 Task: Open Card Sales Closing Review in Board Newsletter Design Ideas to Workspace Customer Service Software and add a team member Softage.1@softage.net, a label Blue, a checklist Real Estate Investing, an attachment from your computer, a color Blue and finally, add a card description 'Develop and launch new sales promotion for existing customers' and a comment 'We should approach this task with a sense of accountability and responsibility, owning our mistakes and taking steps to correct them.'. Add a start date 'Jan 01, 1900' with a due date 'Jan 08, 1900'
Action: Mouse moved to (97, 398)
Screenshot: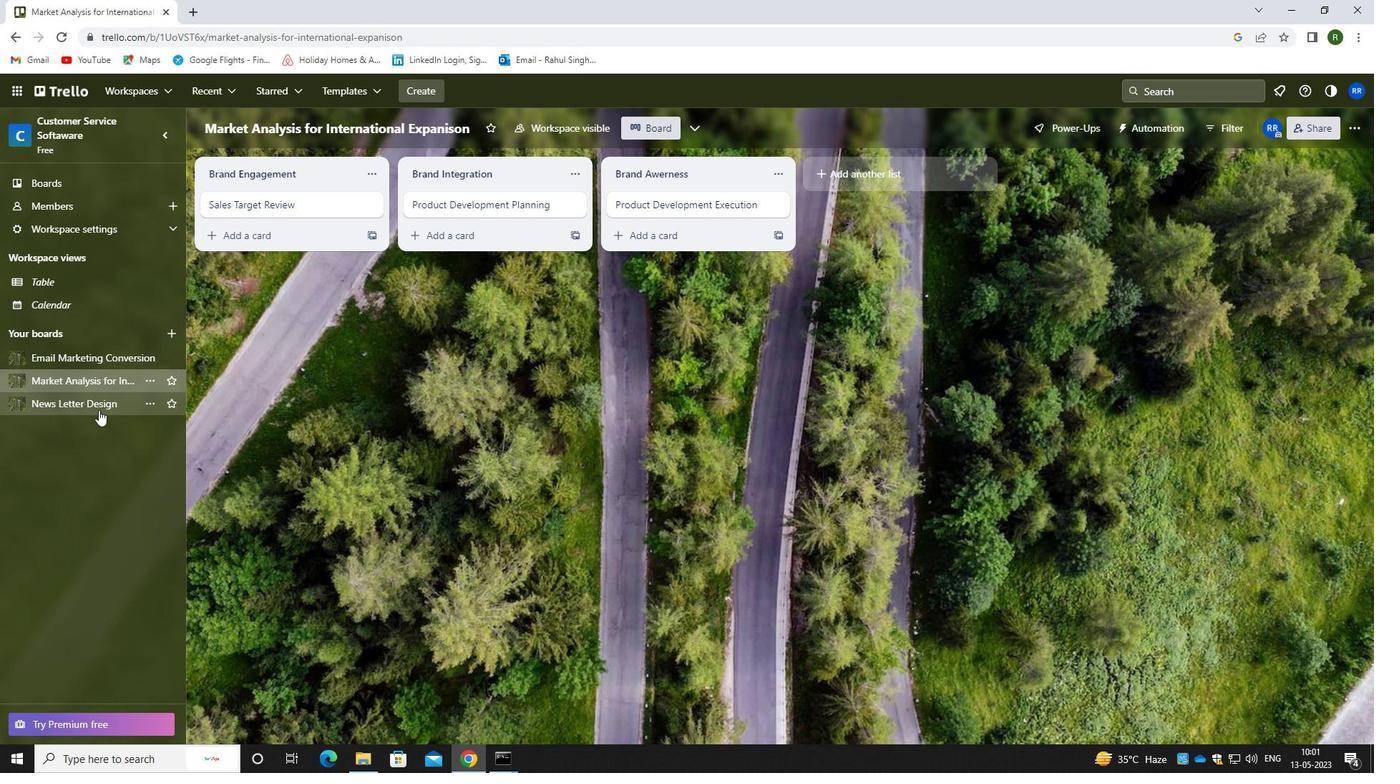 
Action: Mouse pressed left at (97, 398)
Screenshot: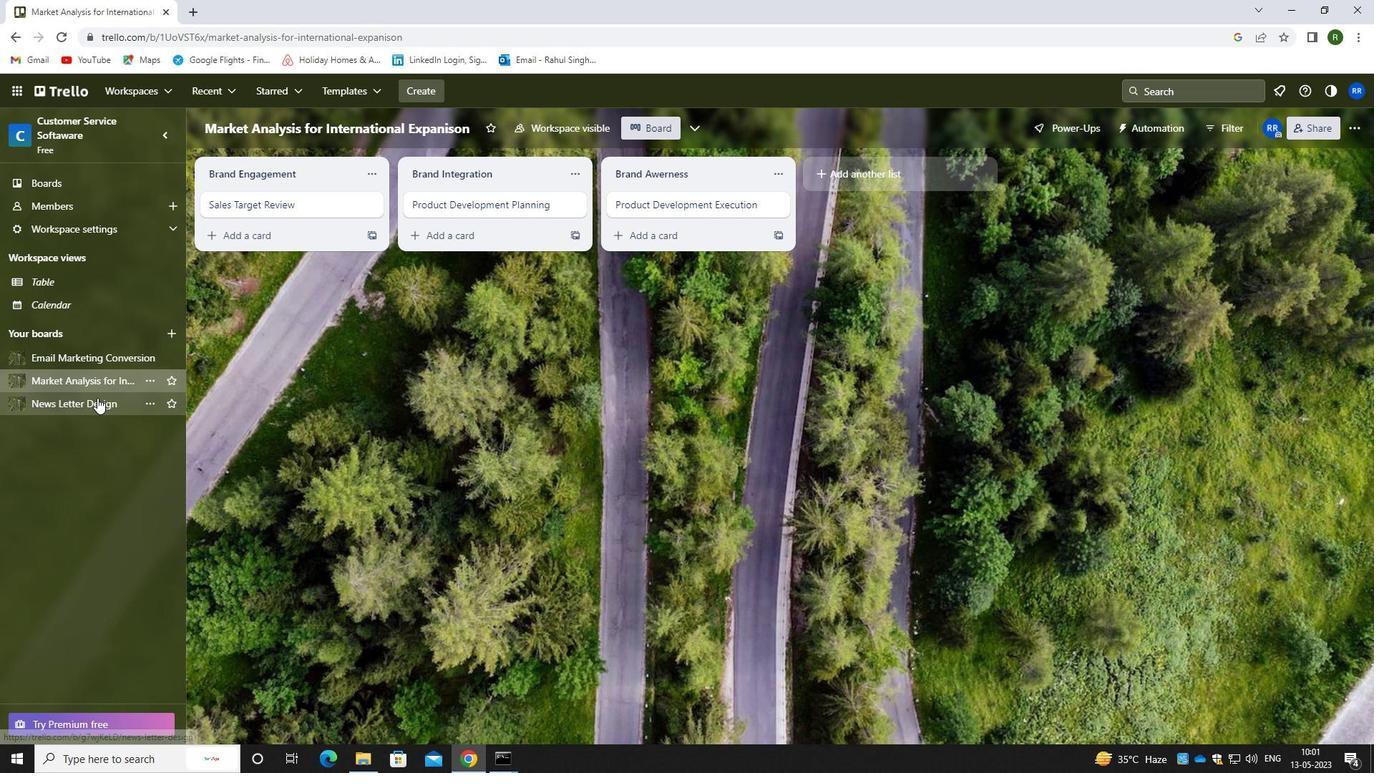 
Action: Mouse moved to (374, 204)
Screenshot: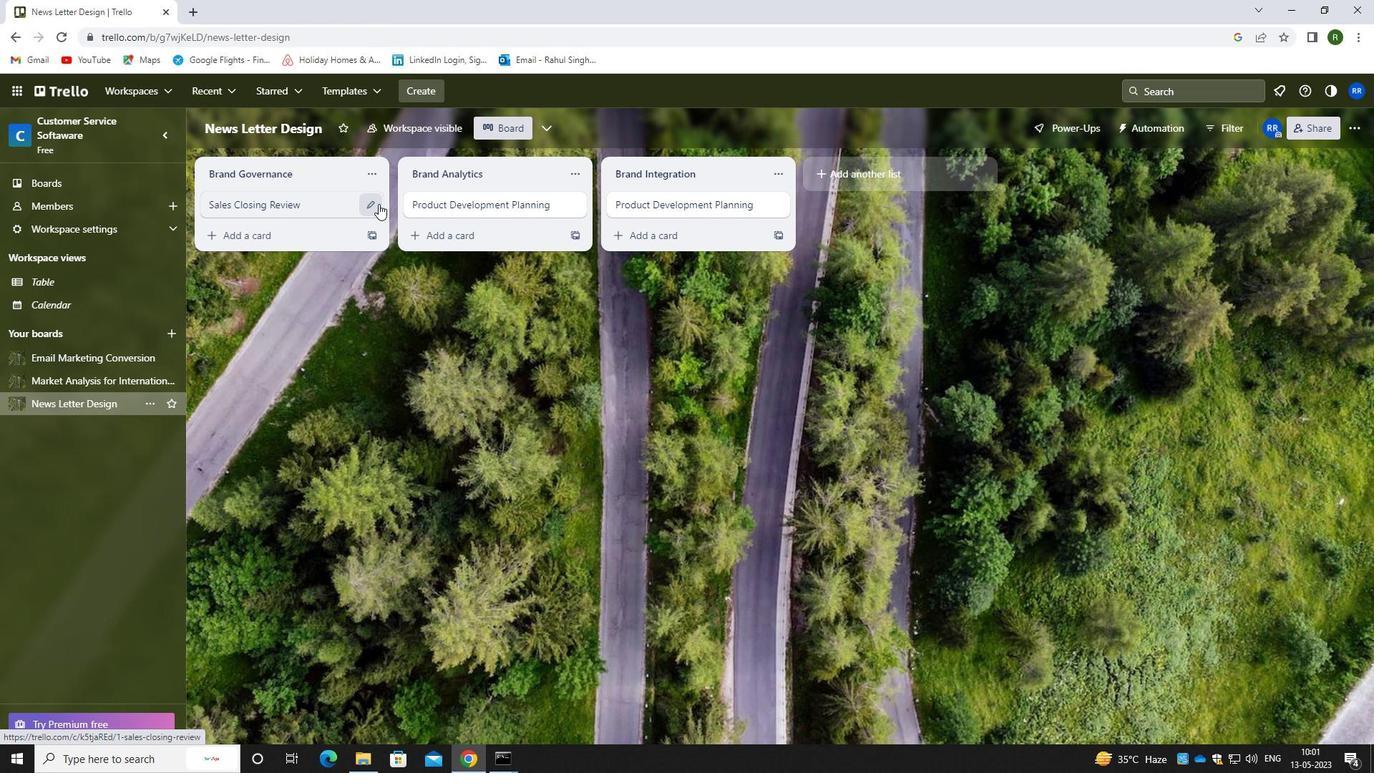 
Action: Mouse pressed left at (374, 204)
Screenshot: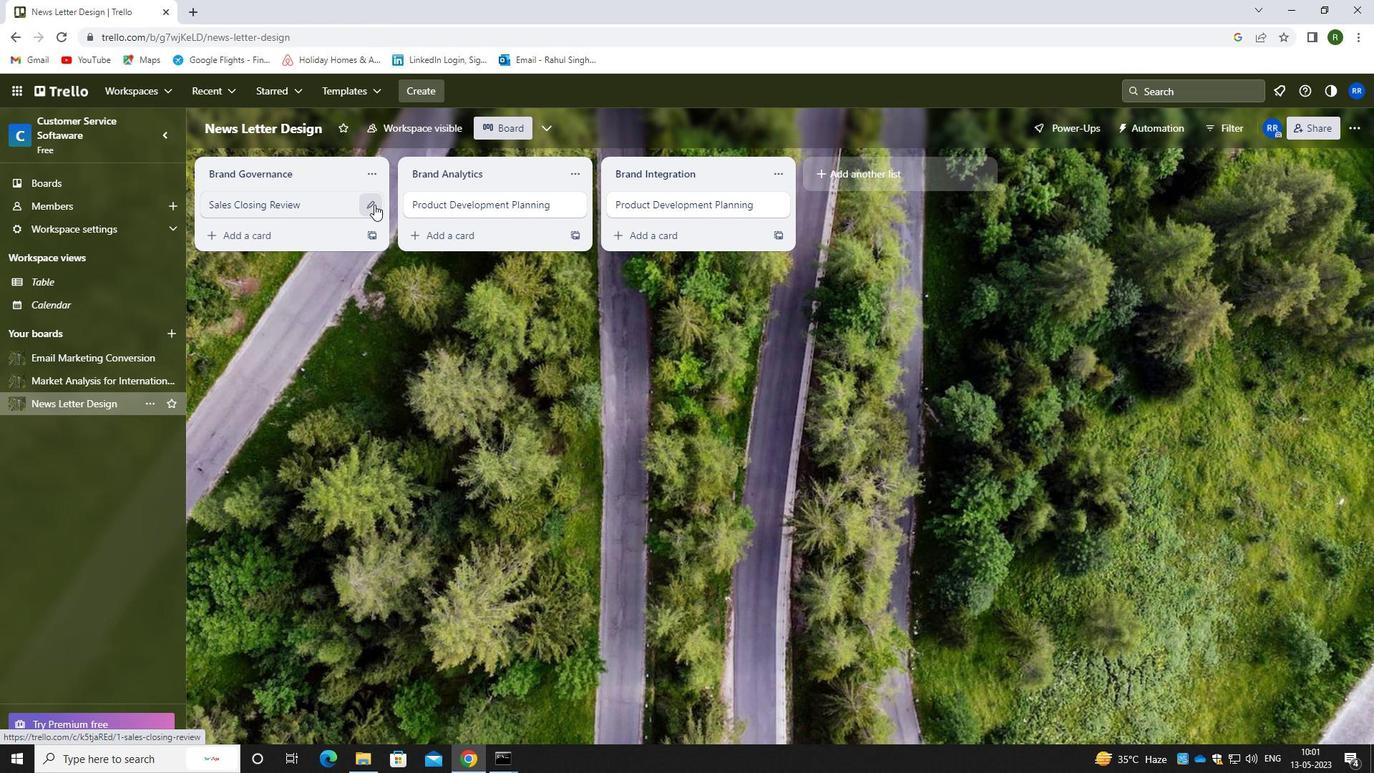 
Action: Mouse moved to (441, 201)
Screenshot: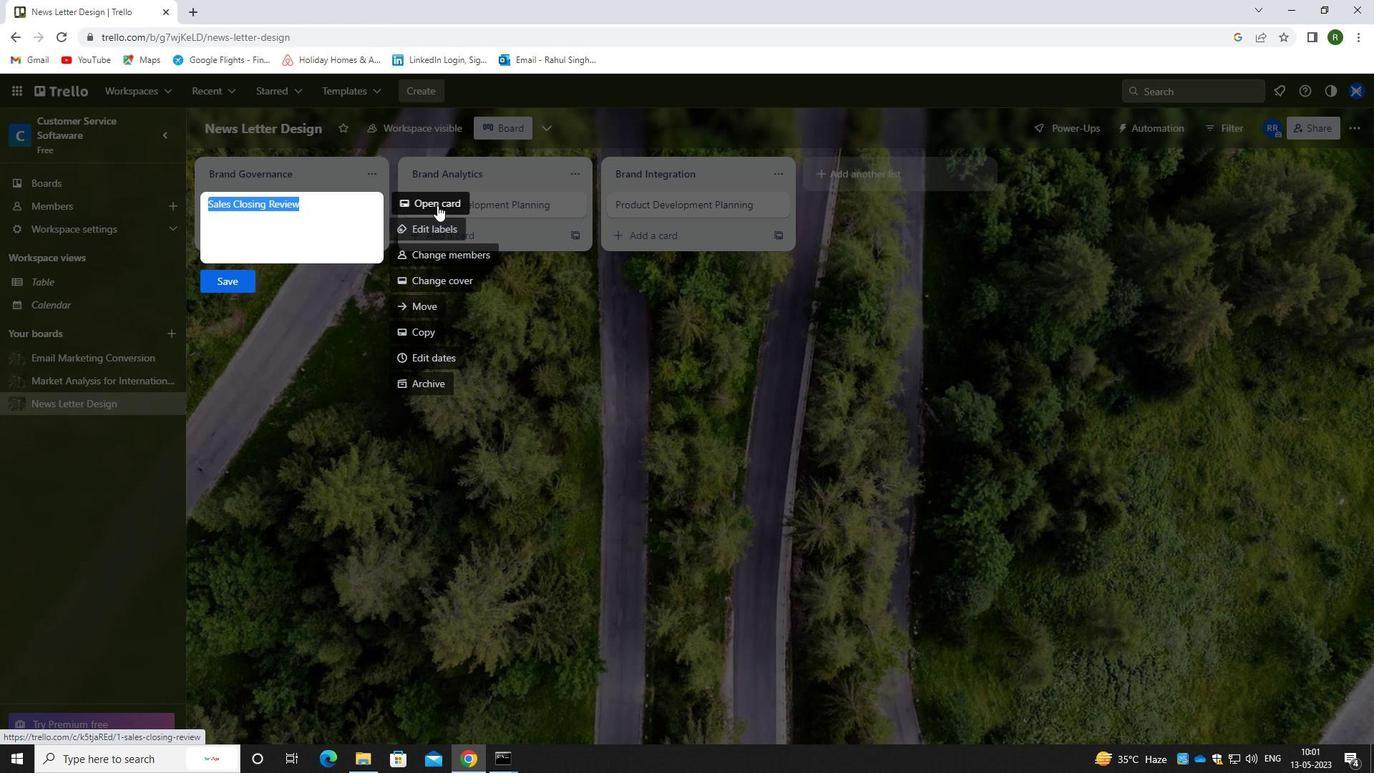
Action: Mouse pressed left at (441, 201)
Screenshot: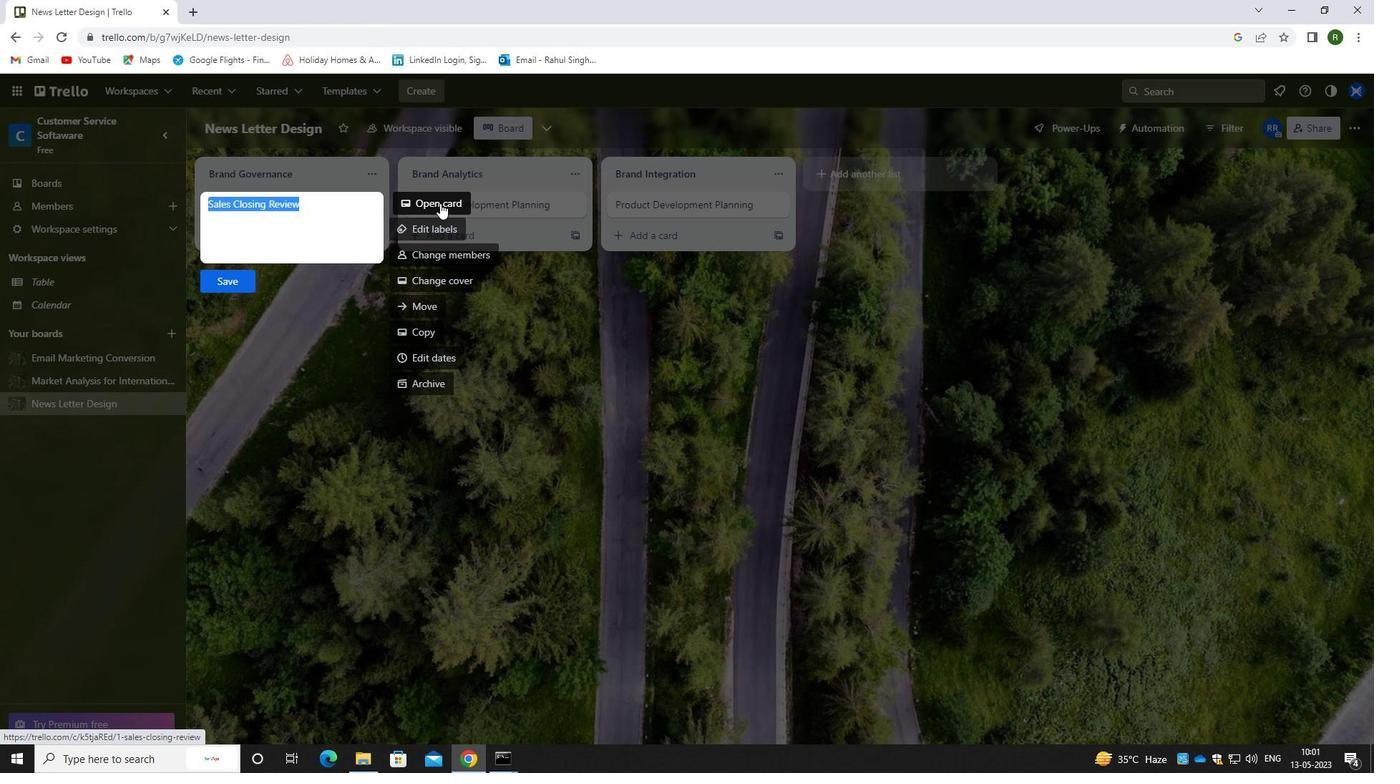 
Action: Mouse moved to (856, 204)
Screenshot: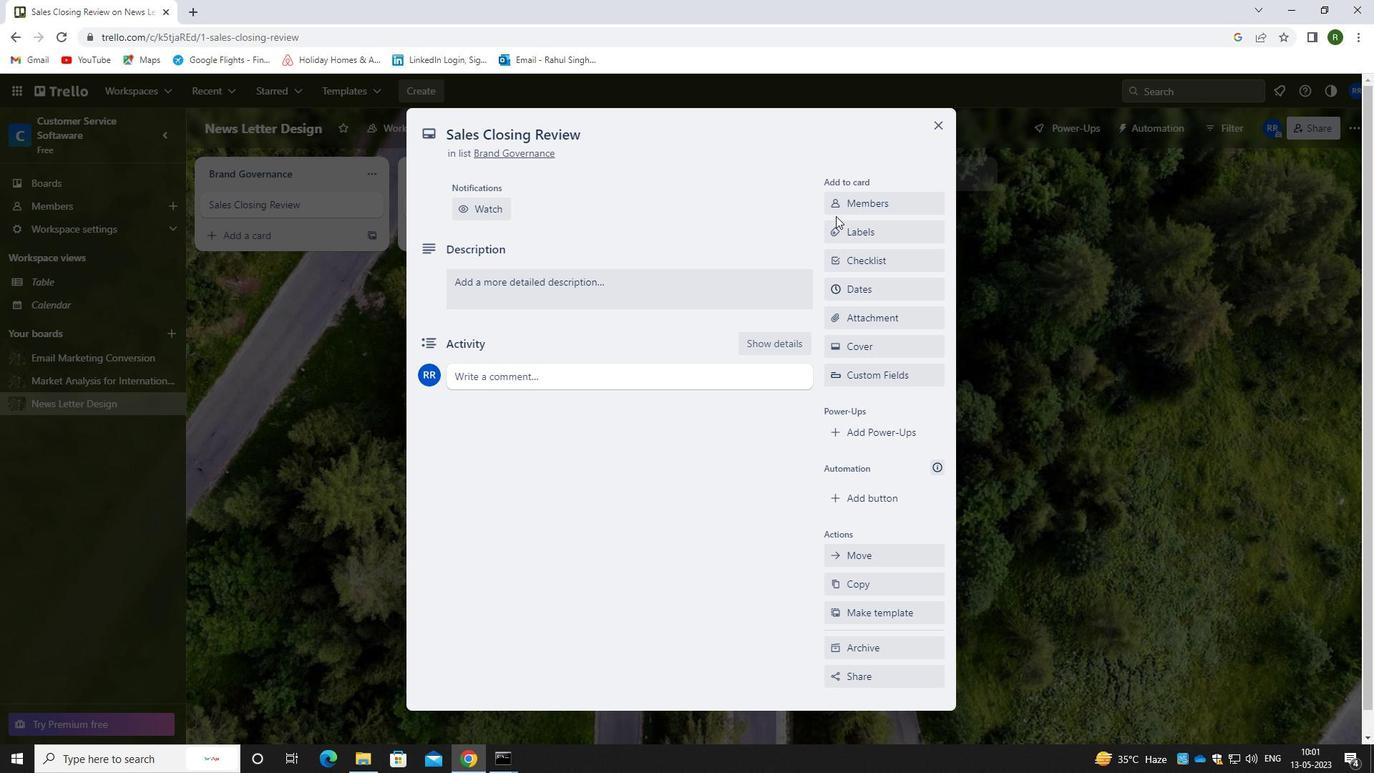 
Action: Mouse pressed left at (856, 204)
Screenshot: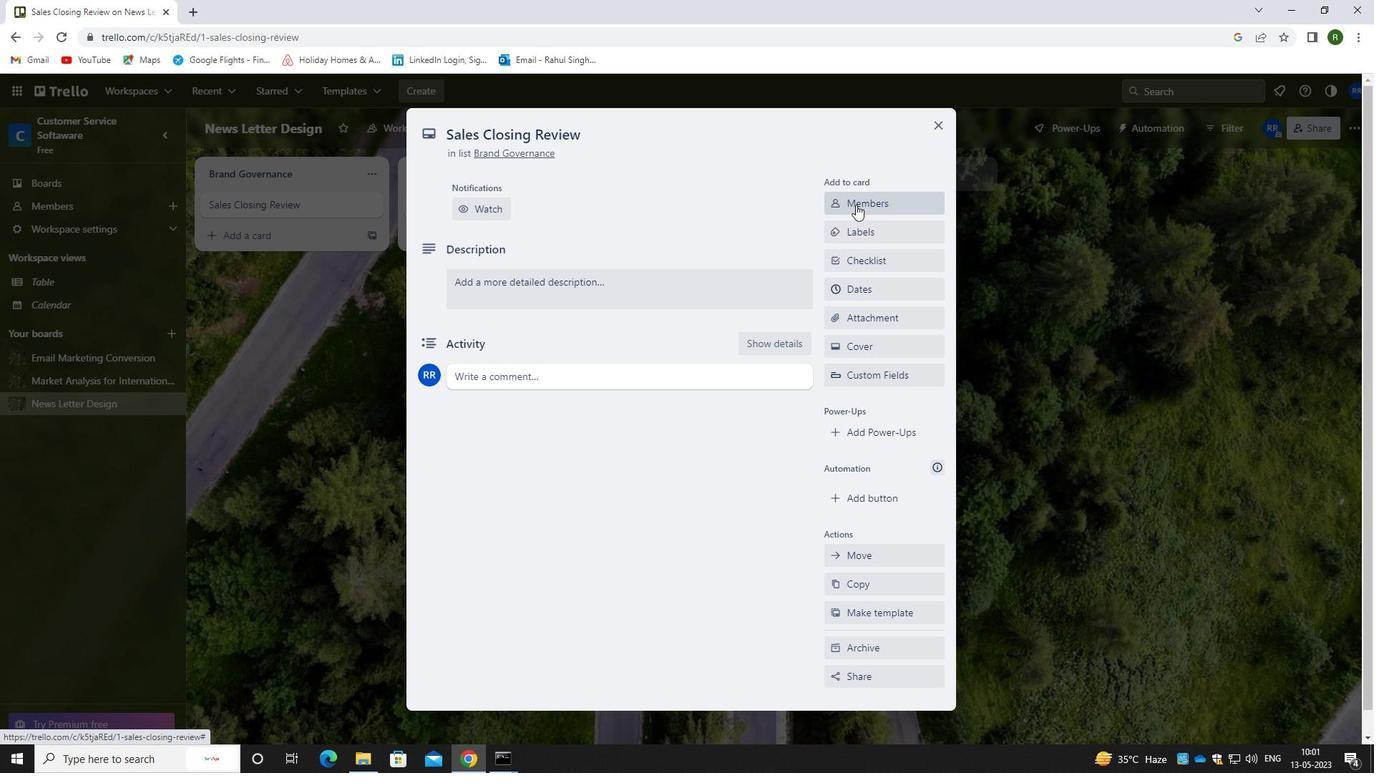 
Action: Mouse moved to (871, 238)
Screenshot: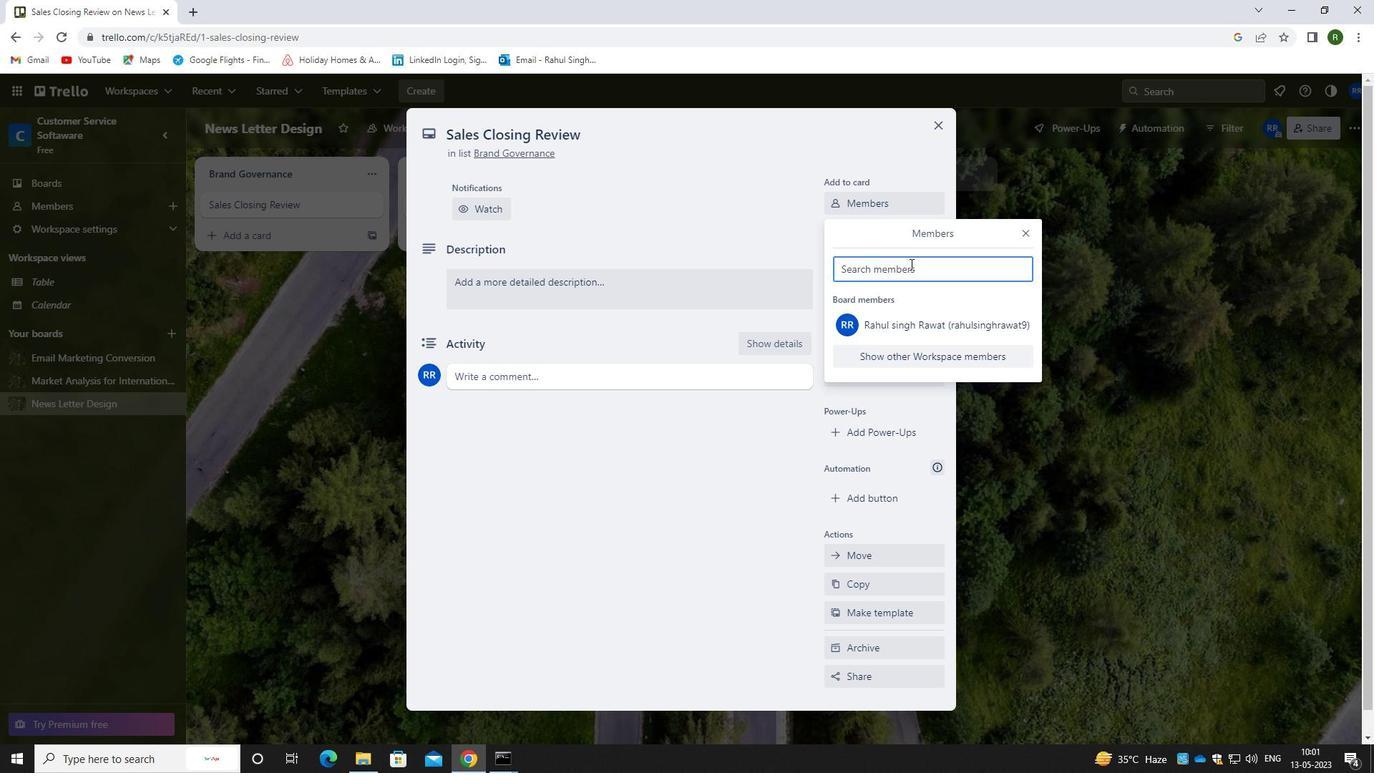 
Action: Key pressed <Key.caps_lock>s<Key.caps_lock>Oftage.1<Key.shift>@SOFTAGE.NET
Screenshot: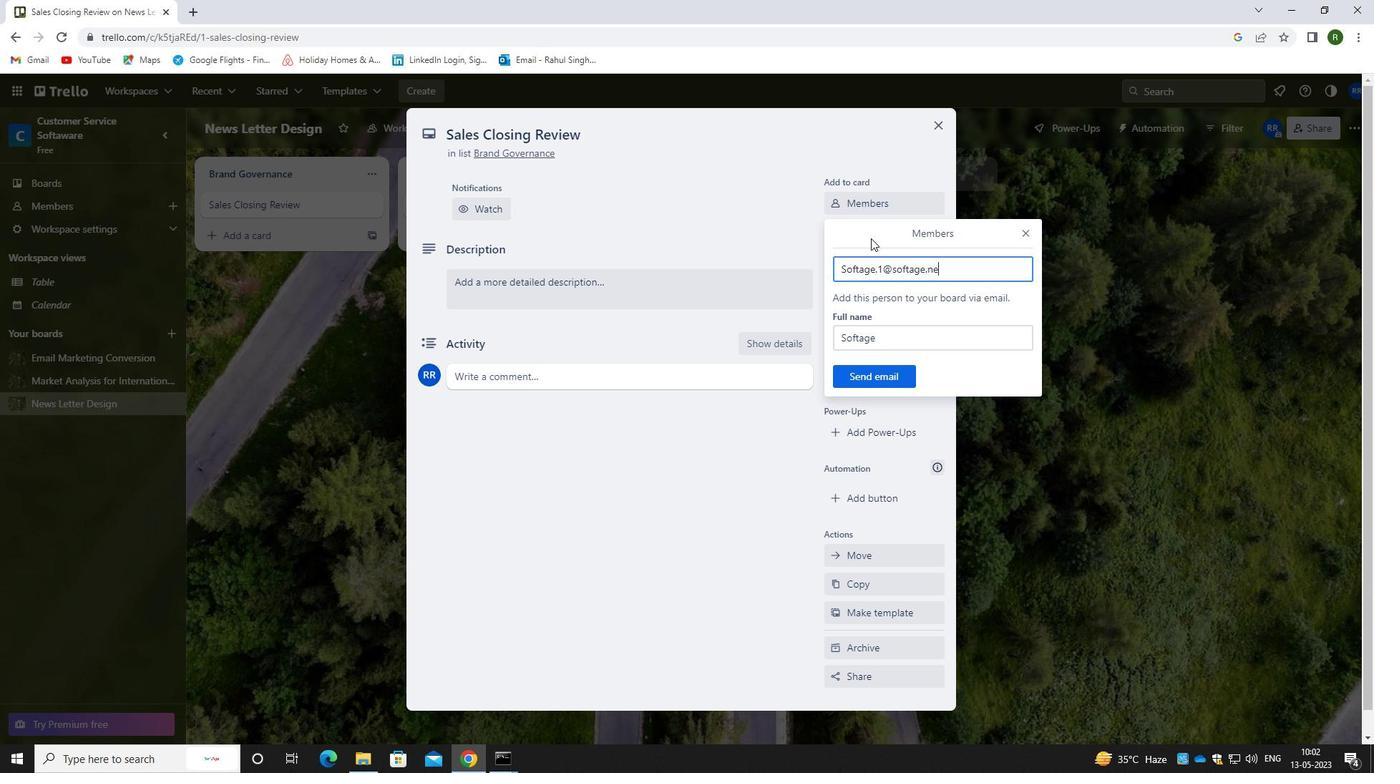 
Action: Mouse moved to (896, 375)
Screenshot: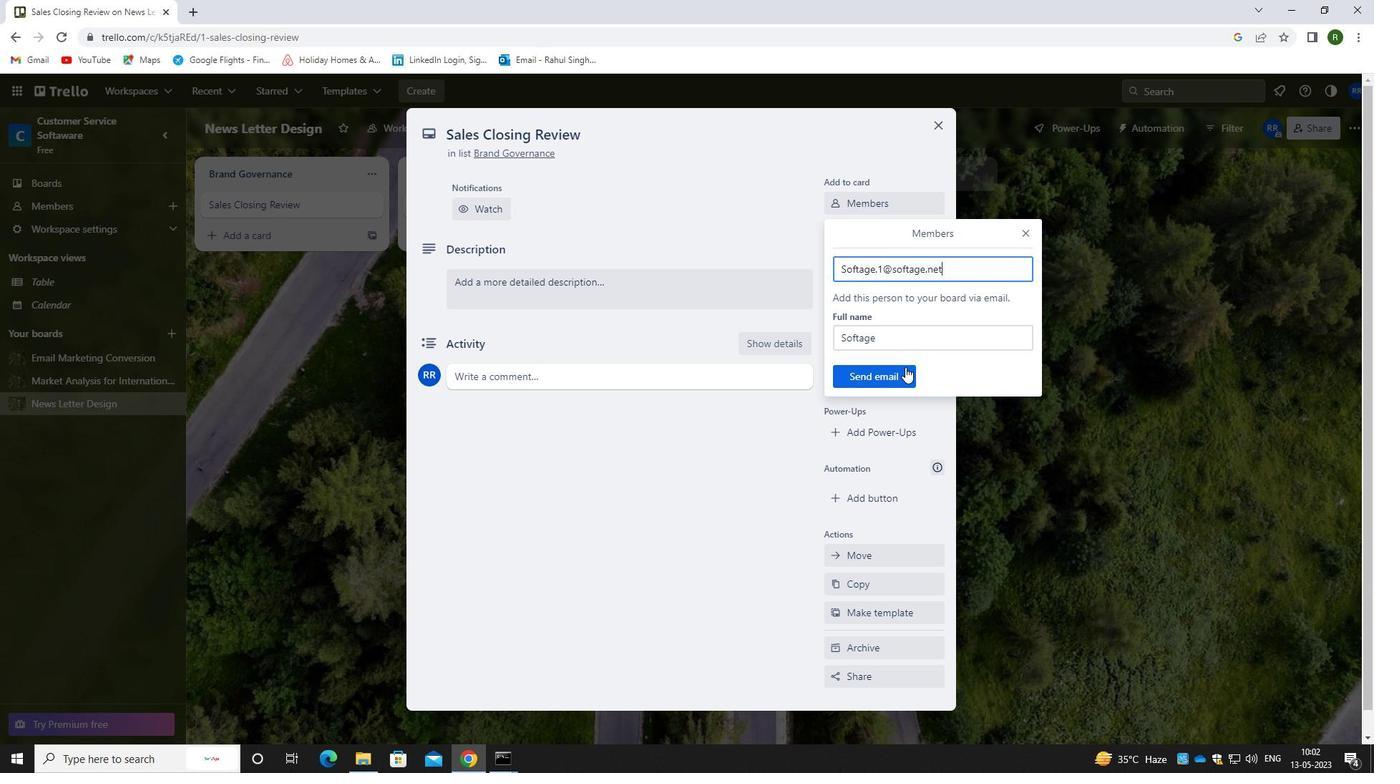 
Action: Mouse pressed left at (896, 375)
Screenshot: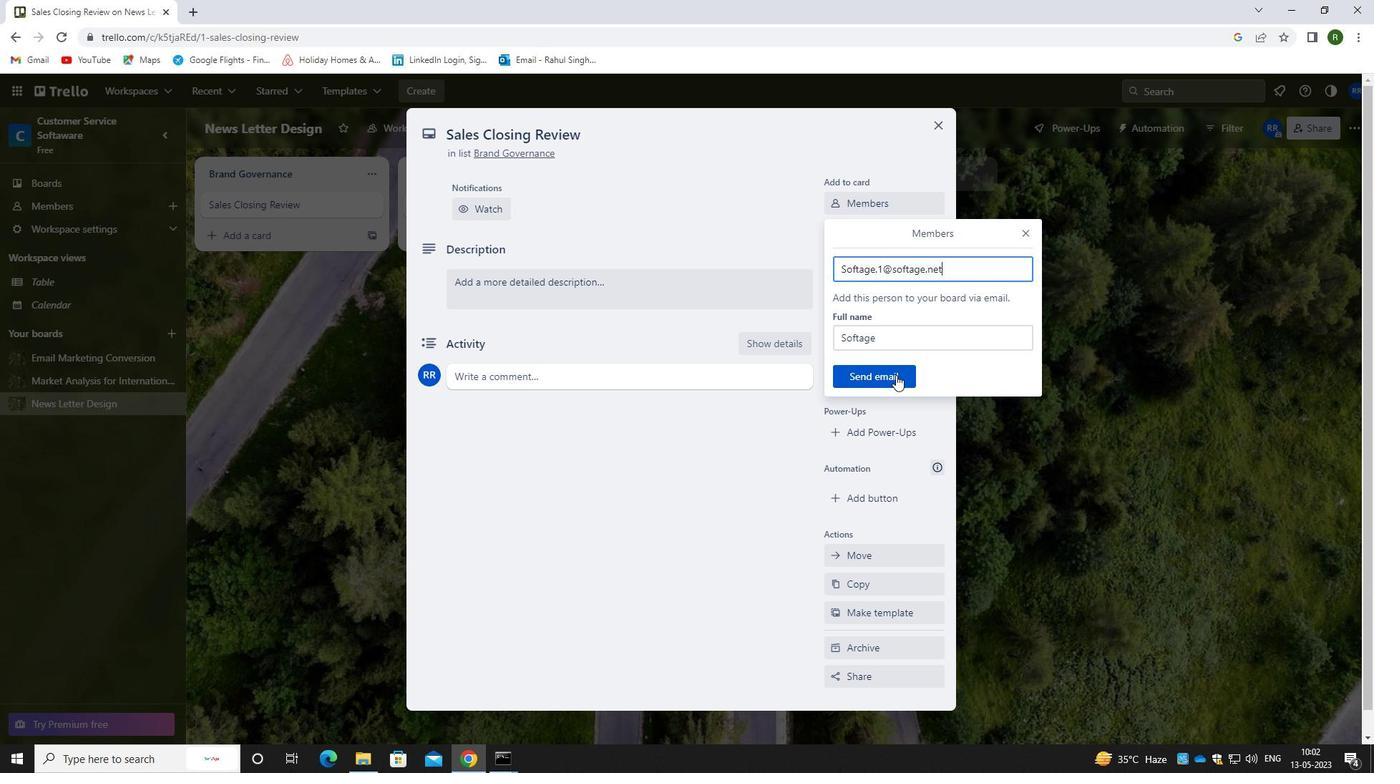 
Action: Mouse moved to (864, 284)
Screenshot: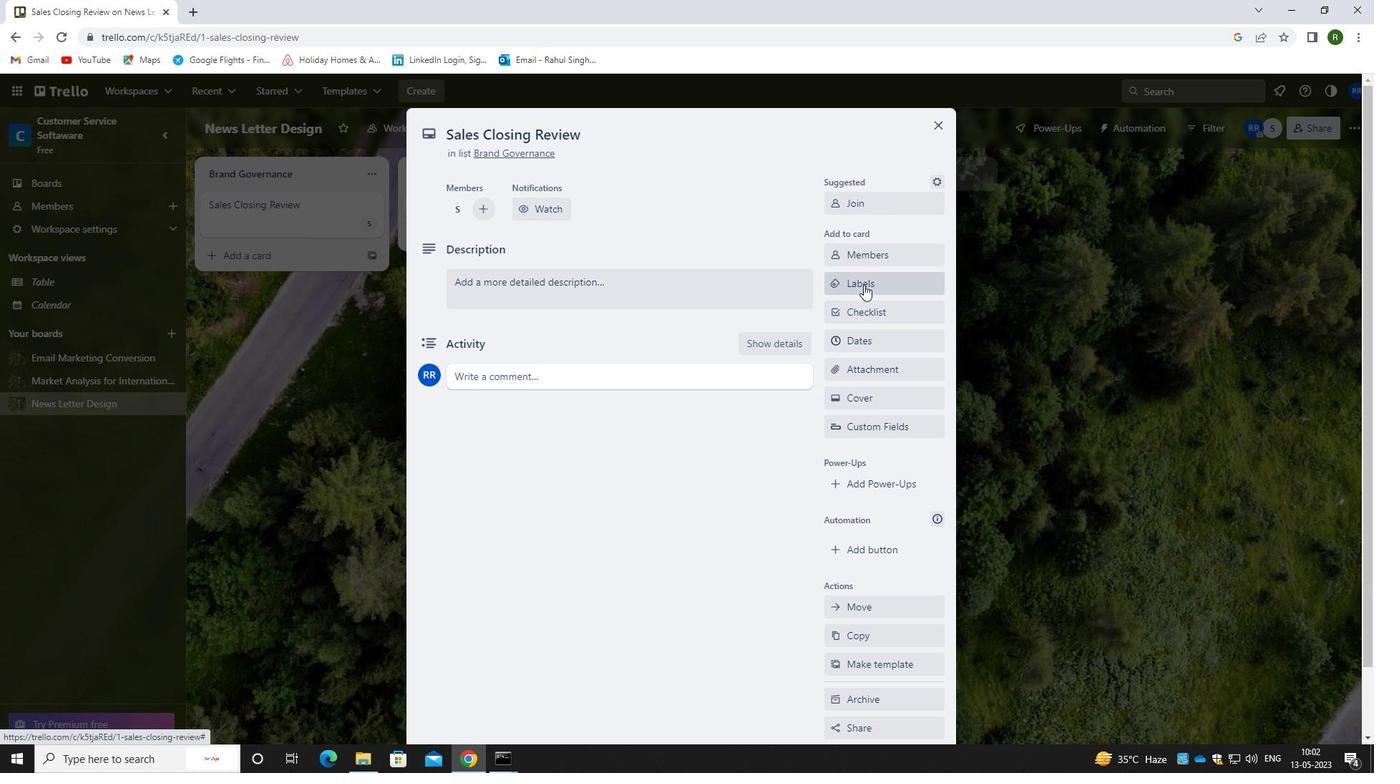 
Action: Mouse pressed left at (864, 284)
Screenshot: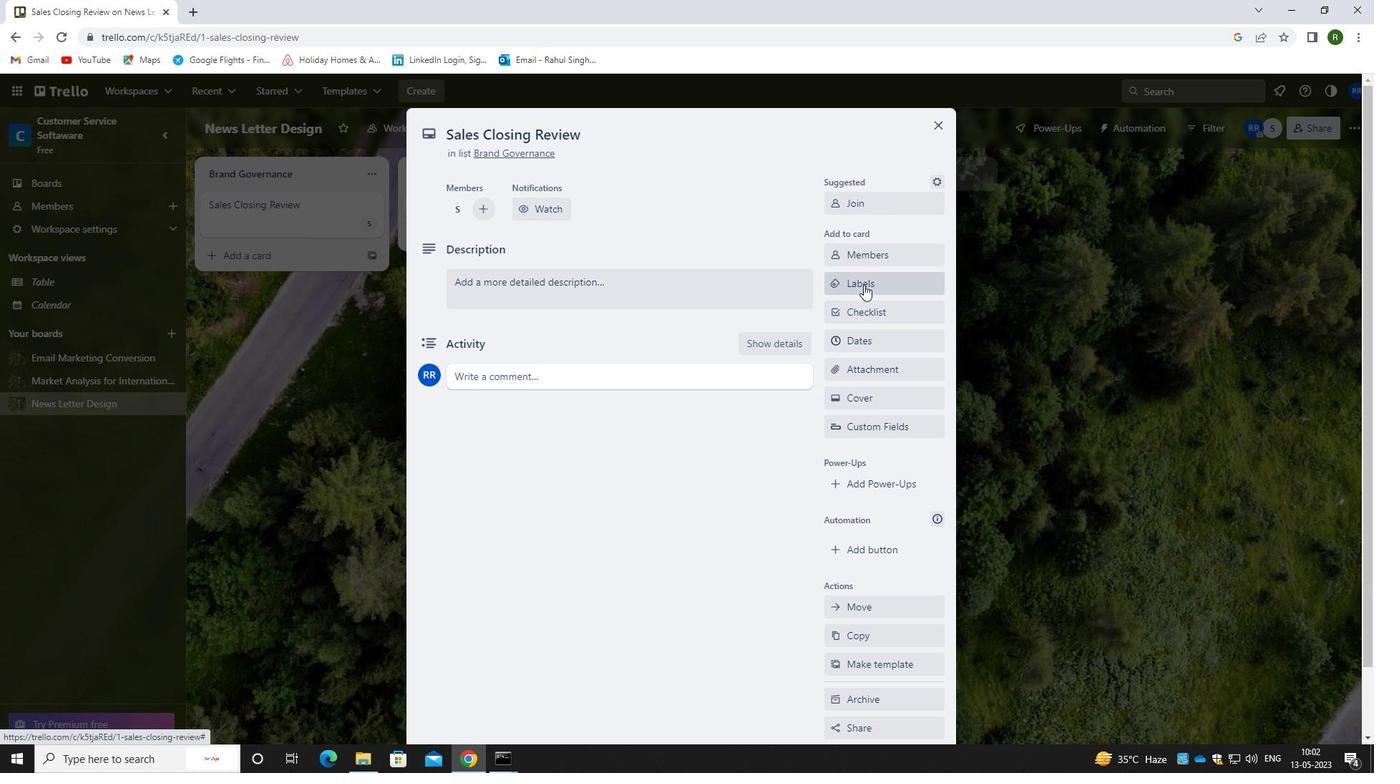 
Action: Mouse moved to (886, 339)
Screenshot: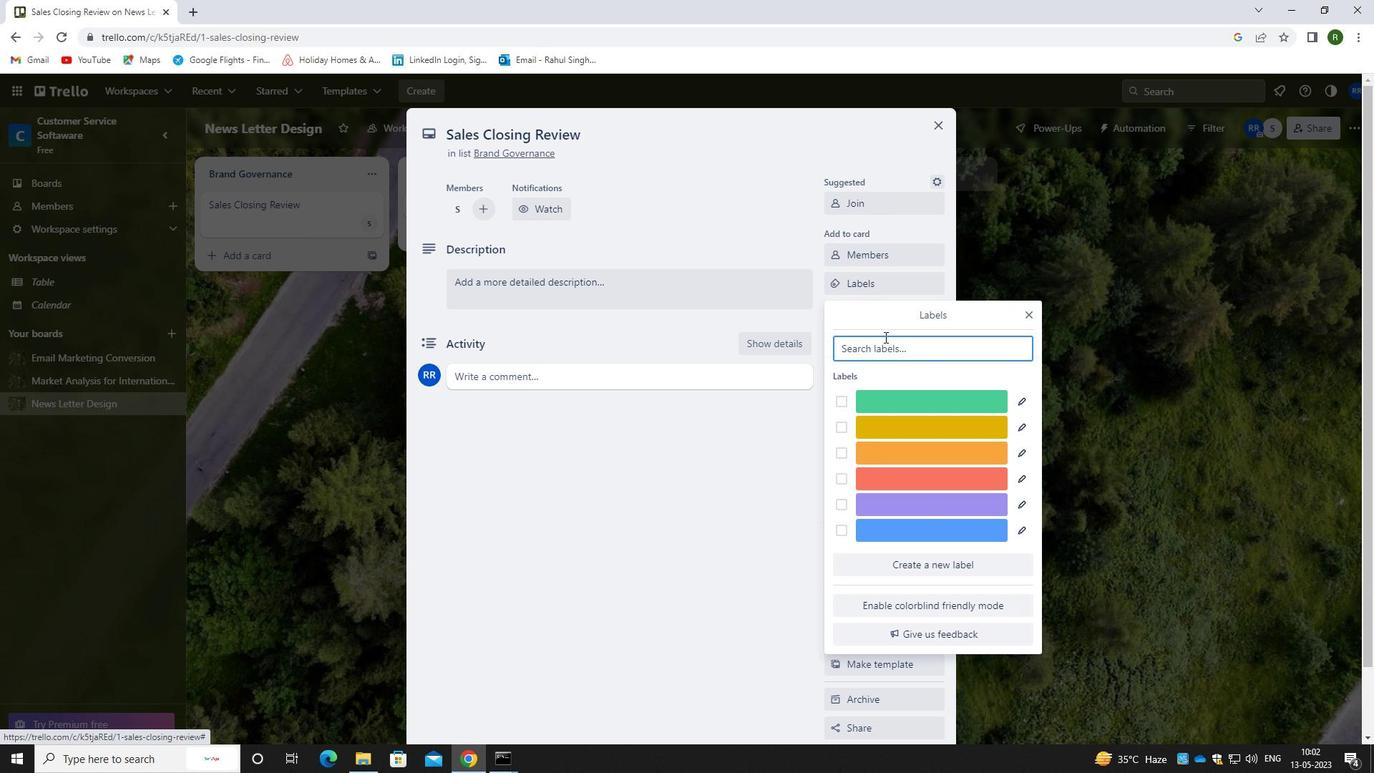 
Action: Key pressed <Key.caps_lock>B<Key.caps_lock>LUE
Screenshot: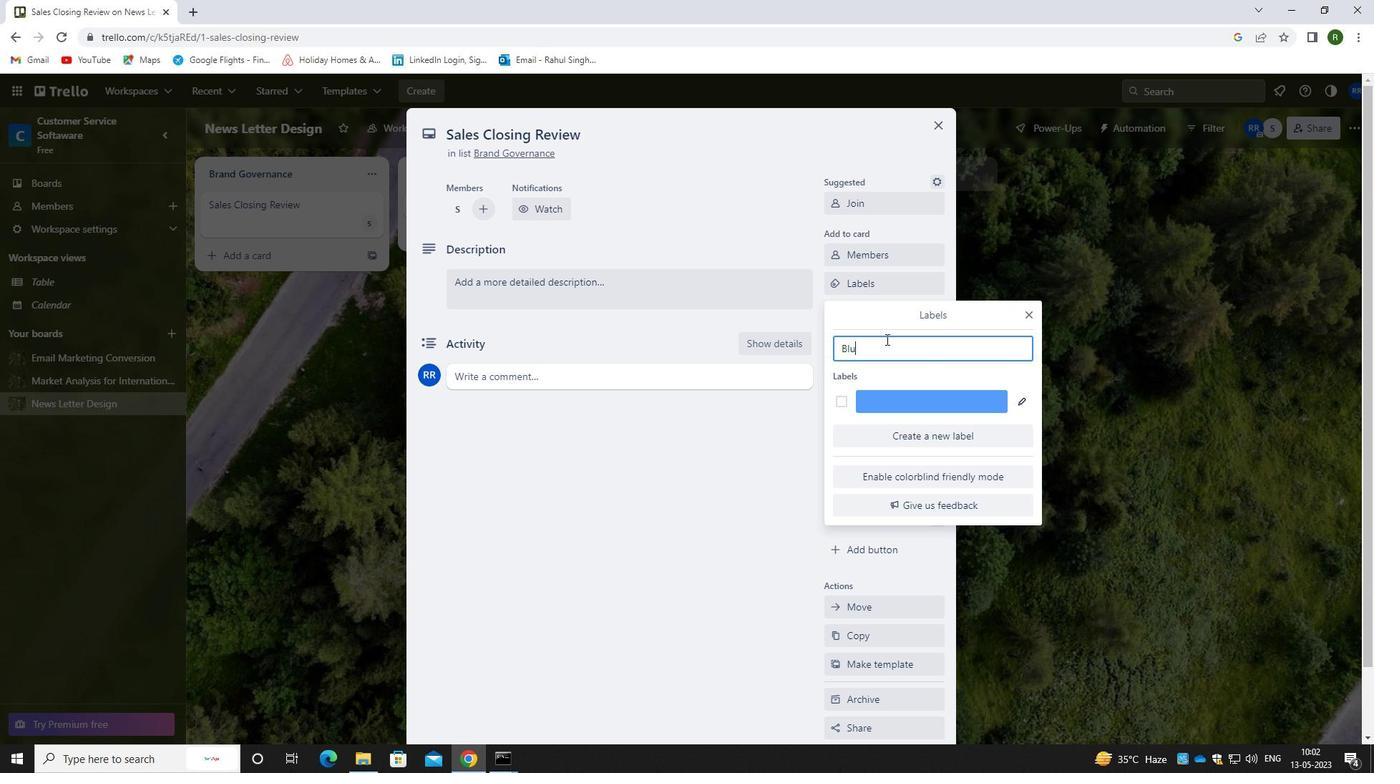 
Action: Mouse moved to (844, 402)
Screenshot: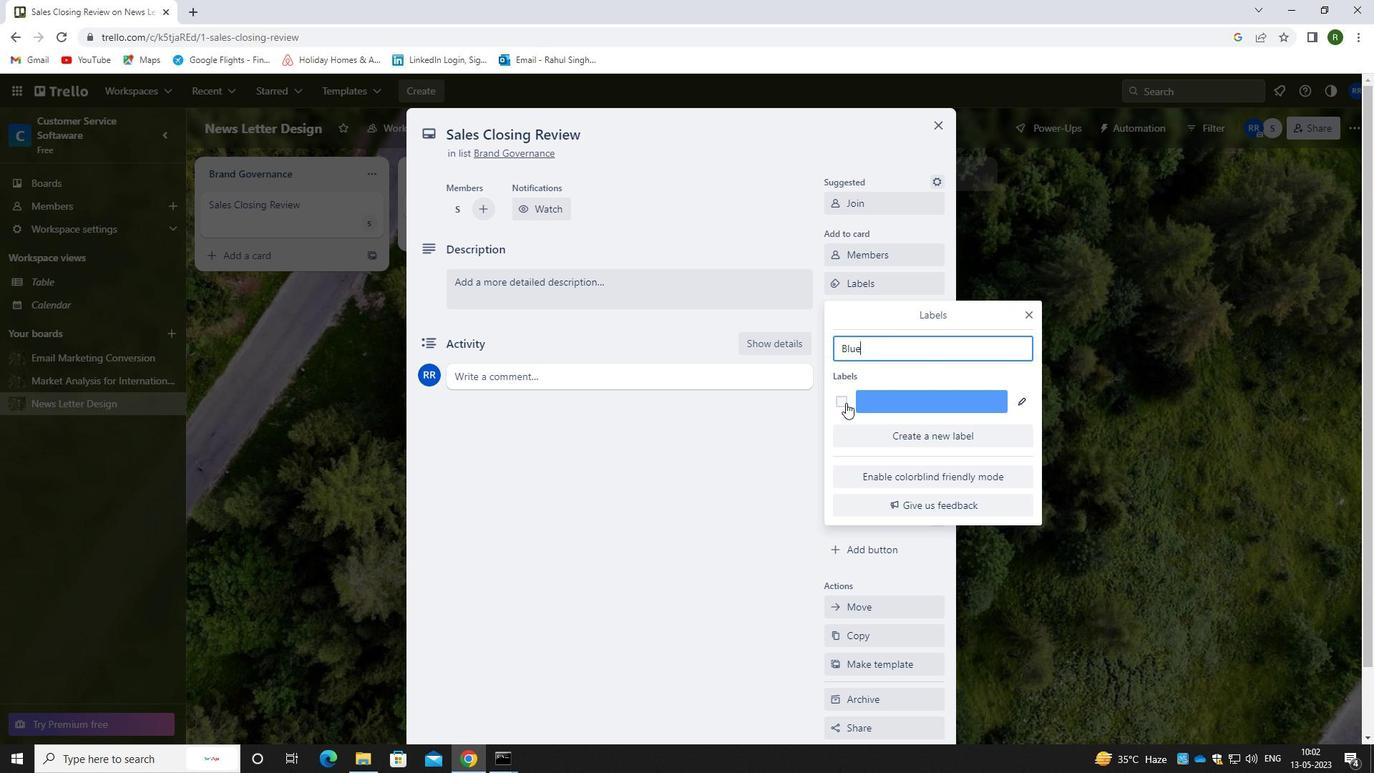 
Action: Mouse pressed left at (844, 402)
Screenshot: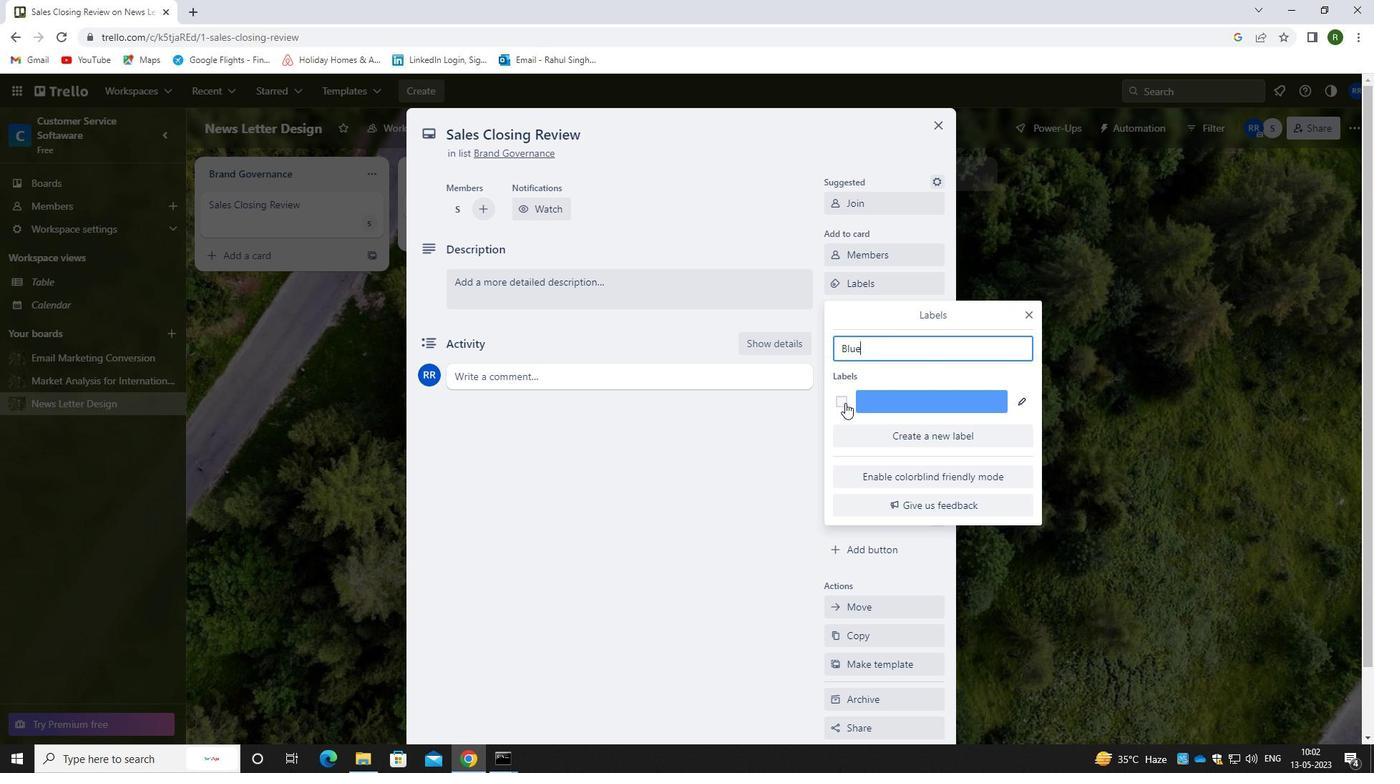 
Action: Mouse moved to (693, 442)
Screenshot: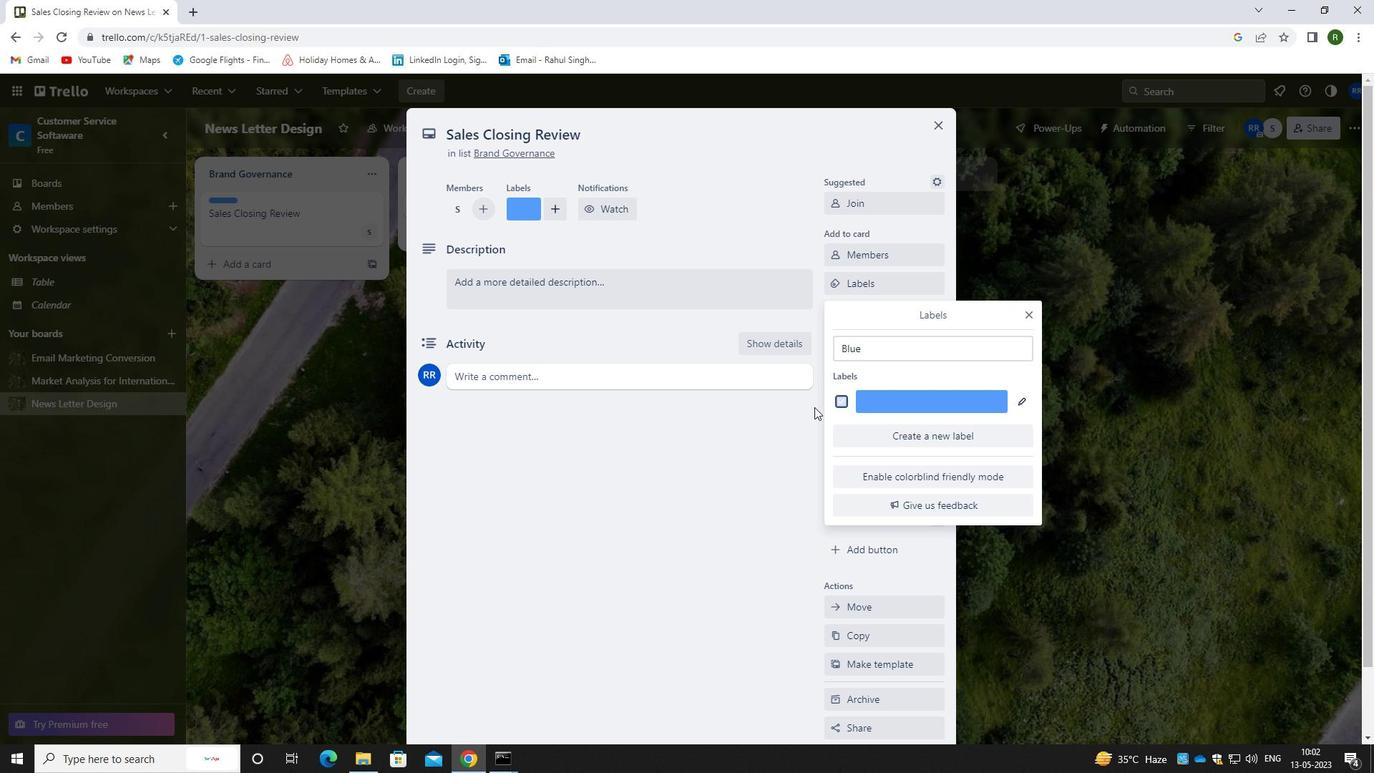 
Action: Mouse pressed left at (693, 442)
Screenshot: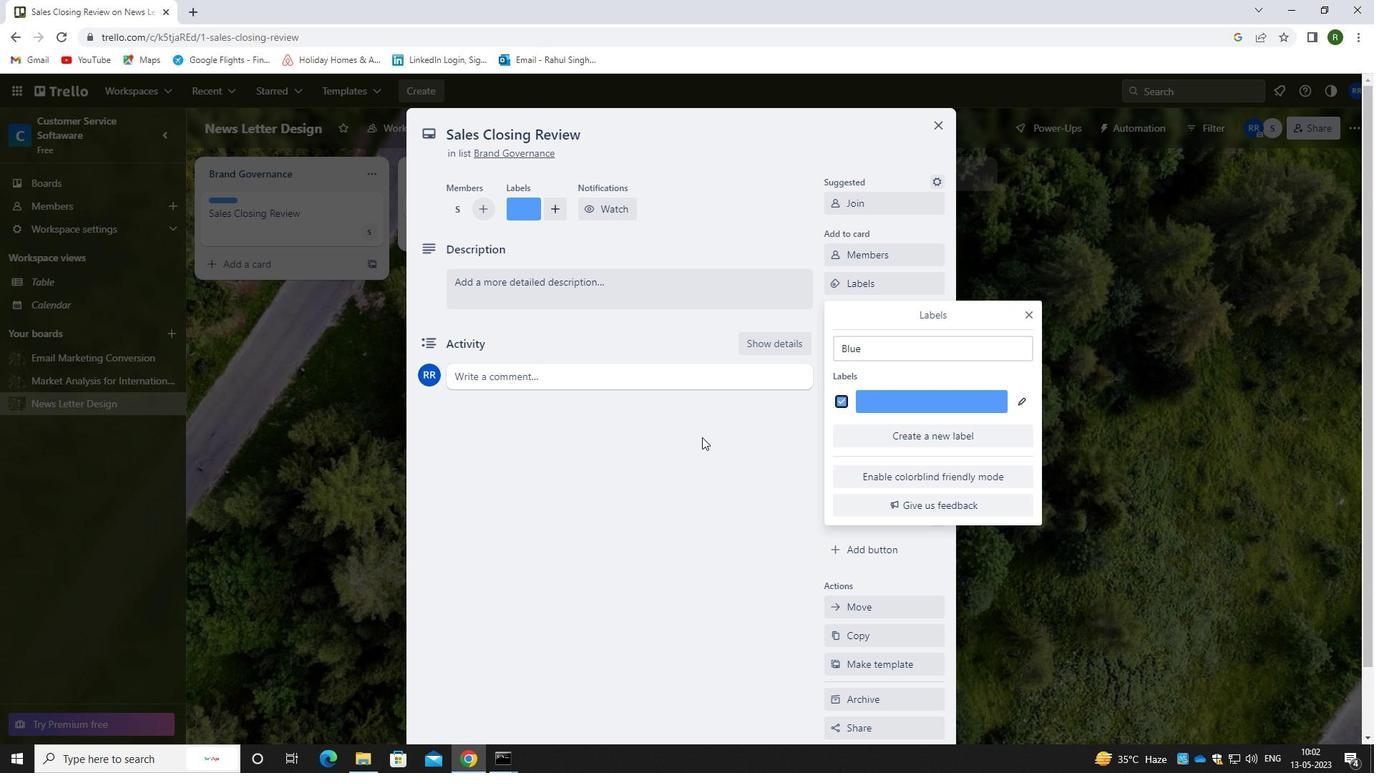 
Action: Mouse moved to (873, 311)
Screenshot: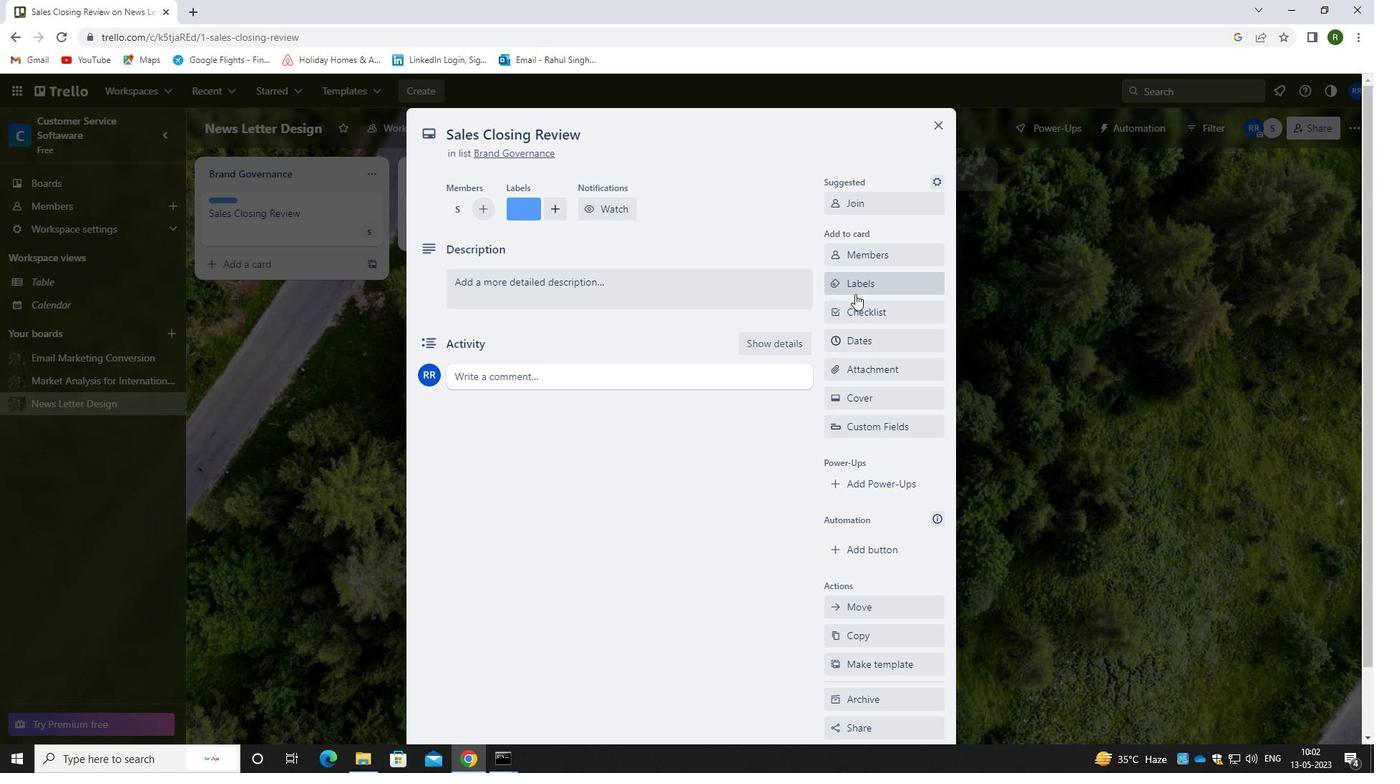 
Action: Mouse pressed left at (873, 311)
Screenshot: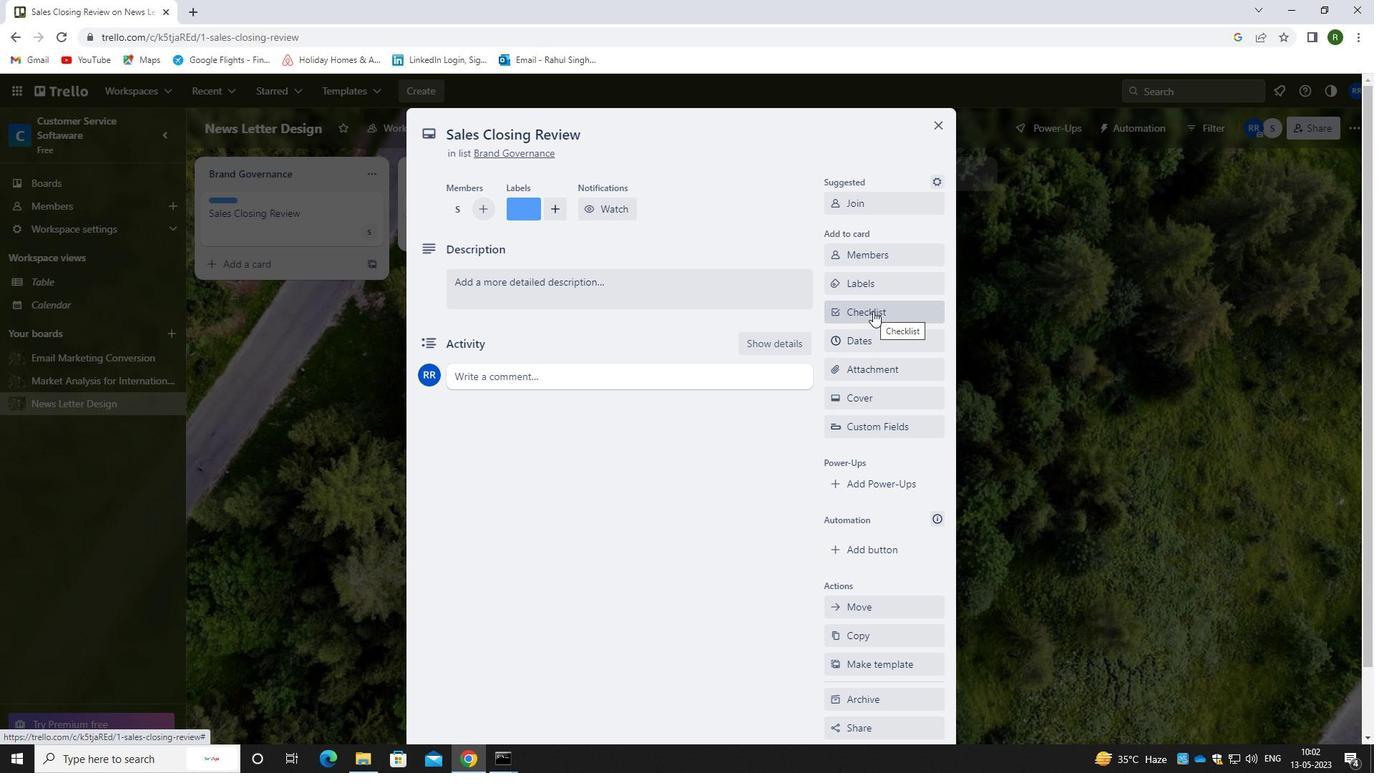 
Action: Mouse moved to (667, 476)
Screenshot: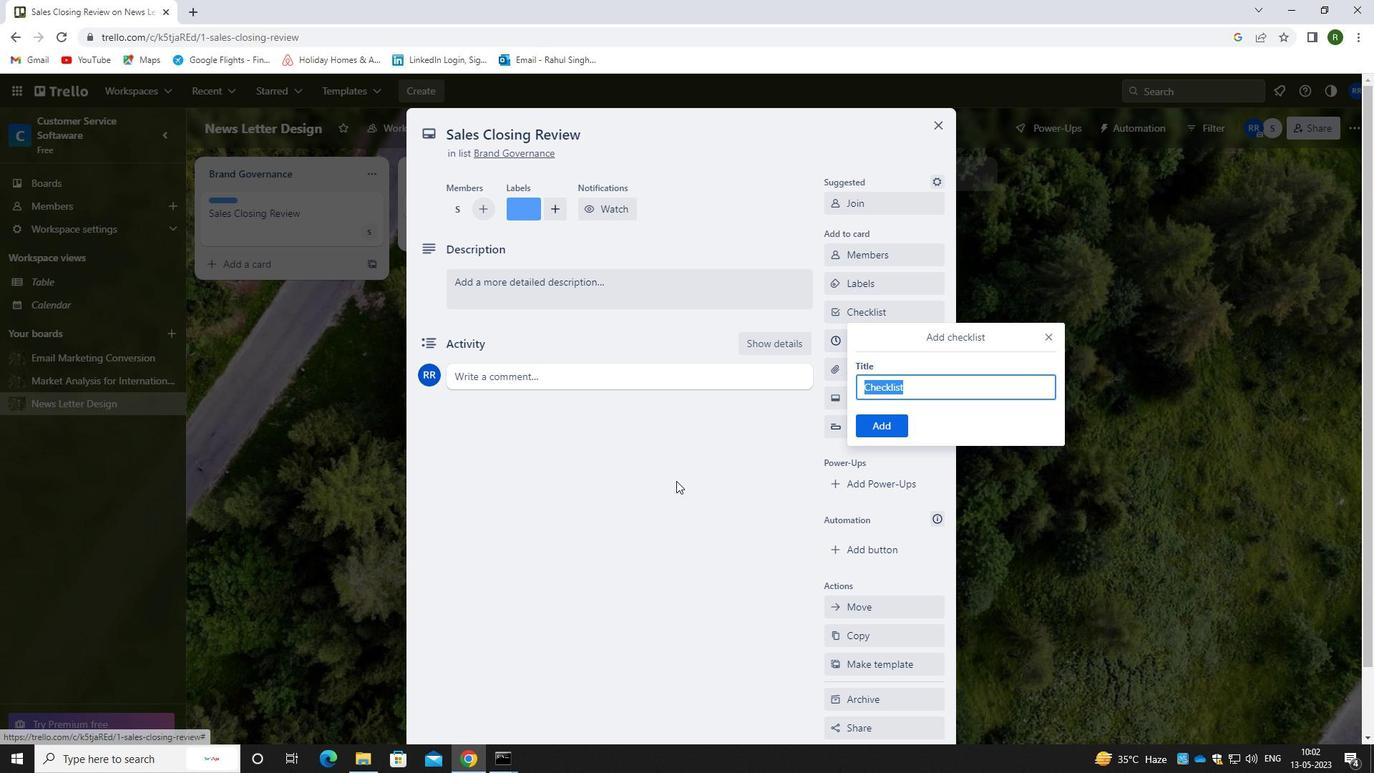 
Action: Key pressed <Key.caps_lock>R<Key.caps_lock>EAL<Key.space>ESTATE<Key.space><Key.backspace><Key.backspace><Key.backspace><Key.backspace><Key.backspace><Key.backspace><Key.backspace><Key.caps_lock>E<Key.caps_lock>STAR<Key.backspace>TE<Key.space><Key.caps_lock>E<Key.backspace>I<Key.caps_lock>NVESTING
Screenshot: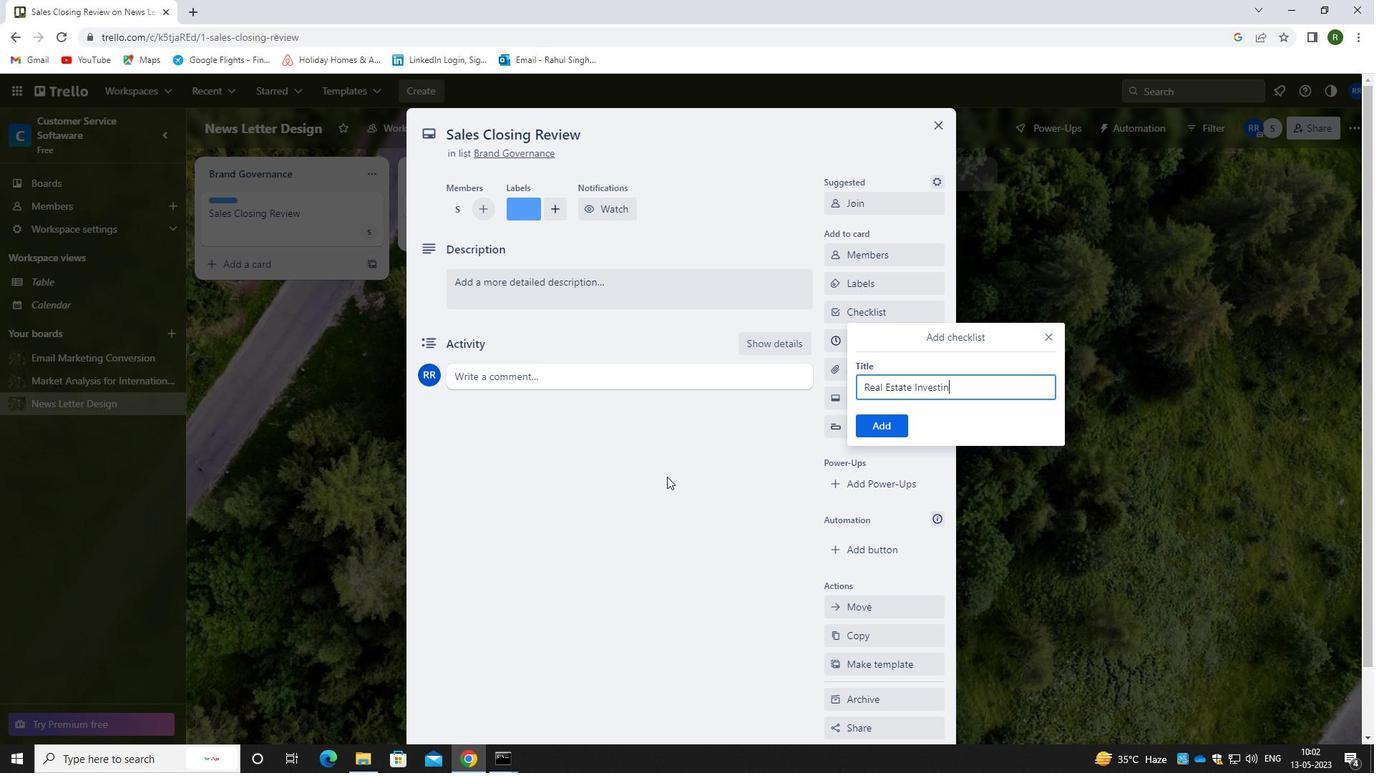 
Action: Mouse moved to (711, 461)
Screenshot: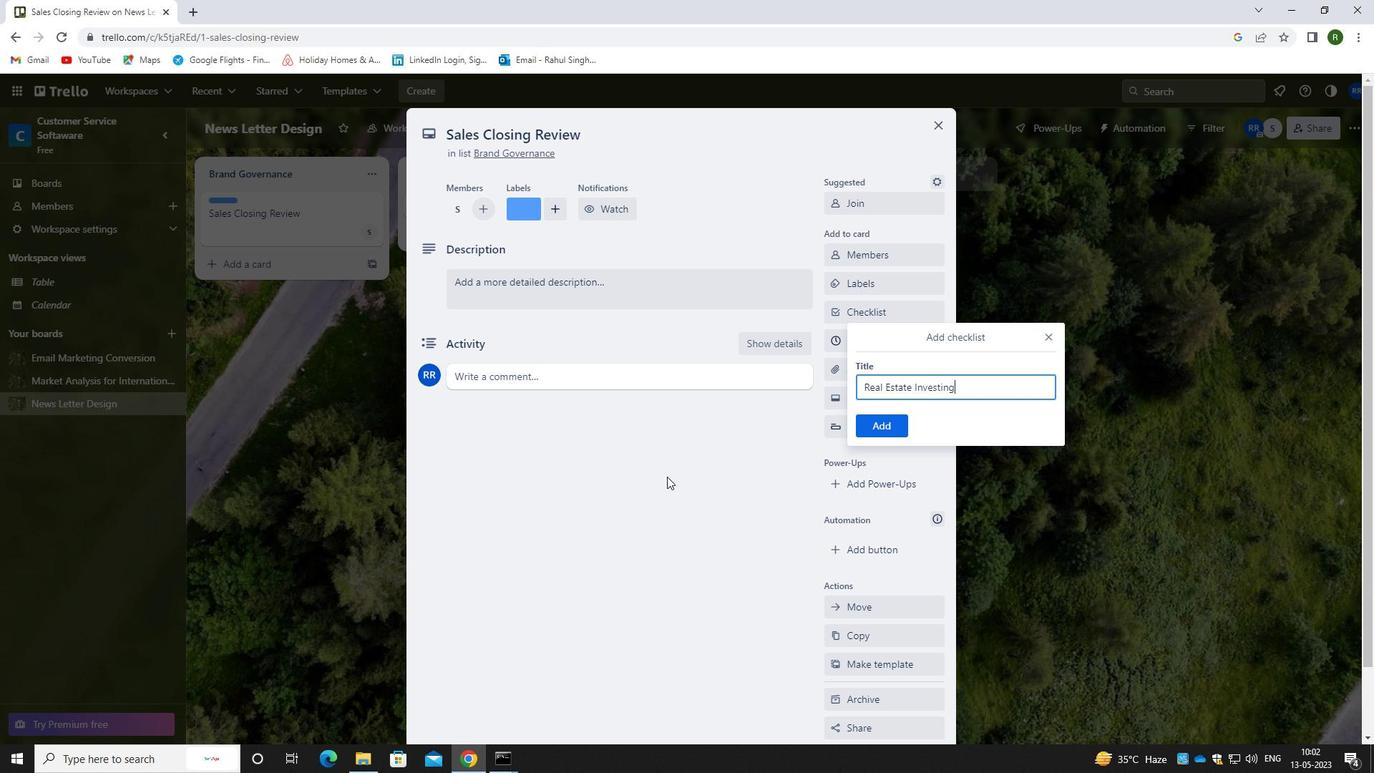 
Action: Mouse scrolled (711, 462) with delta (0, 0)
Screenshot: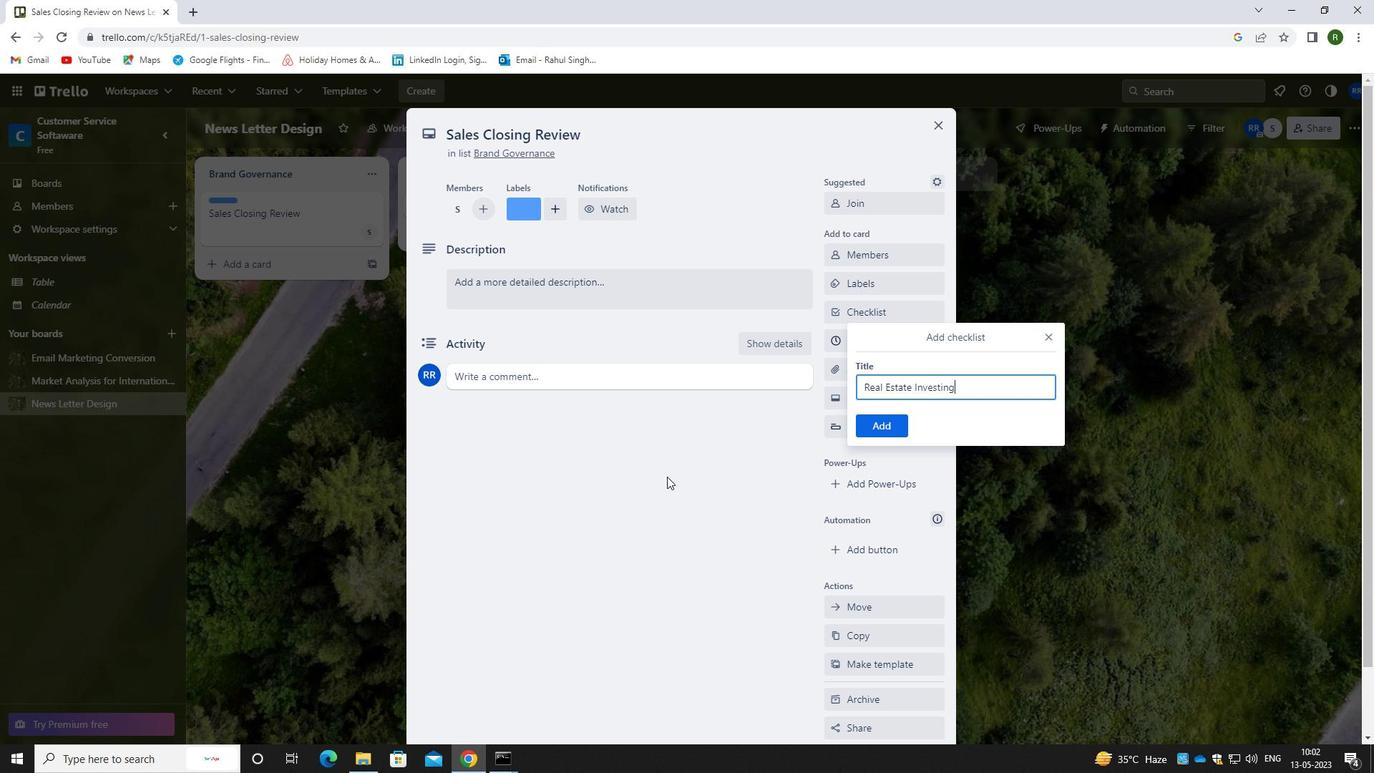 
Action: Mouse moved to (866, 428)
Screenshot: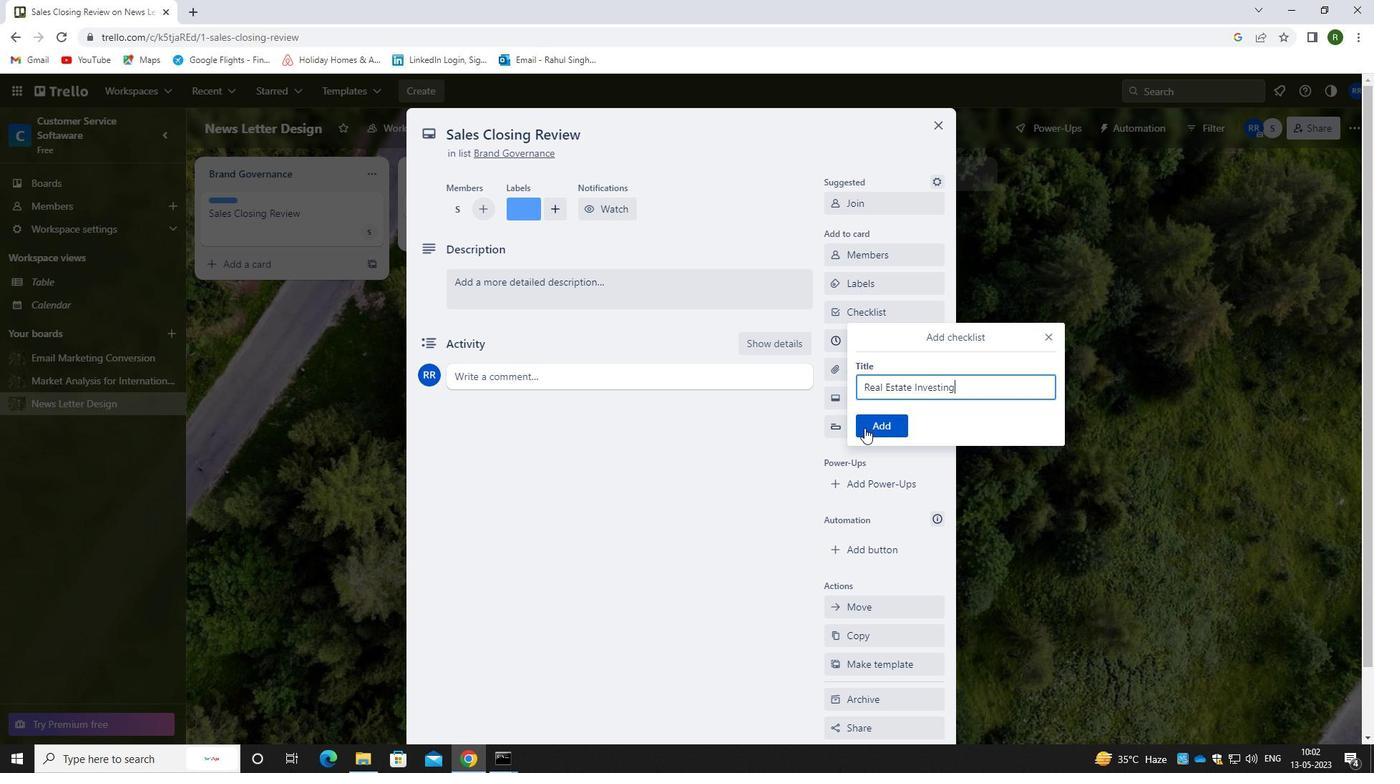 
Action: Mouse pressed left at (866, 428)
Screenshot: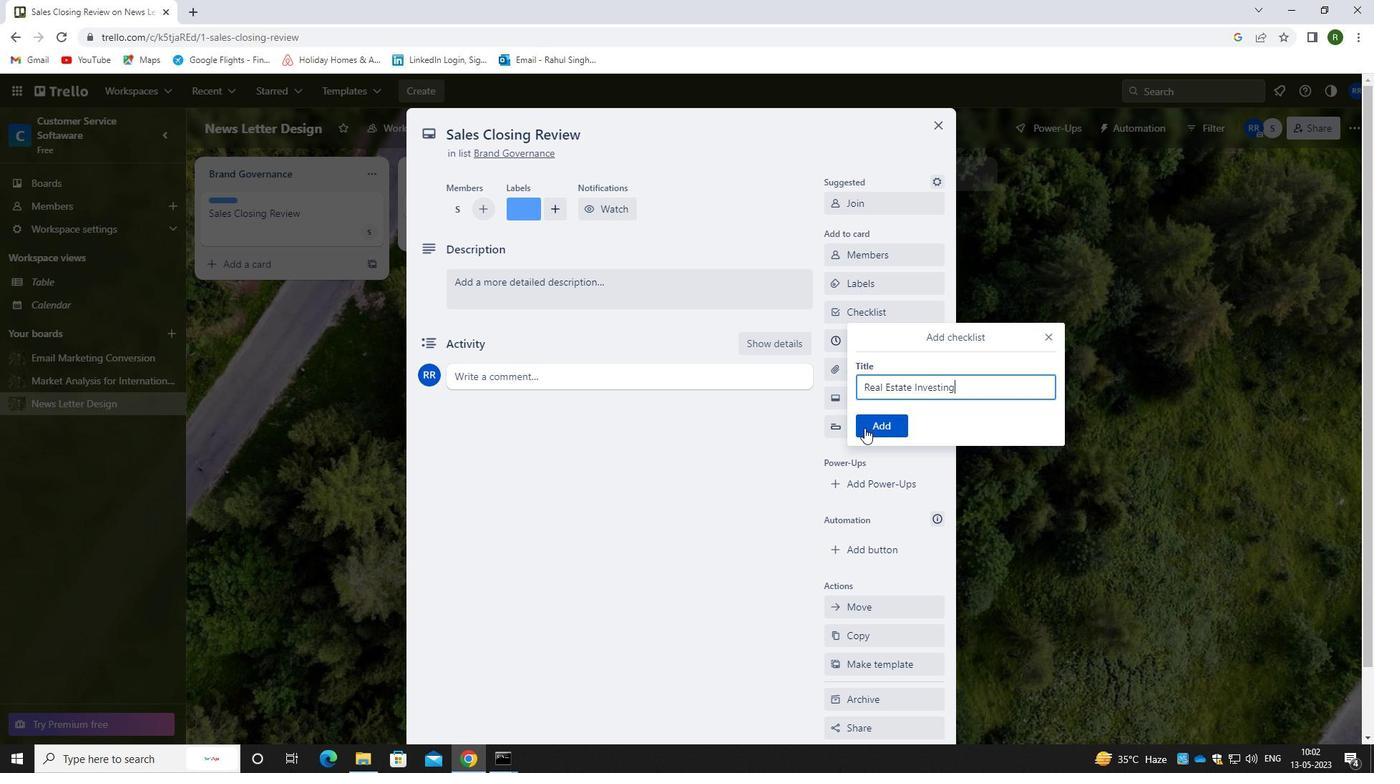 
Action: Mouse moved to (889, 367)
Screenshot: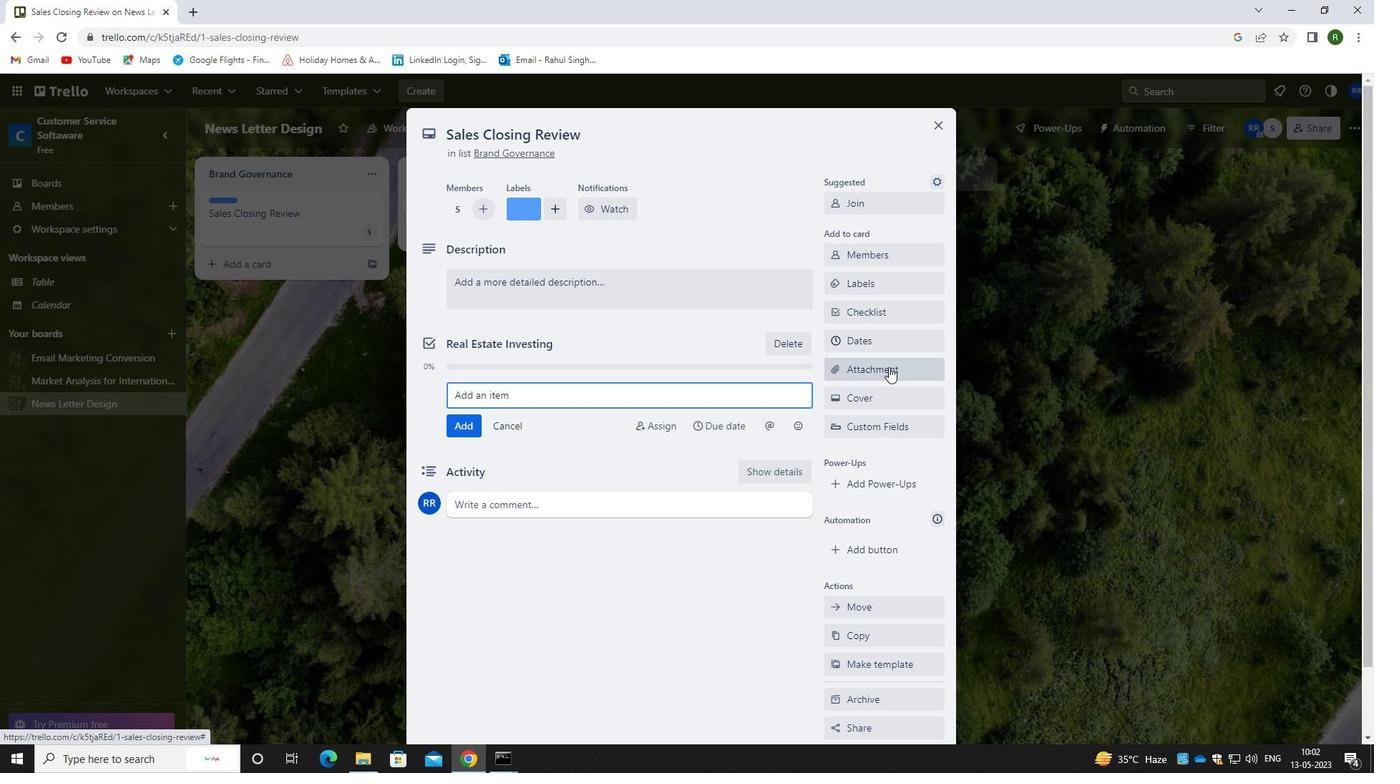 
Action: Mouse pressed left at (889, 367)
Screenshot: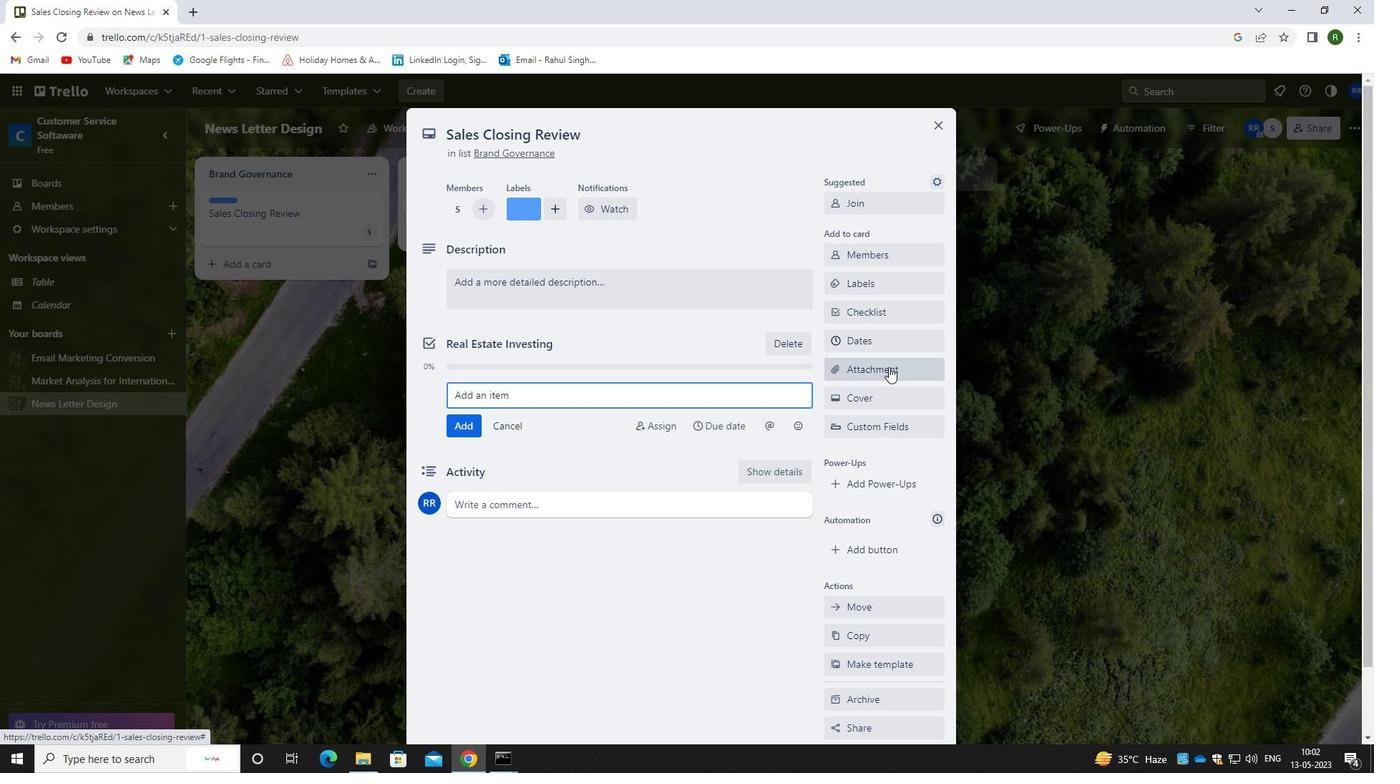 
Action: Mouse moved to (881, 428)
Screenshot: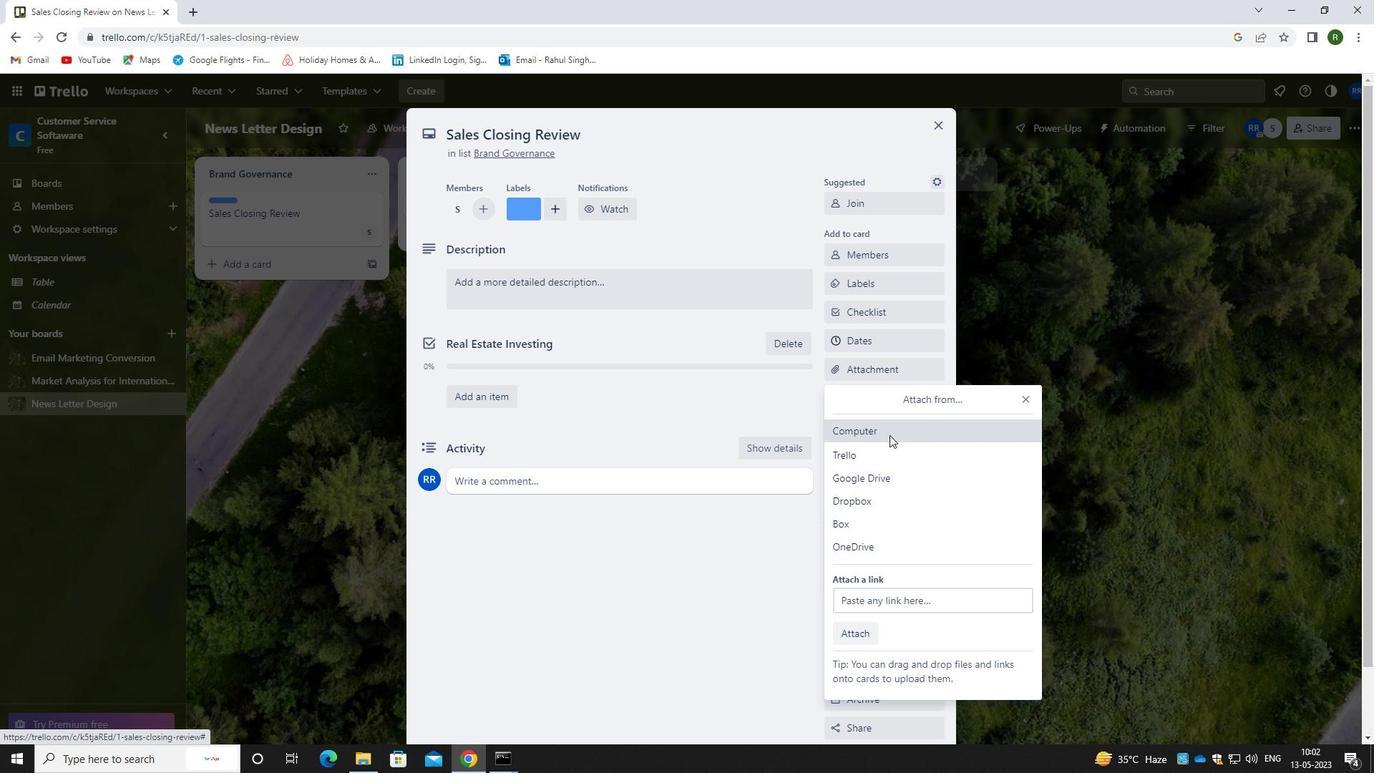 
Action: Mouse pressed left at (881, 428)
Screenshot: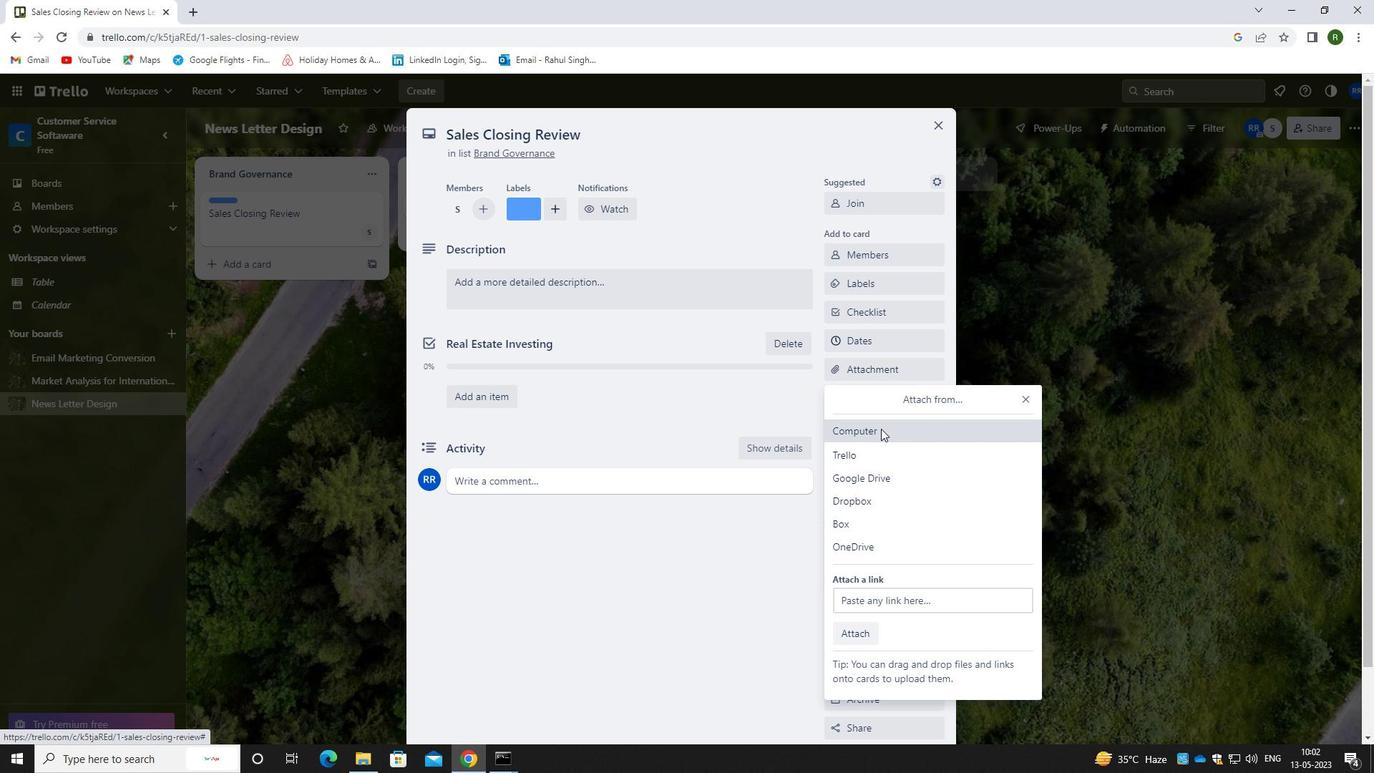 
Action: Mouse moved to (66, 196)
Screenshot: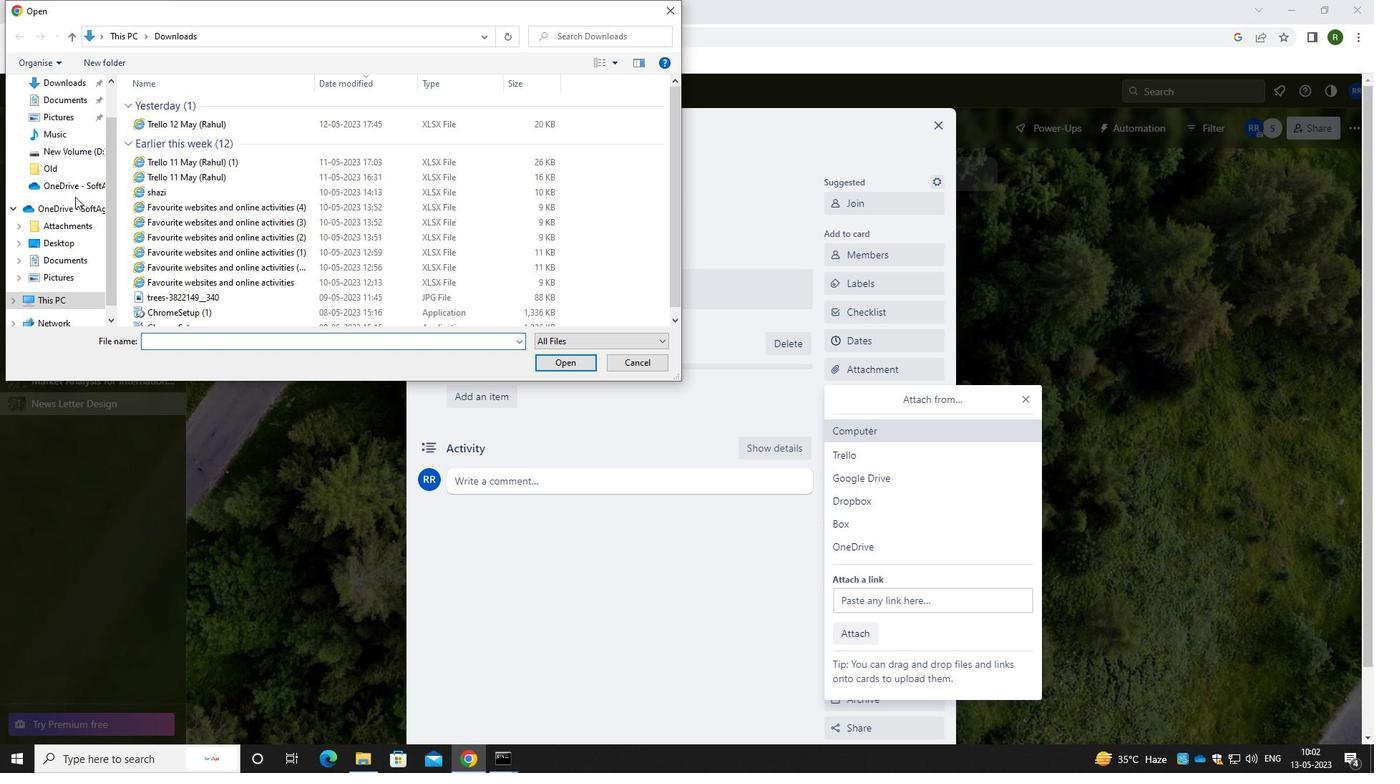 
Action: Mouse pressed left at (66, 196)
Screenshot: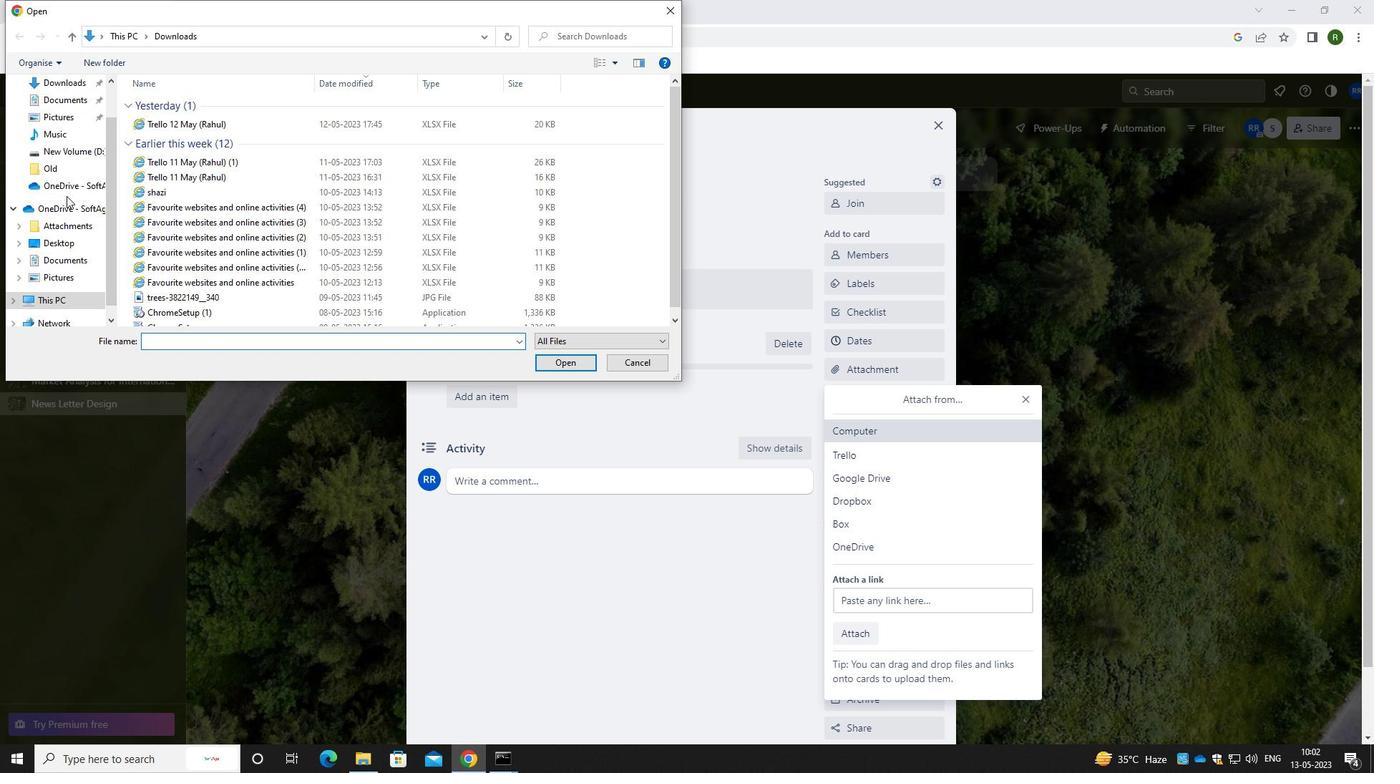 
Action: Mouse moved to (63, 218)
Screenshot: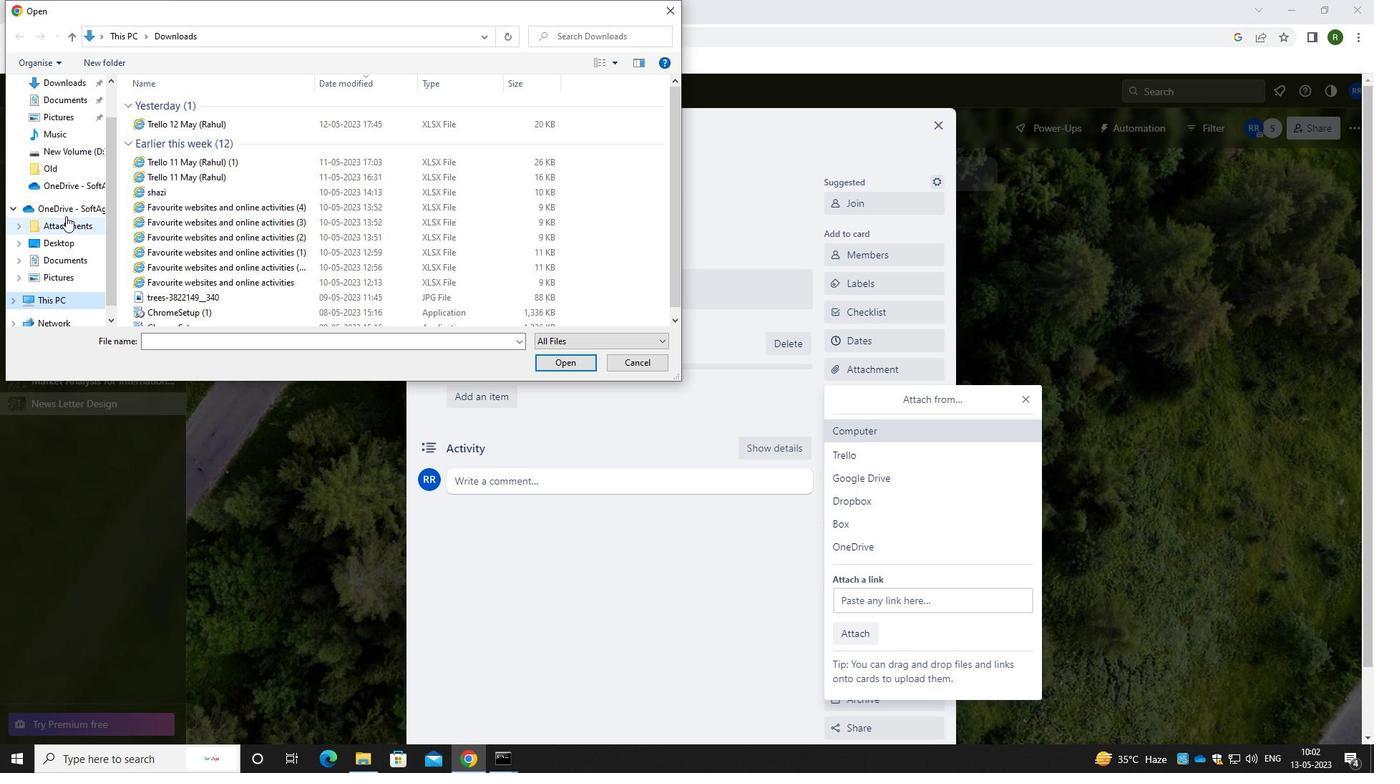
Action: Mouse pressed left at (63, 218)
Screenshot: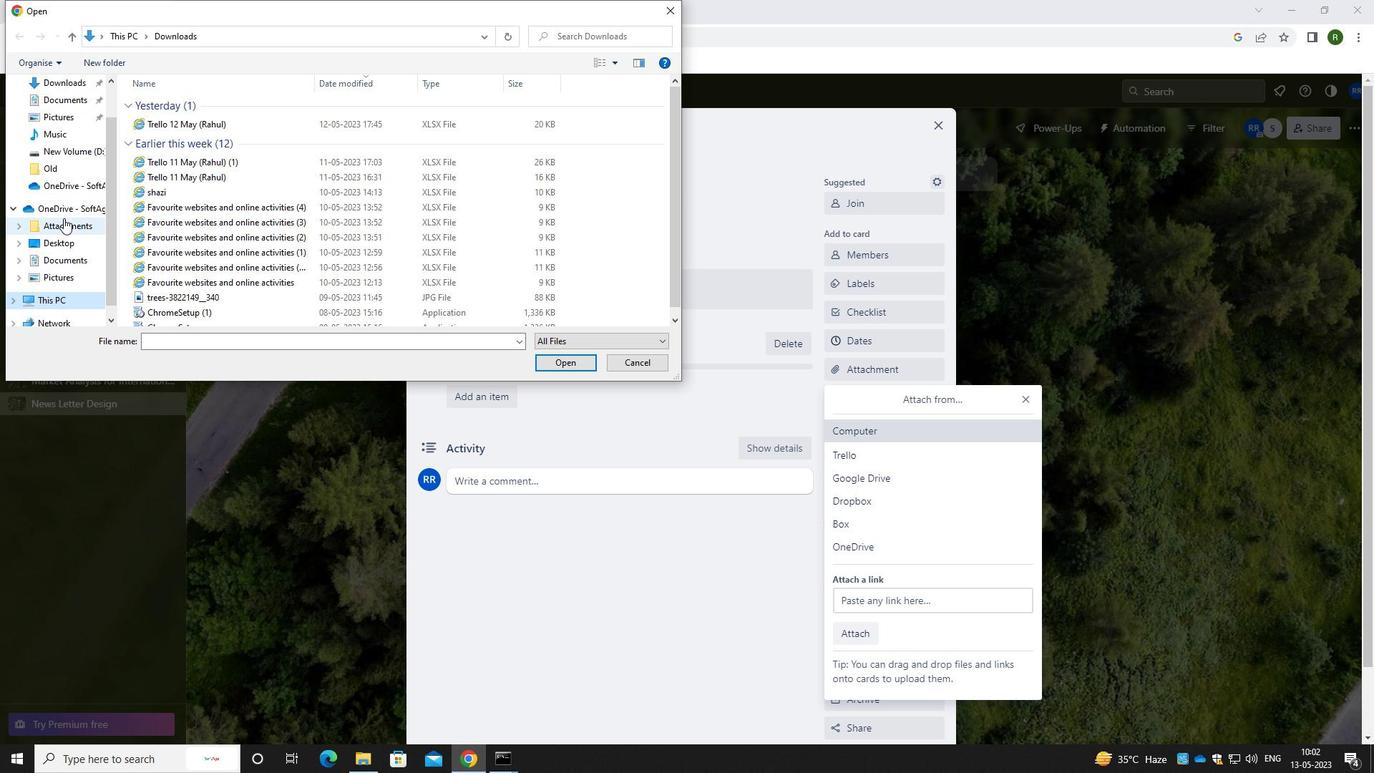 
Action: Mouse moved to (62, 300)
Screenshot: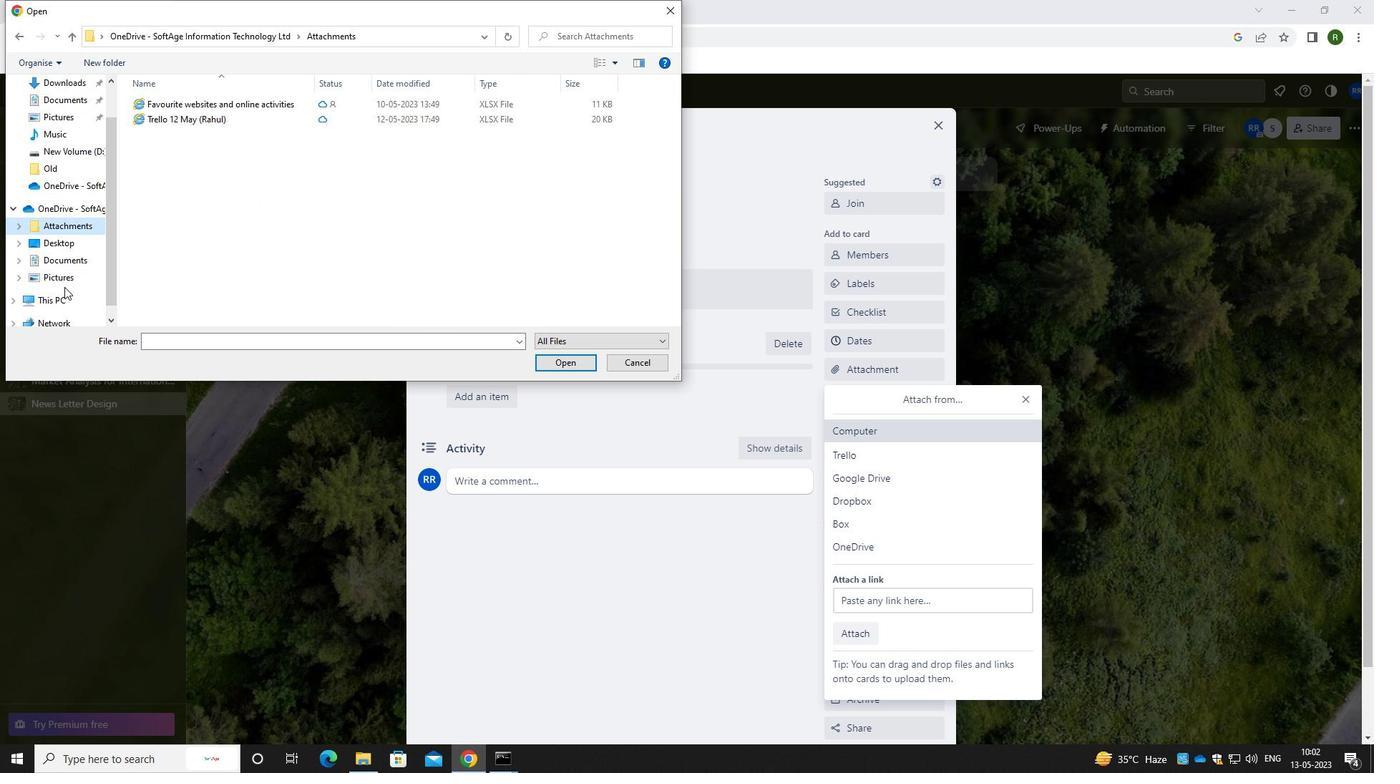 
Action: Mouse pressed left at (62, 300)
Screenshot: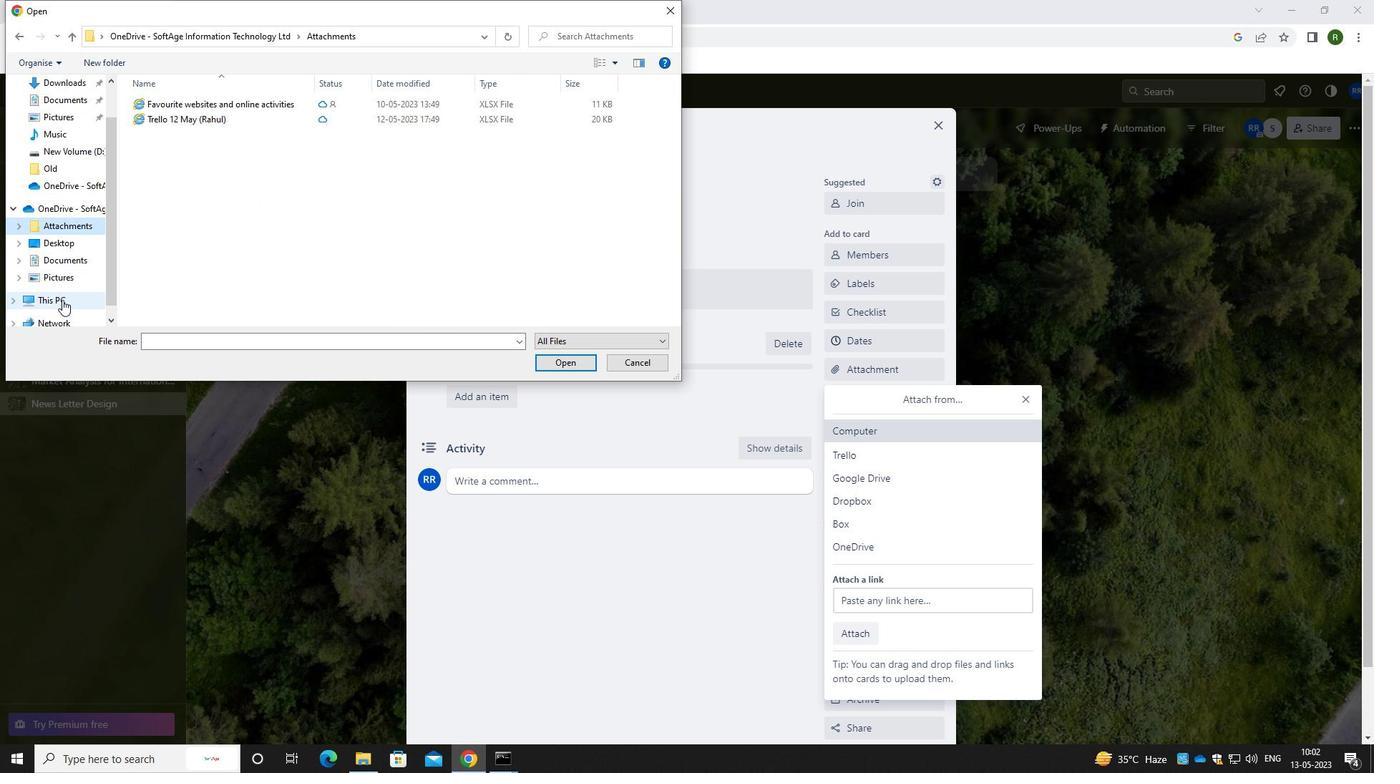 
Action: Mouse moved to (459, 303)
Screenshot: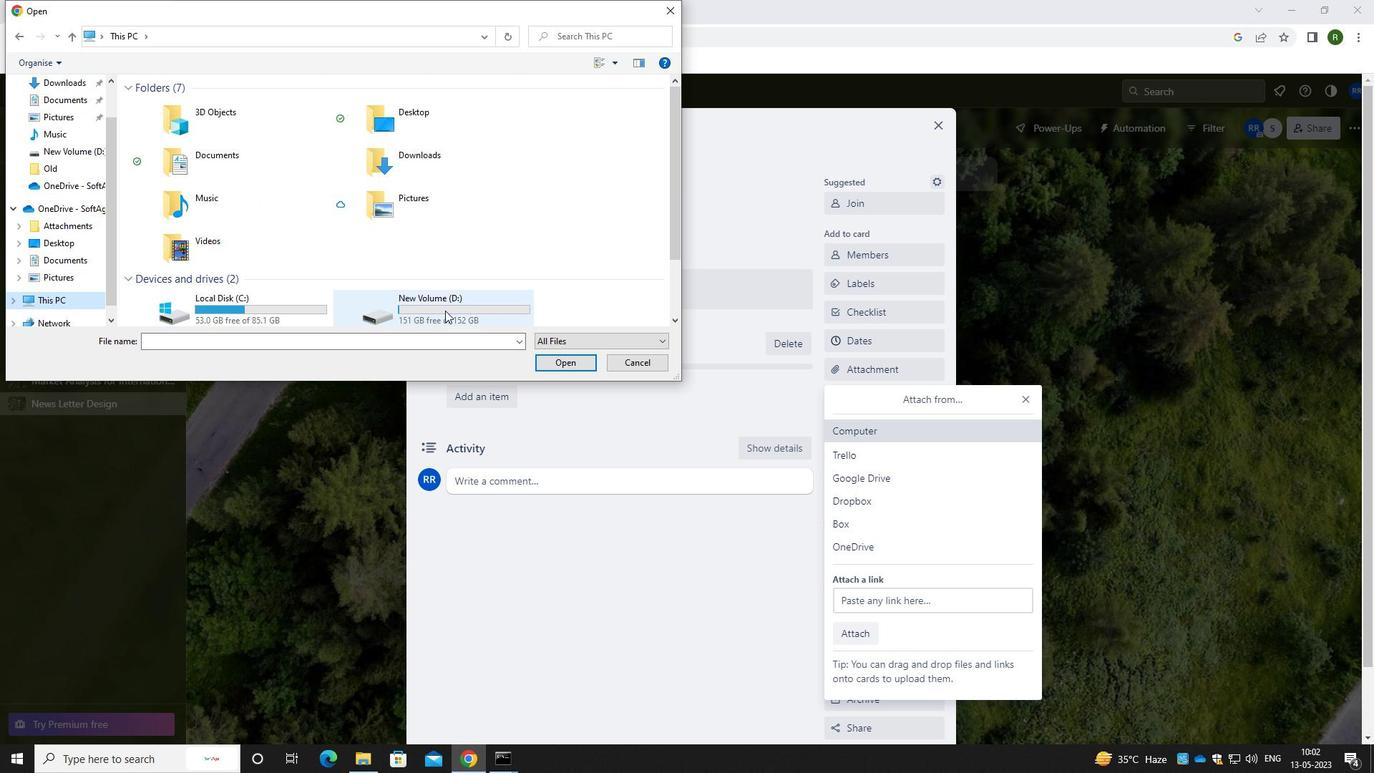 
Action: Mouse pressed left at (459, 303)
Screenshot: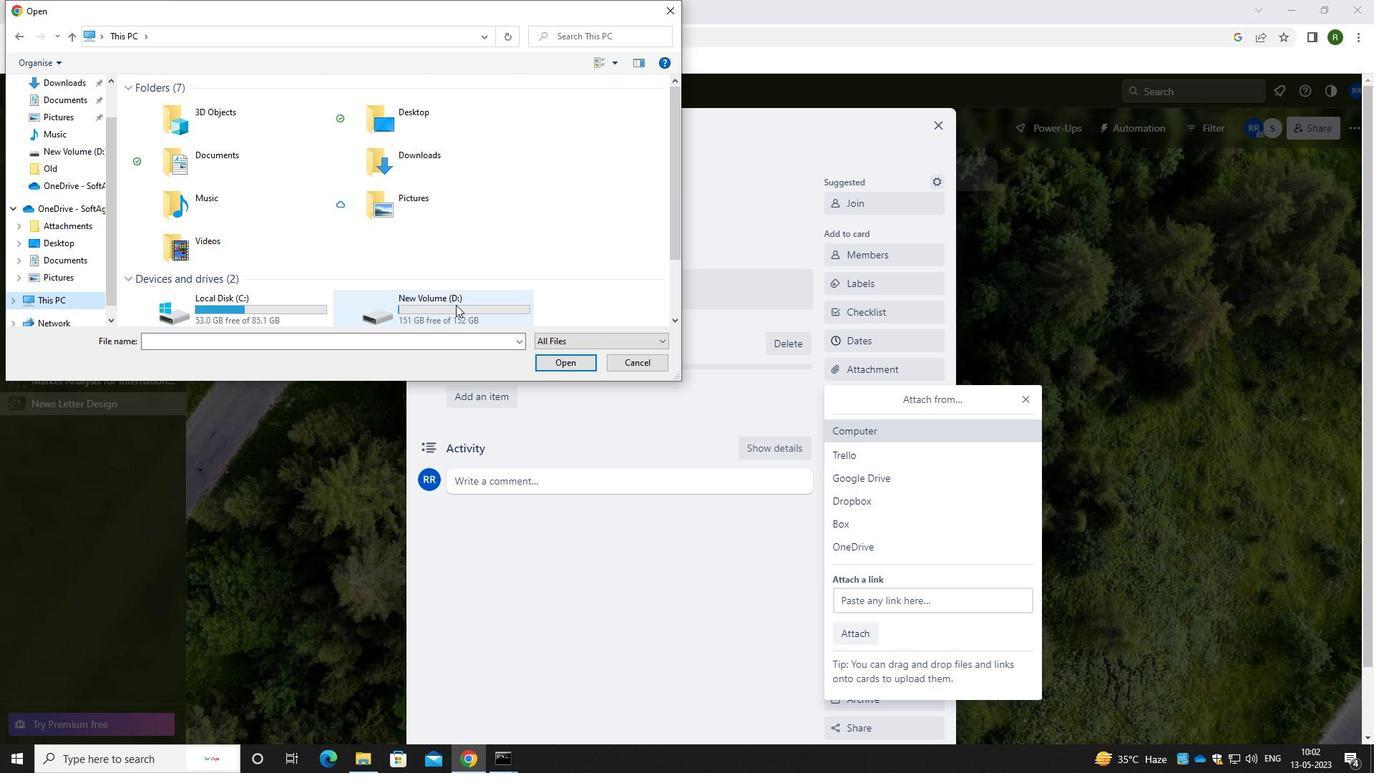 
Action: Mouse moved to (460, 303)
Screenshot: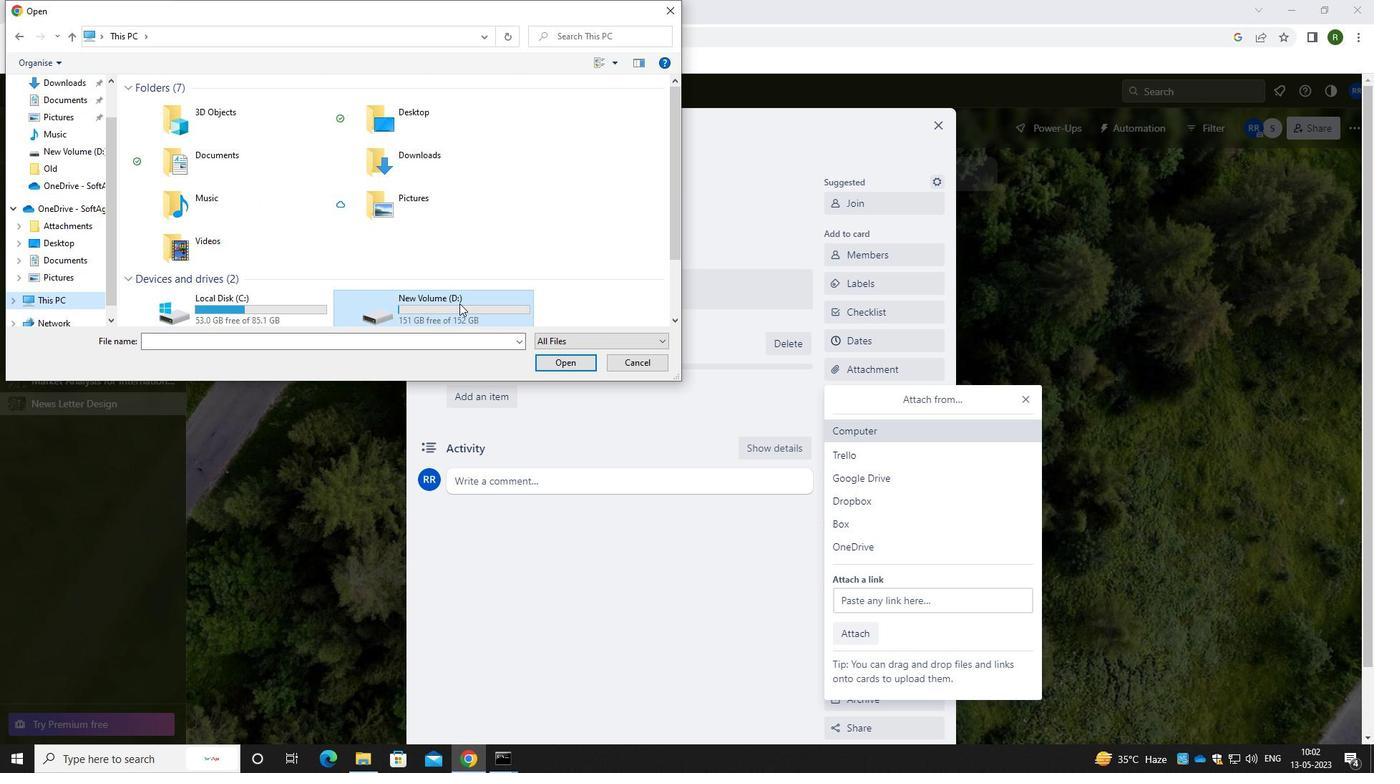 
Action: Mouse pressed left at (460, 303)
Screenshot: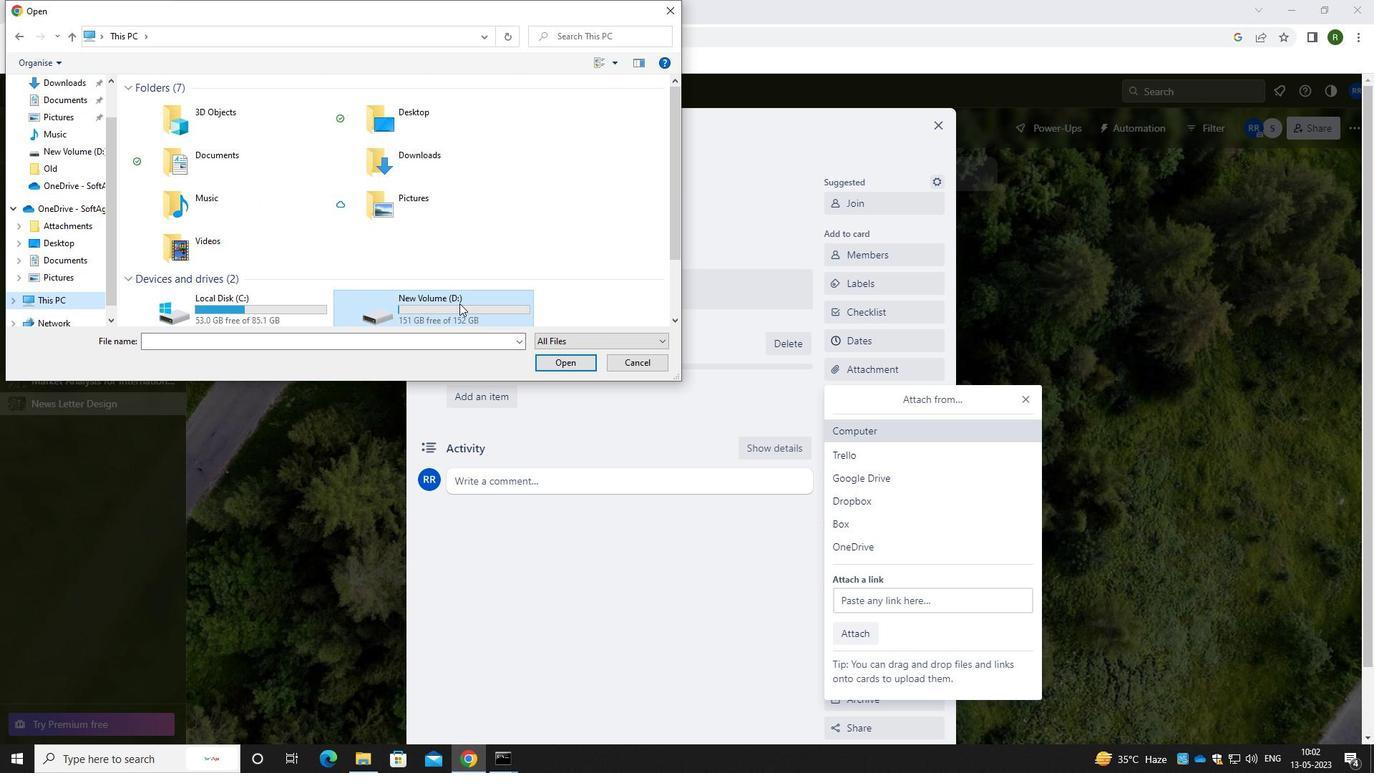 
Action: Mouse moved to (305, 138)
Screenshot: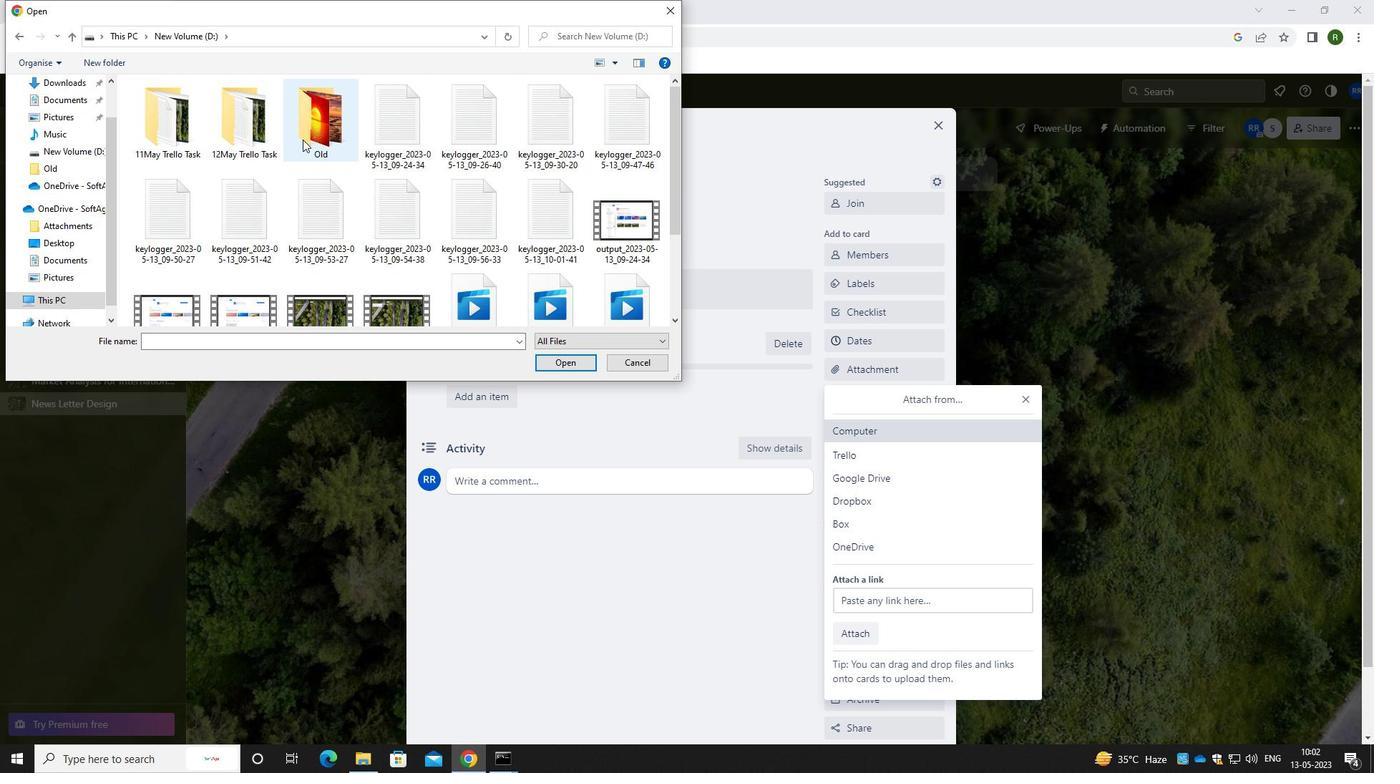 
Action: Mouse pressed left at (305, 138)
Screenshot: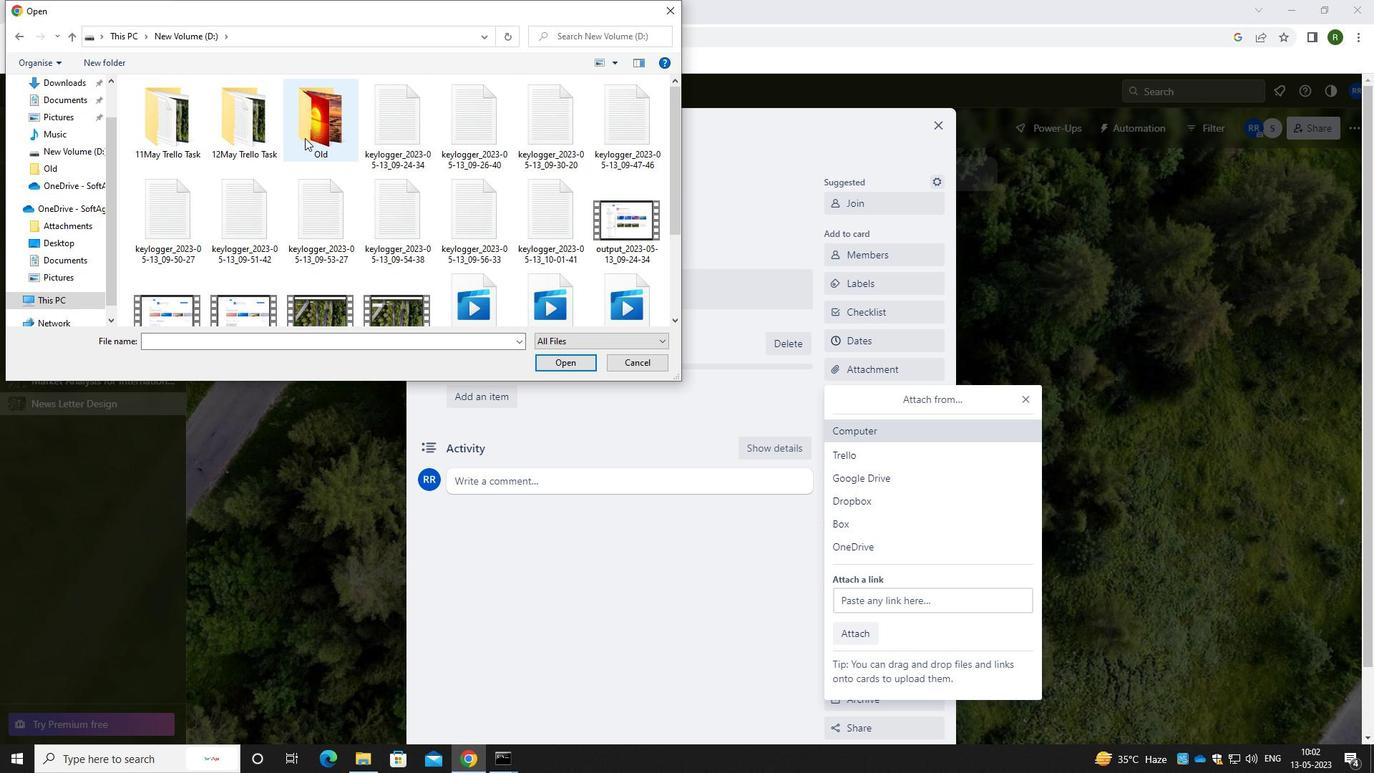 
Action: Mouse moved to (307, 138)
Screenshot: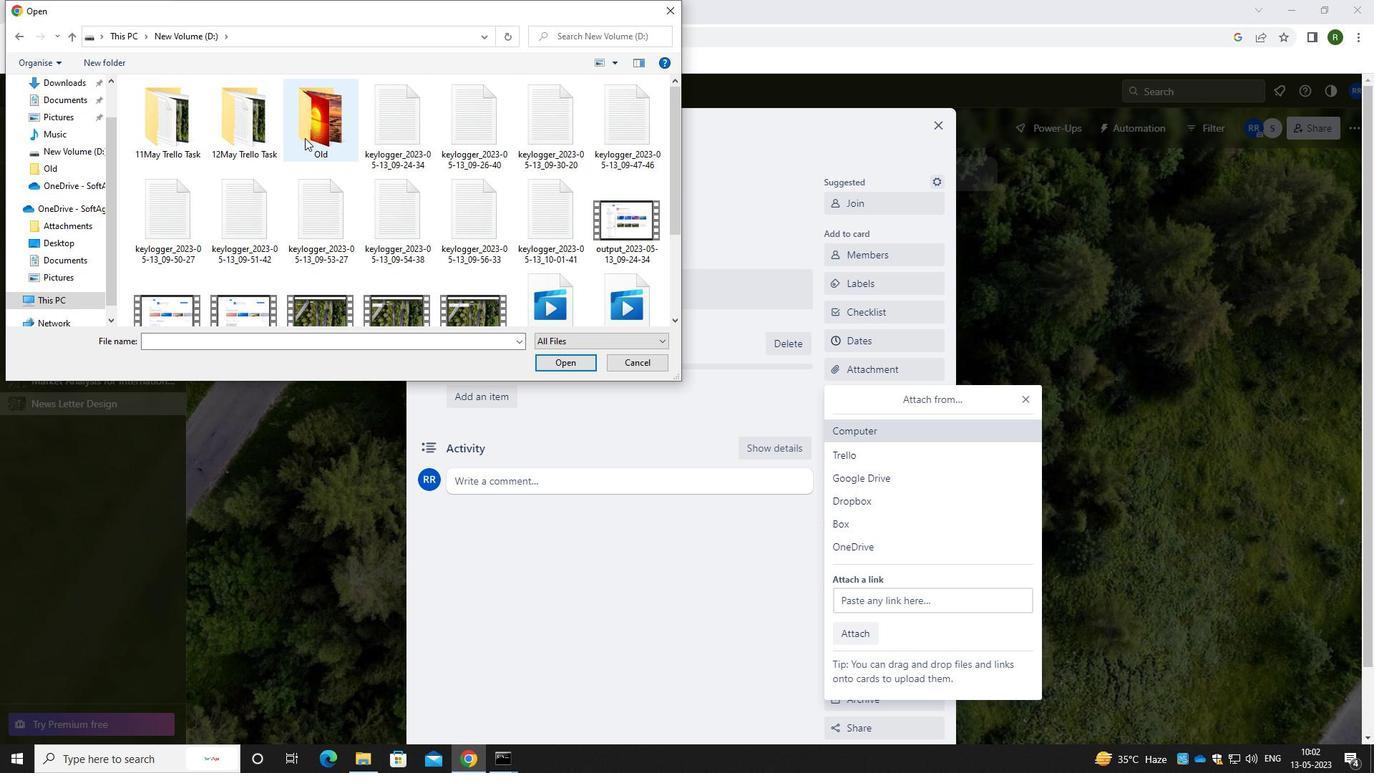 
Action: Mouse pressed left at (307, 138)
Screenshot: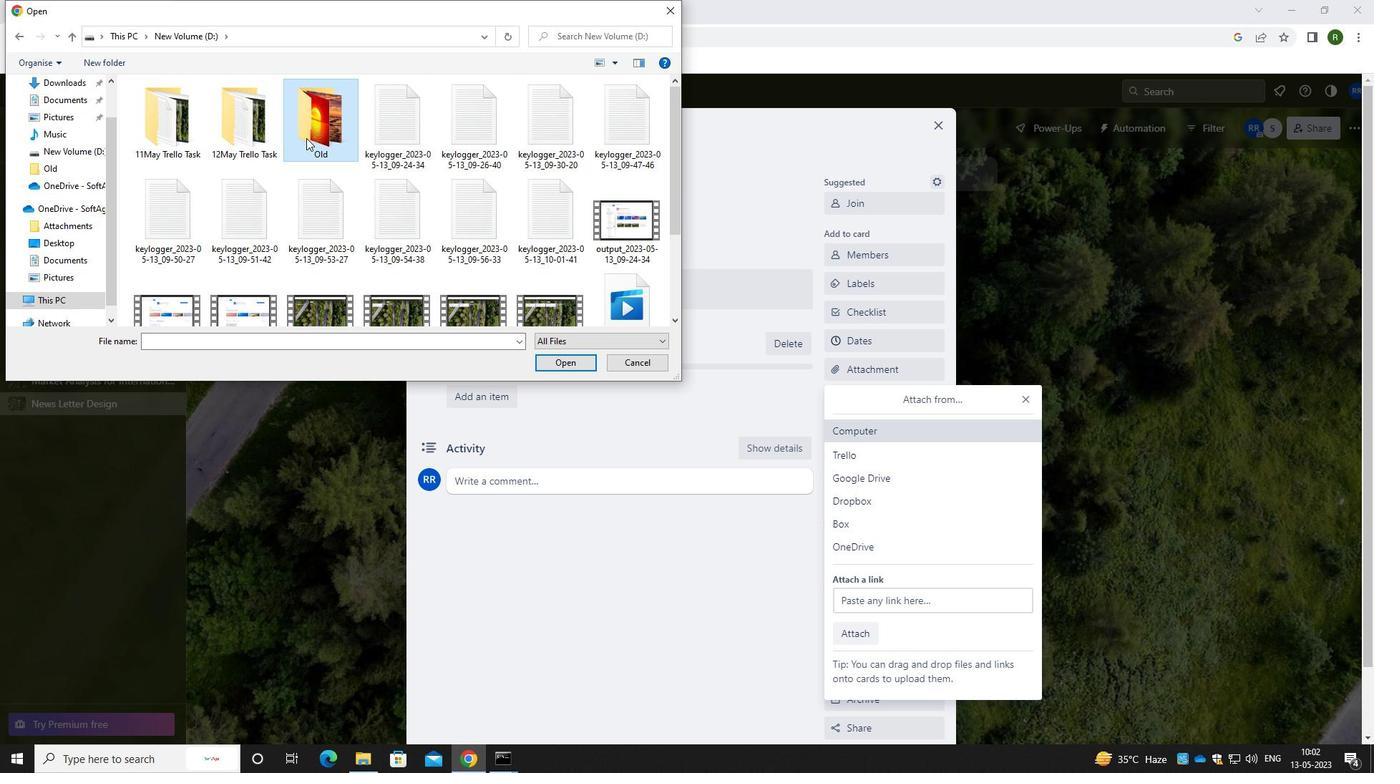 
Action: Mouse moved to (186, 168)
Screenshot: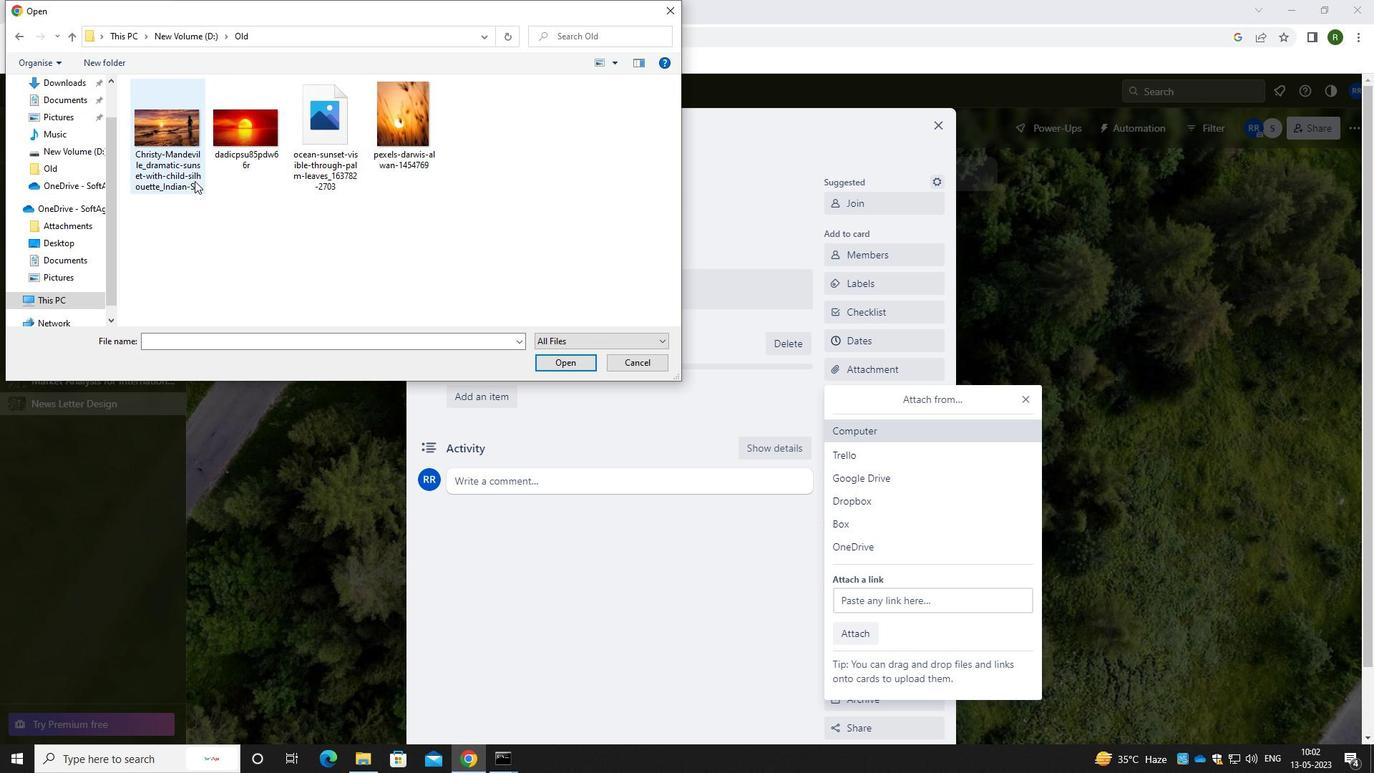 
Action: Mouse pressed left at (186, 168)
Screenshot: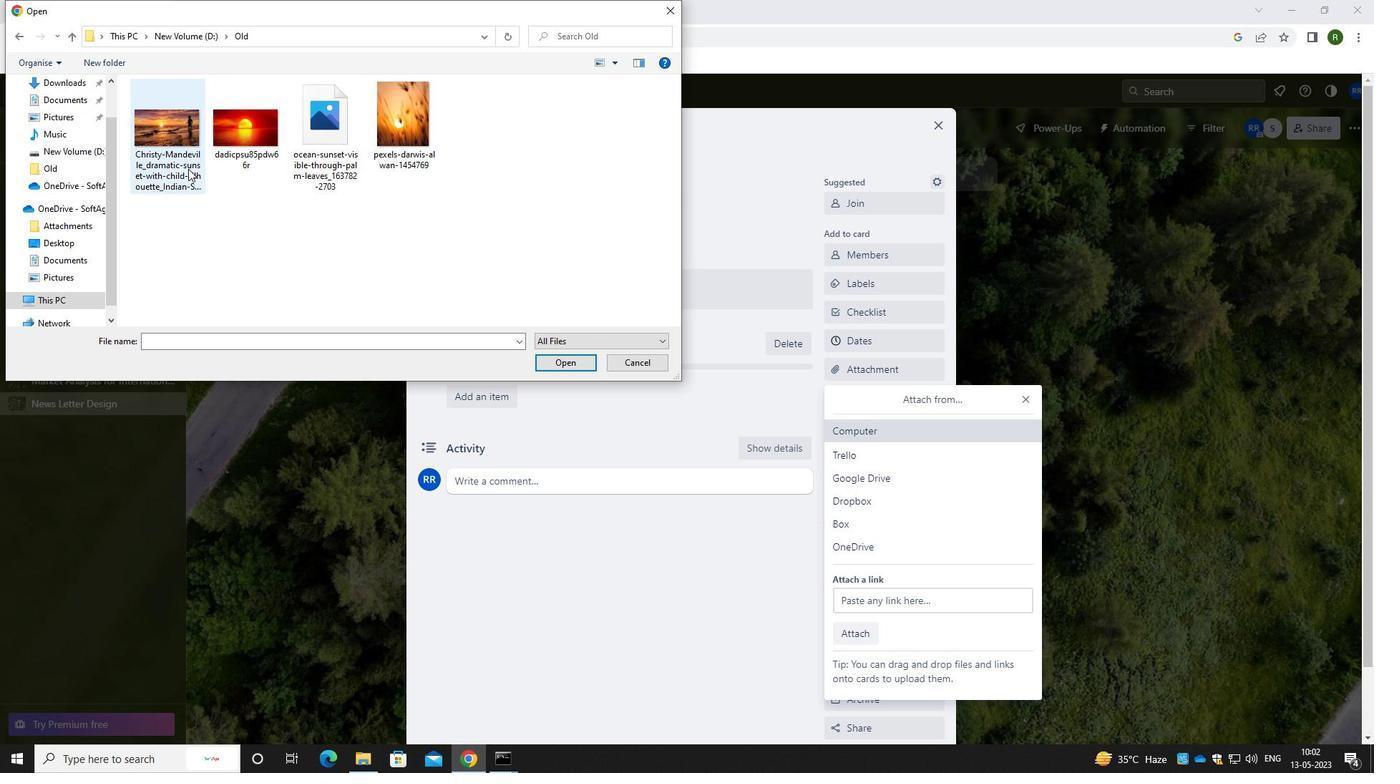 
Action: Mouse moved to (567, 361)
Screenshot: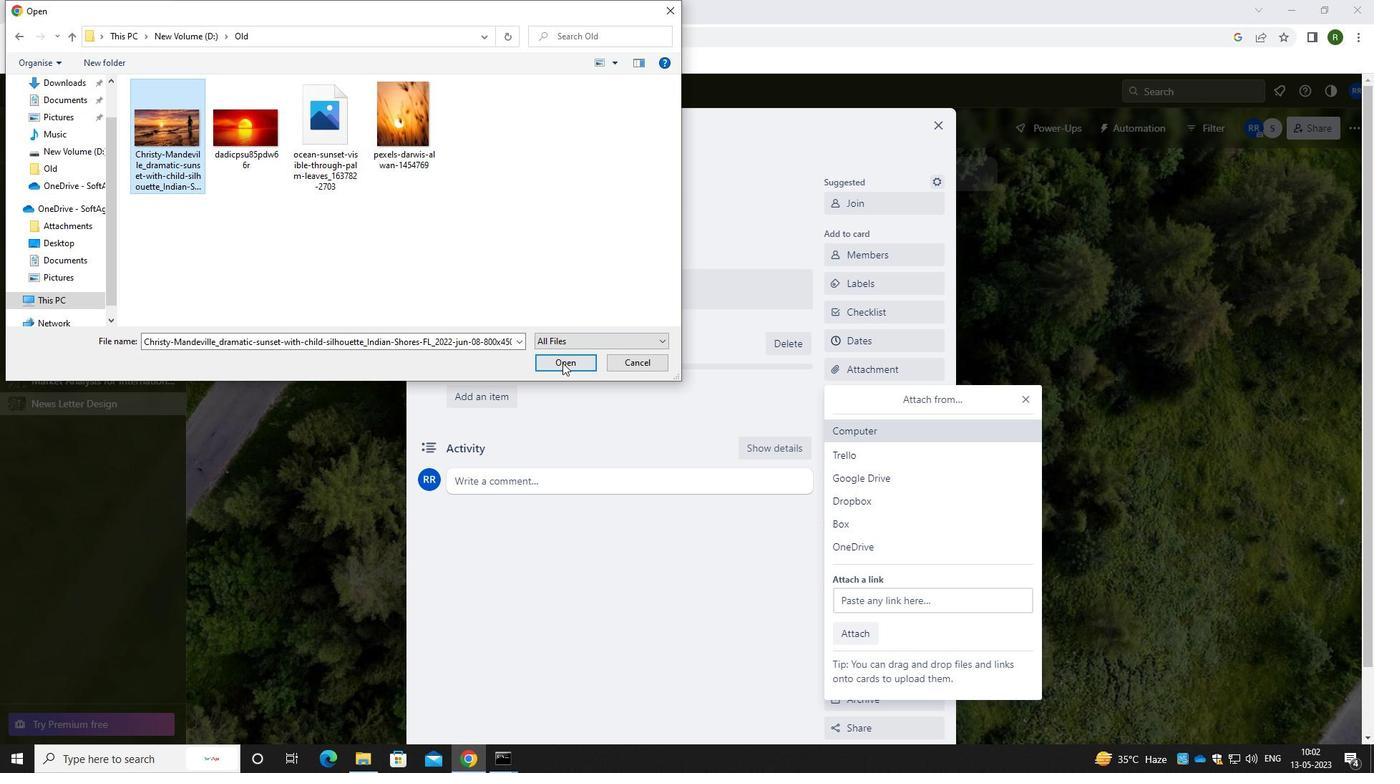 
Action: Mouse pressed left at (567, 361)
Screenshot: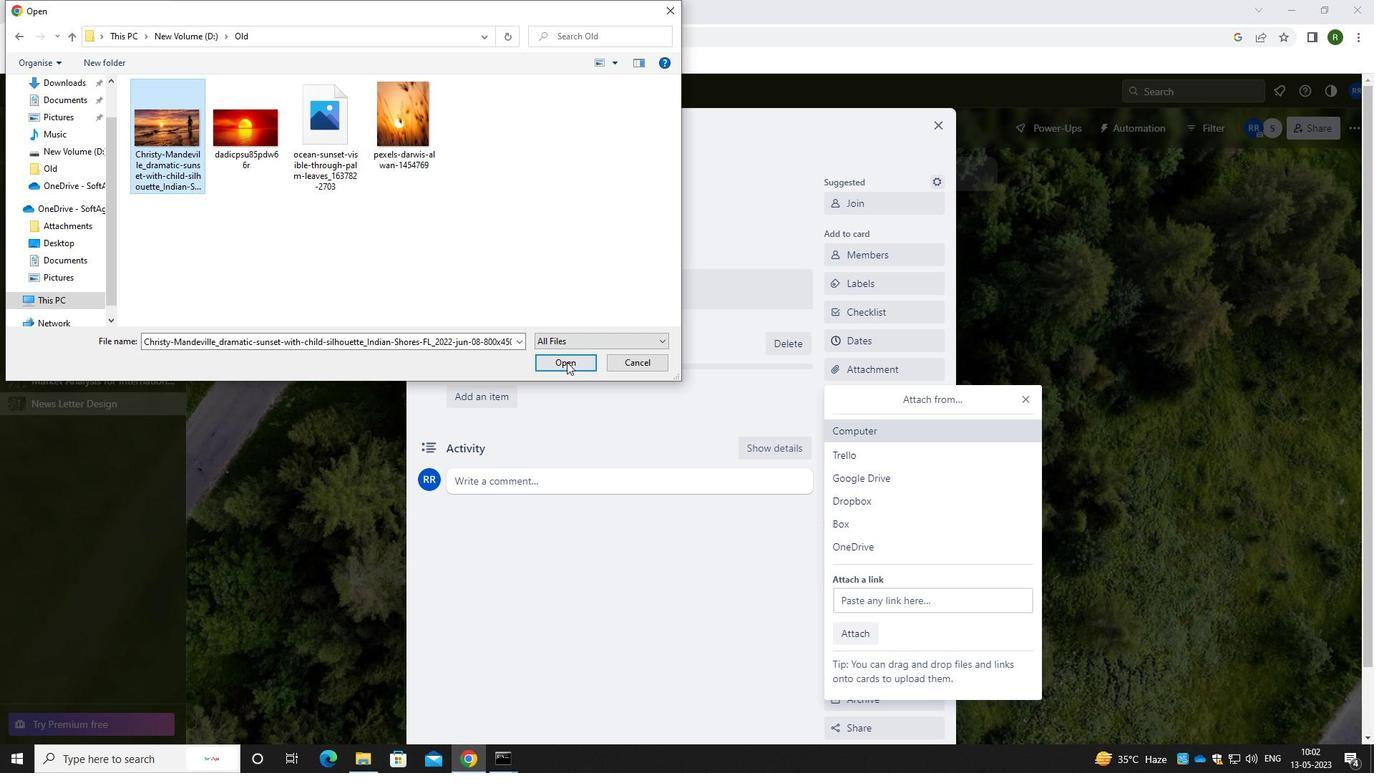 
Action: Mouse moved to (673, 564)
Screenshot: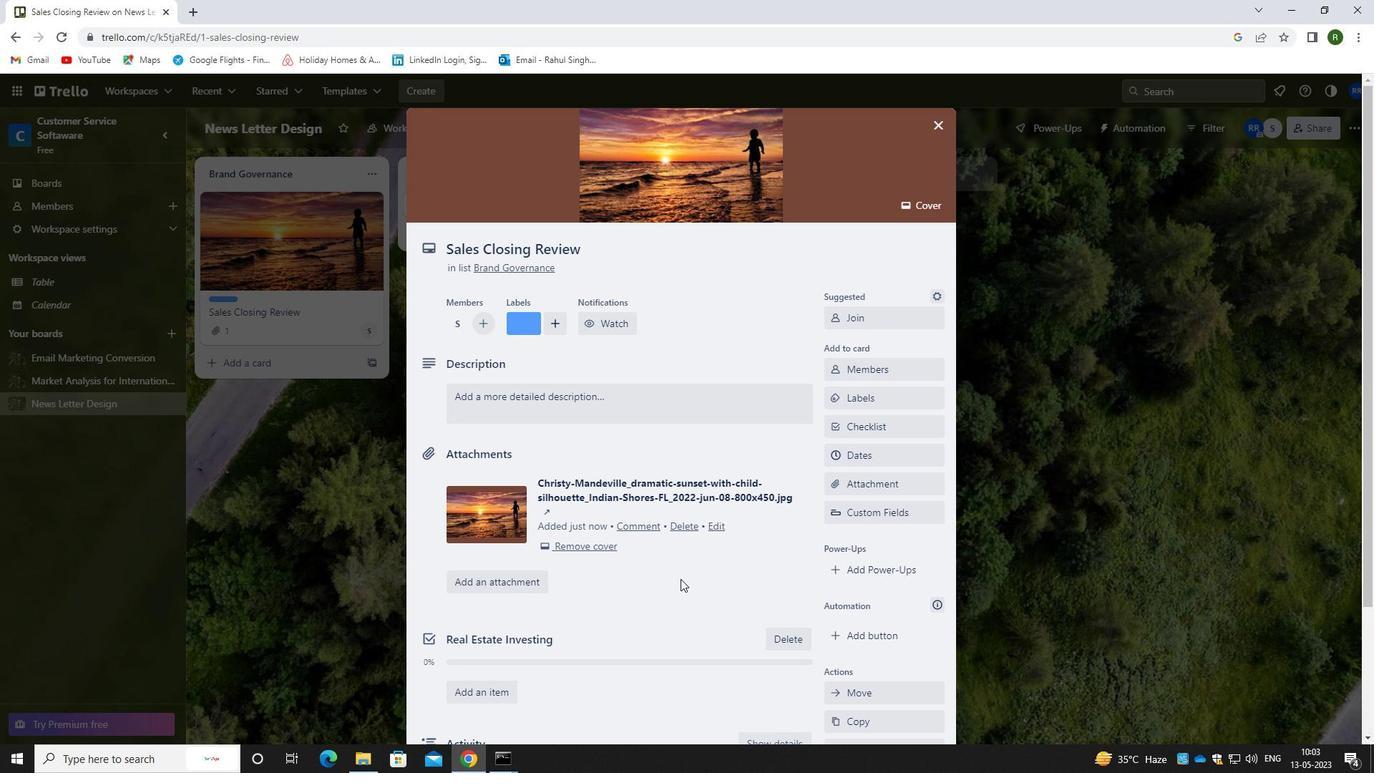 
Action: Mouse scrolled (673, 564) with delta (0, 0)
Screenshot: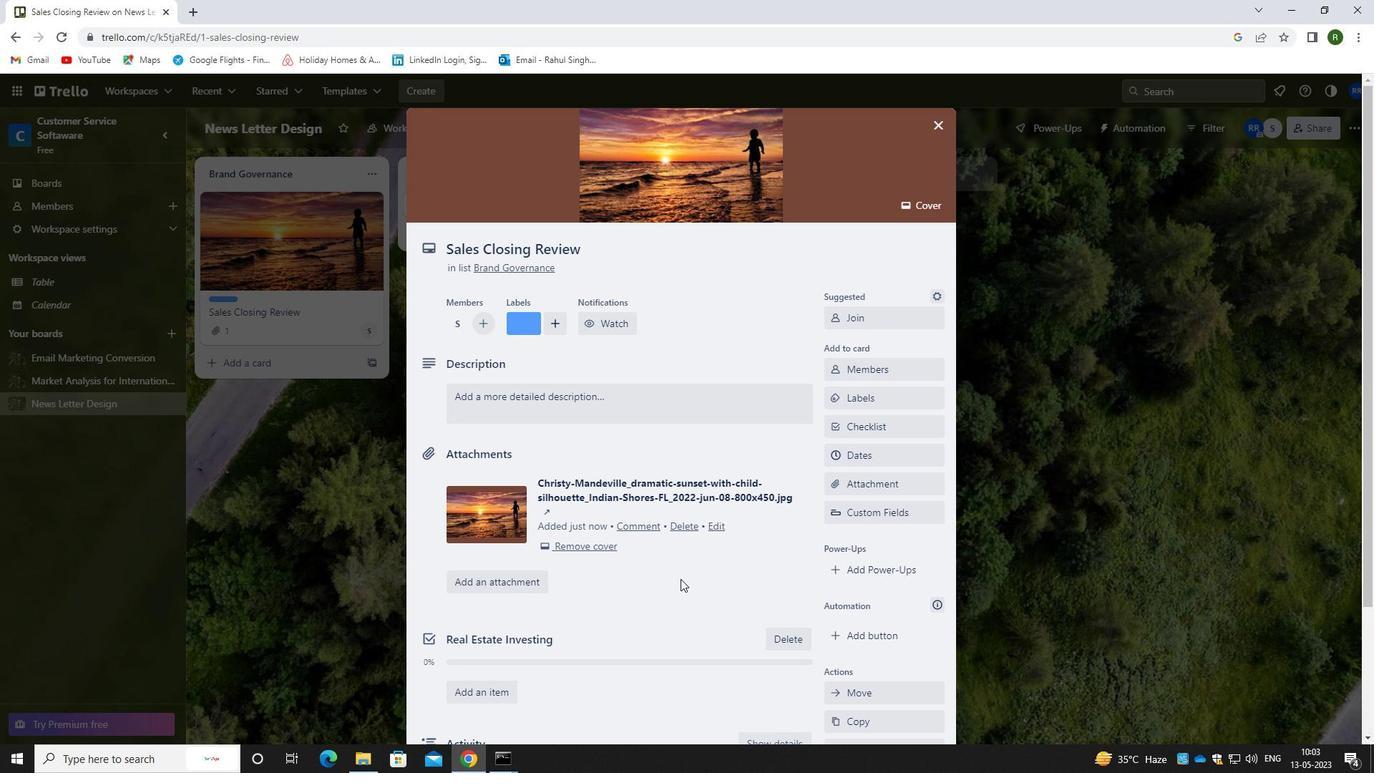 
Action: Mouse moved to (668, 561)
Screenshot: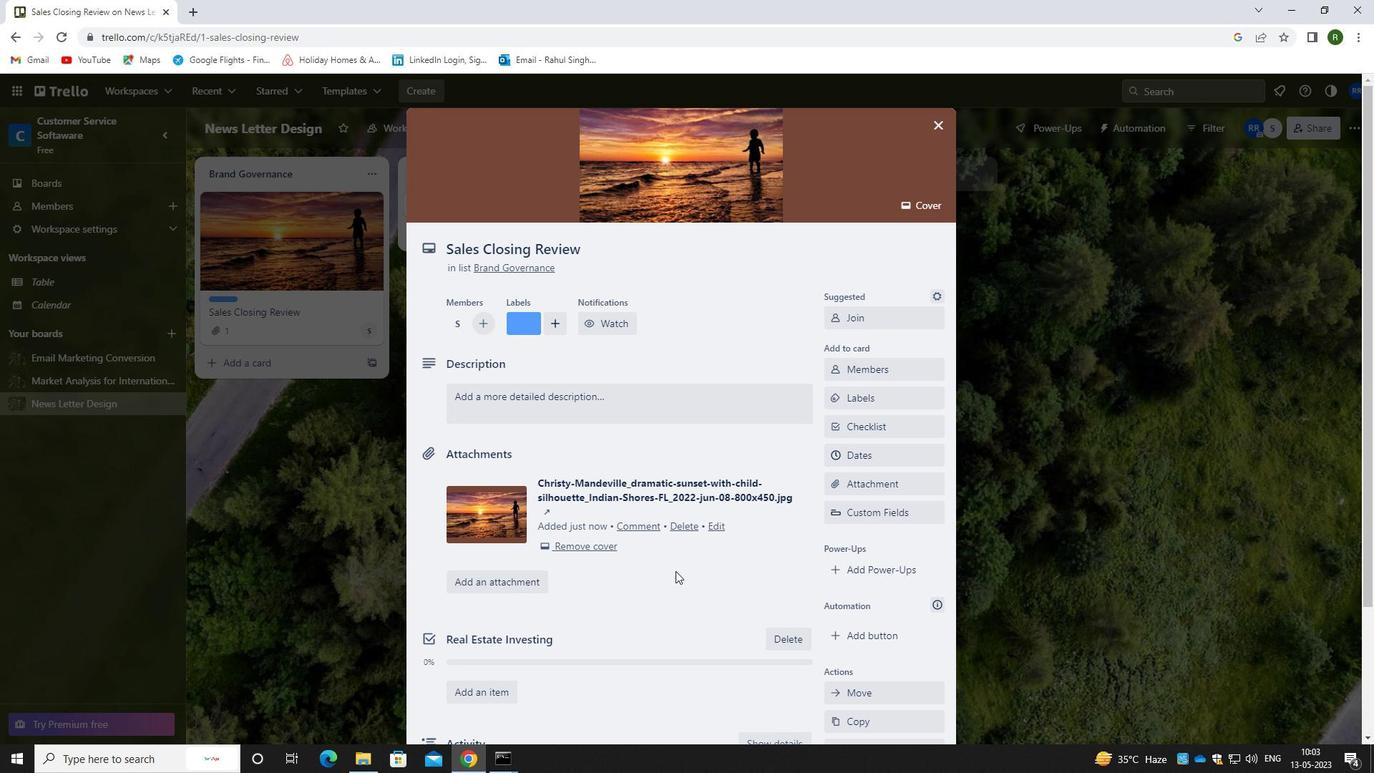 
Action: Mouse scrolled (668, 560) with delta (0, 0)
Screenshot: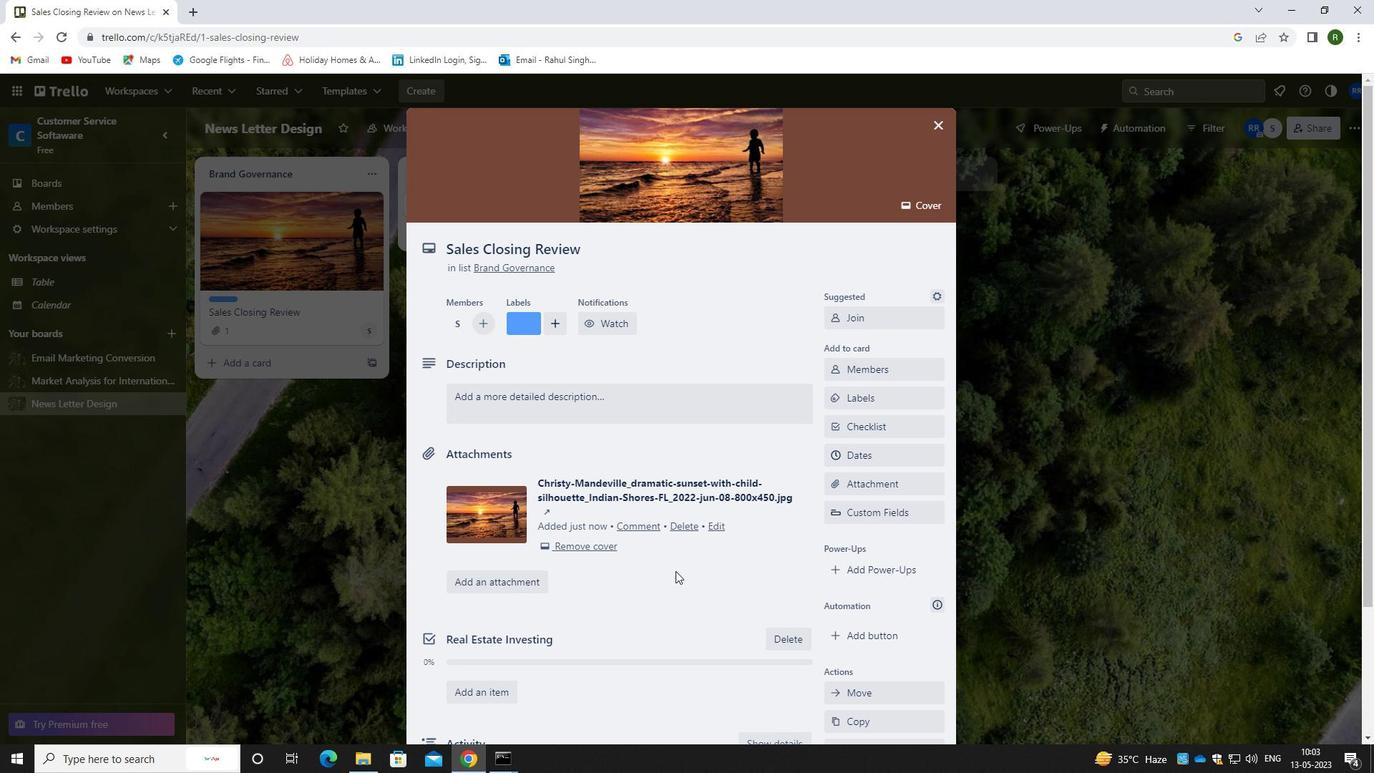 
Action: Mouse moved to (574, 257)
Screenshot: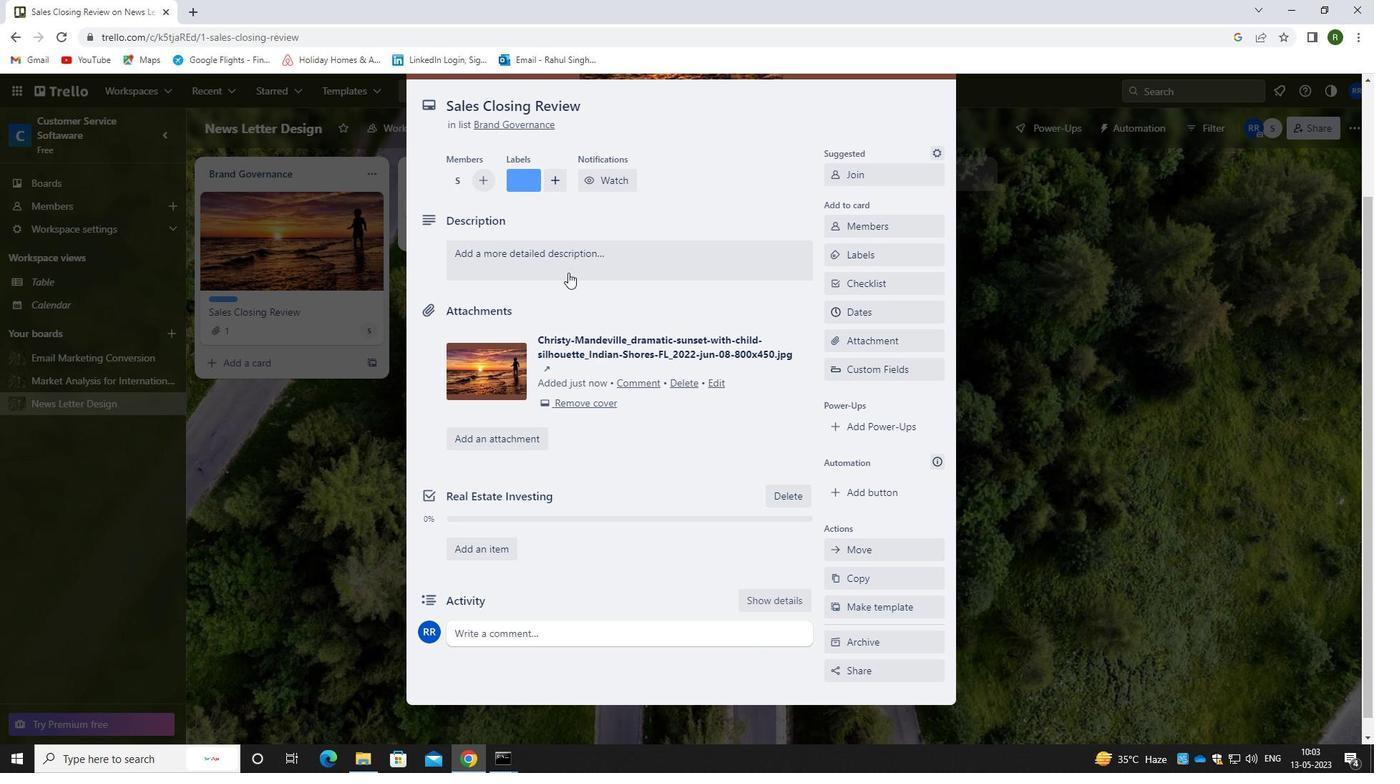 
Action: Mouse pressed left at (574, 257)
Screenshot: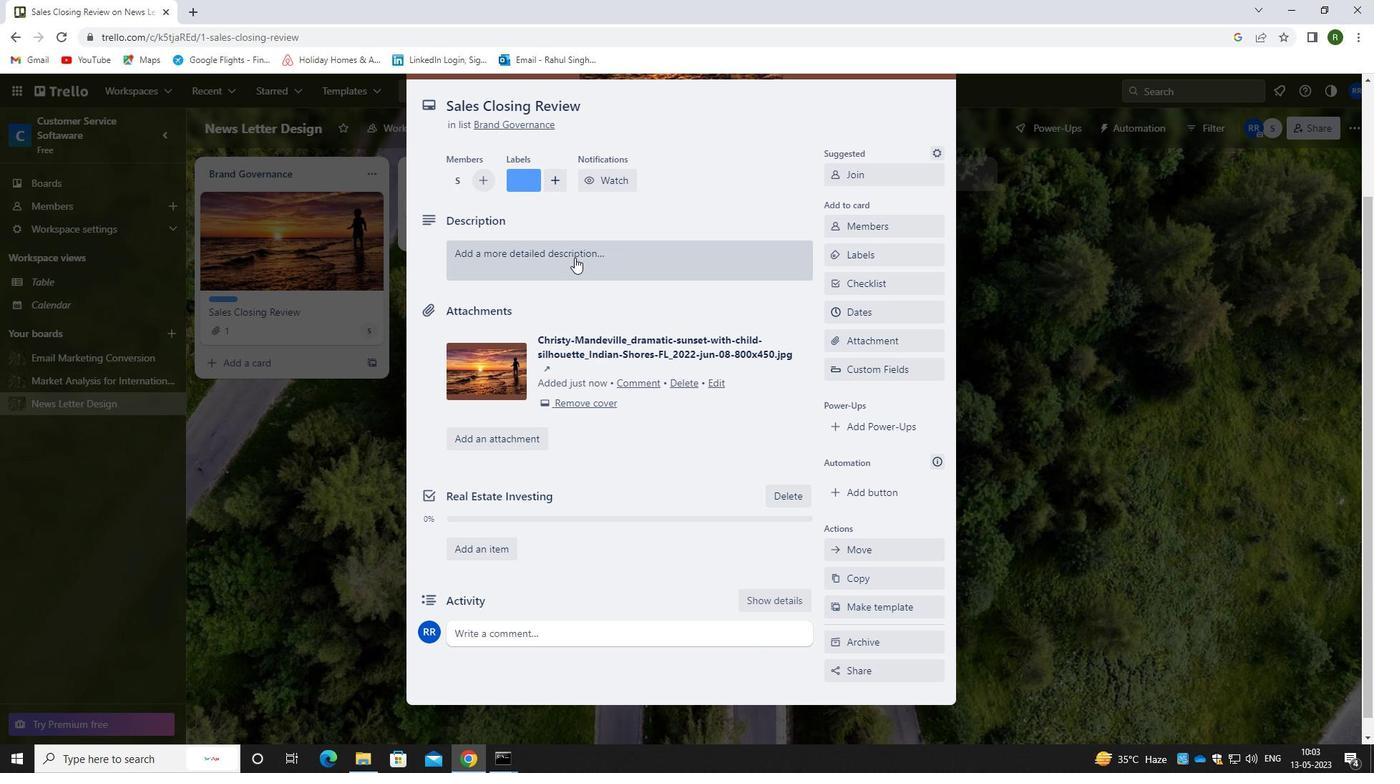 
Action: Mouse moved to (498, 407)
Screenshot: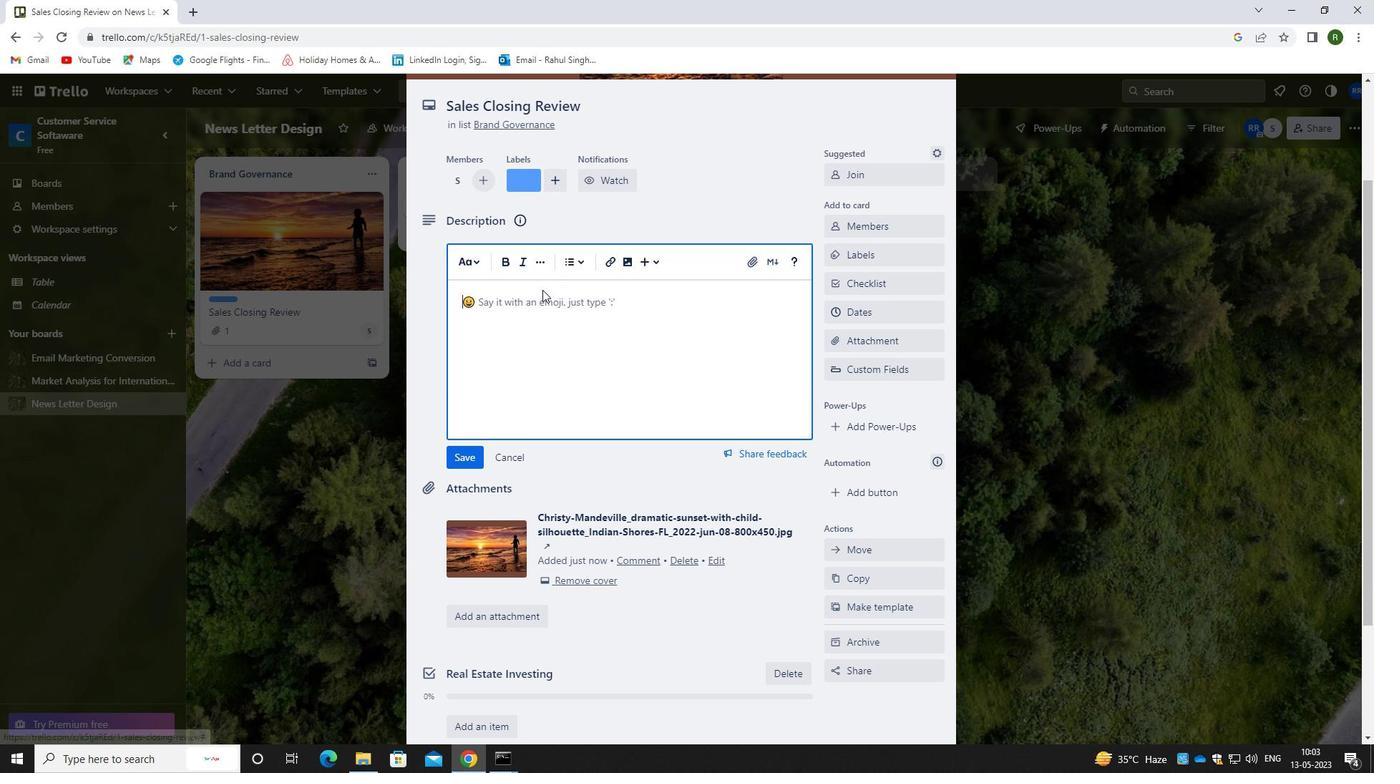 
Action: Key pressed <Key.caps_lock>D<Key.caps_lock>FE<Key.backspace><Key.backspace>EVELOP<Key.space>AND<Key.space>LAUCH<Key.space><Key.backspace><Key.backspace><Key.backspace>NCH<Key.space>NEW<Key.space>SALES<Key.space>PORKIO<Key.backspace><Key.backspace><Key.backspace>MT<Key.backspace>OTION<Key.space><Key.backspace><Key.backspace><Key.backspace><Key.backspace><Key.backspace><Key.backspace><Key.backspace><Key.backspace><Key.backspace>EOMOTION<Key.space><Key.backspace><Key.backspace><Key.backspace><Key.backspace><Key.backspace><Key.backspace><Key.backspace><Key.backspace><Key.backspace><Key.backspace><Key.backspace><Key.space>PROMOTION<Key.space>FOR<Key.space>EXISTING<Key.space>CUSTOMERS.
Screenshot: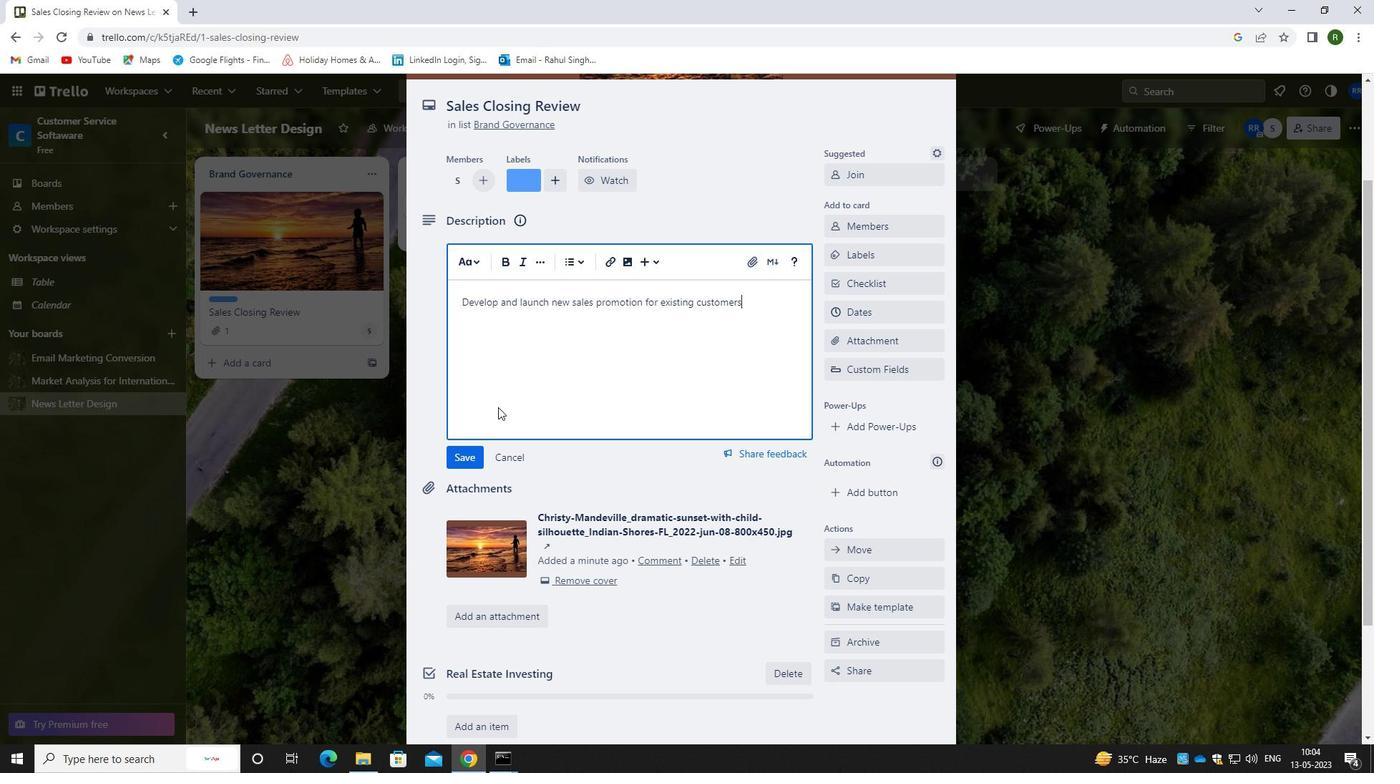 
Action: Mouse moved to (464, 463)
Screenshot: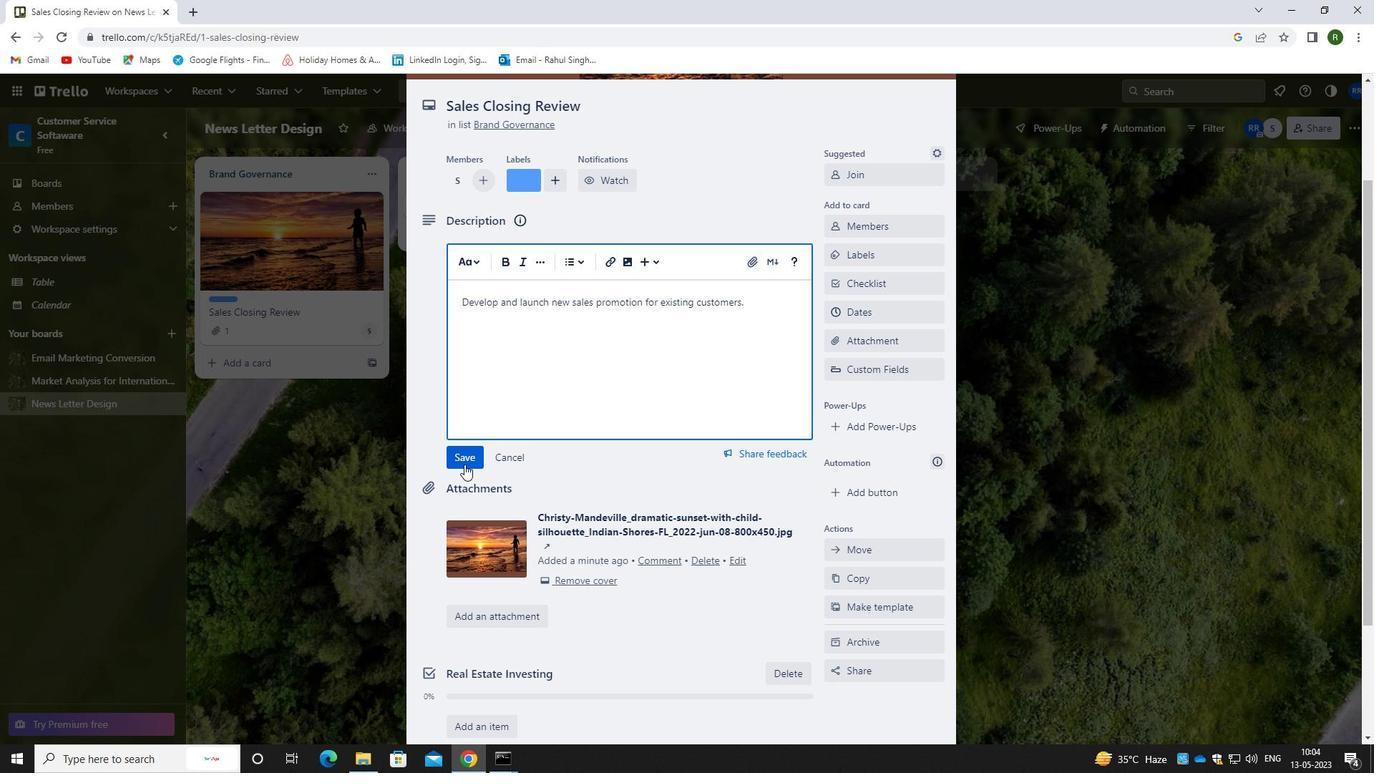 
Action: Mouse pressed left at (464, 463)
Screenshot: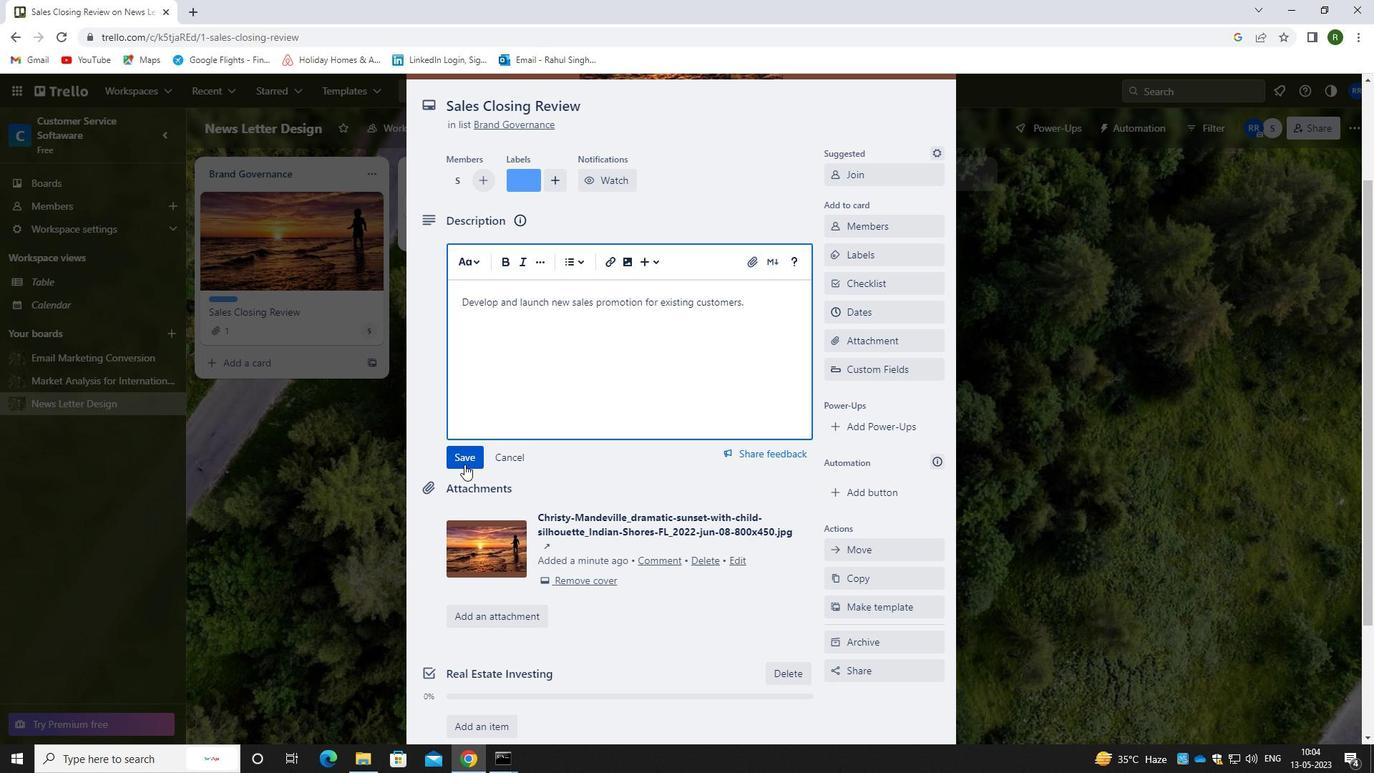 
Action: Mouse moved to (584, 452)
Screenshot: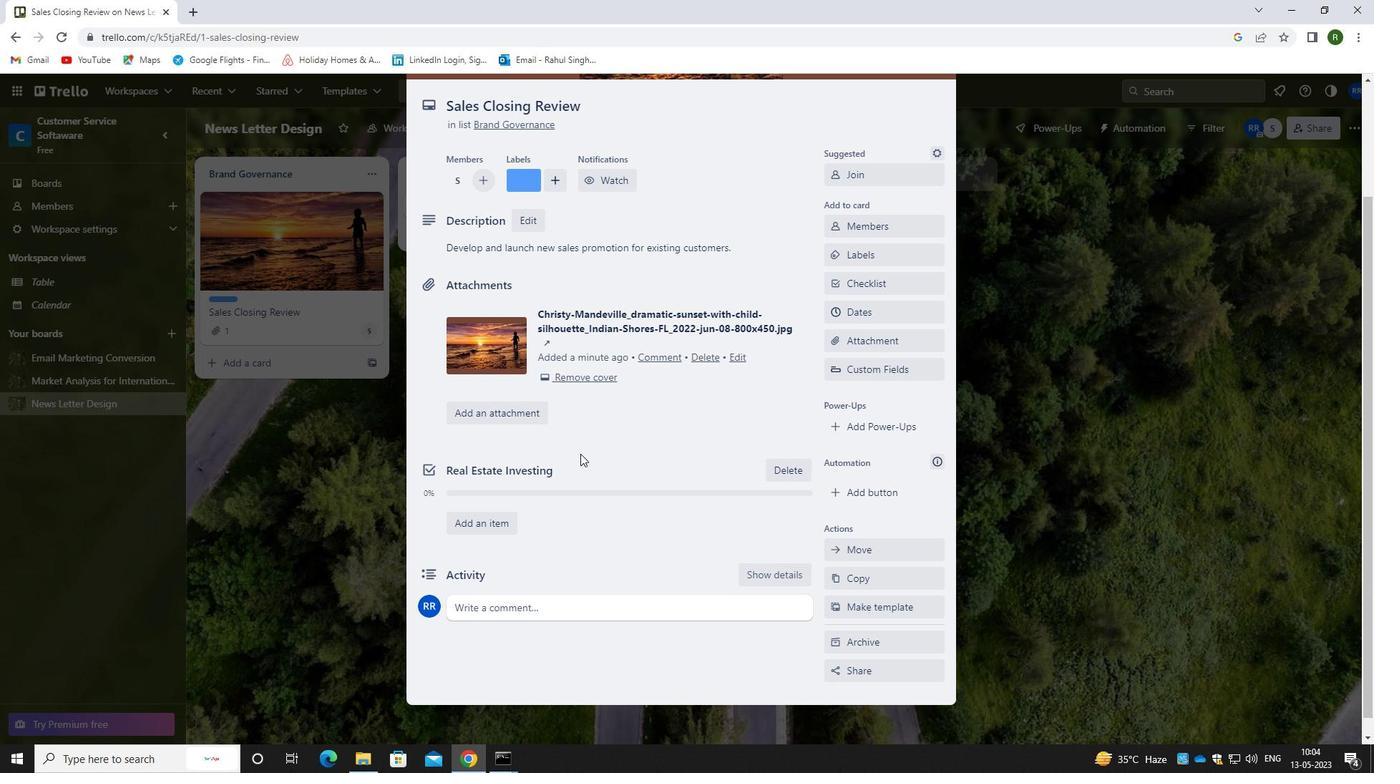 
Action: Mouse scrolled (584, 451) with delta (0, 0)
Screenshot: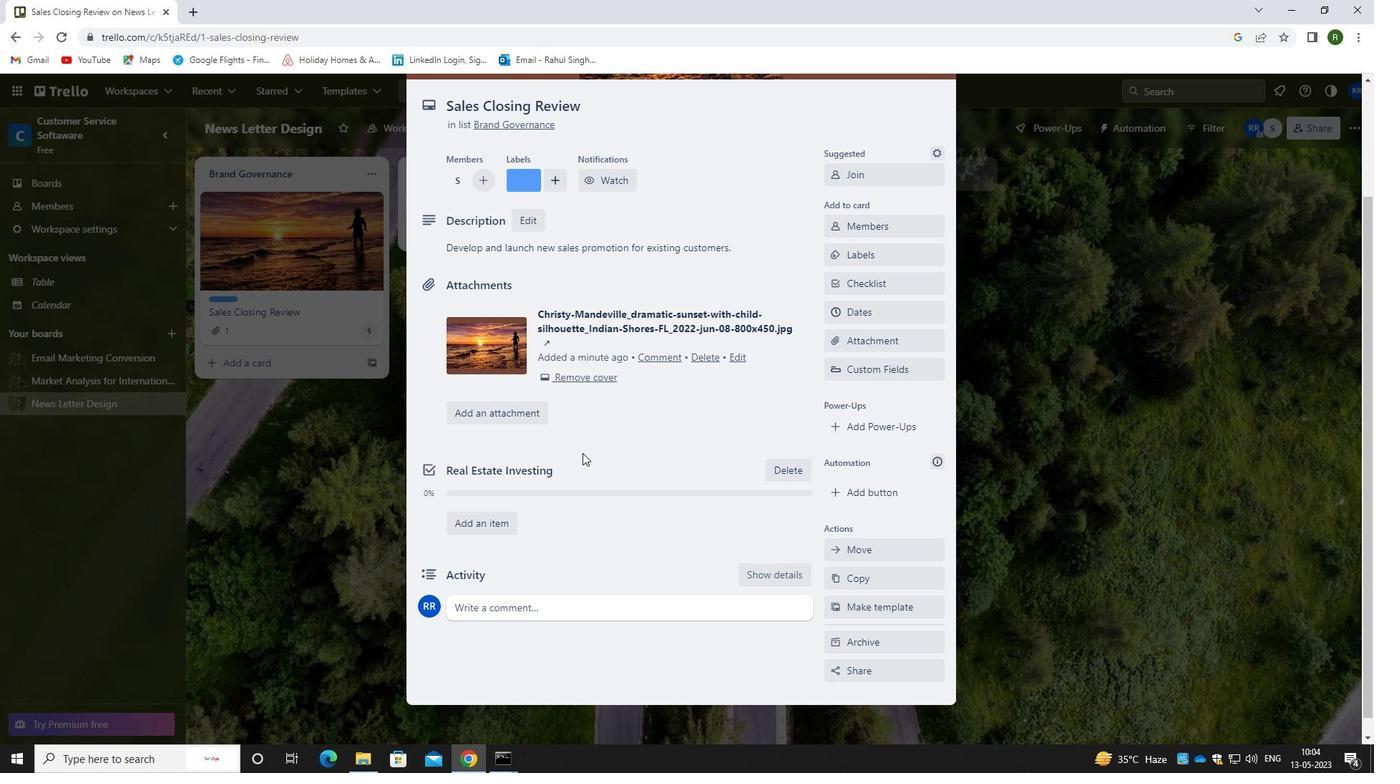 
Action: Mouse moved to (537, 590)
Screenshot: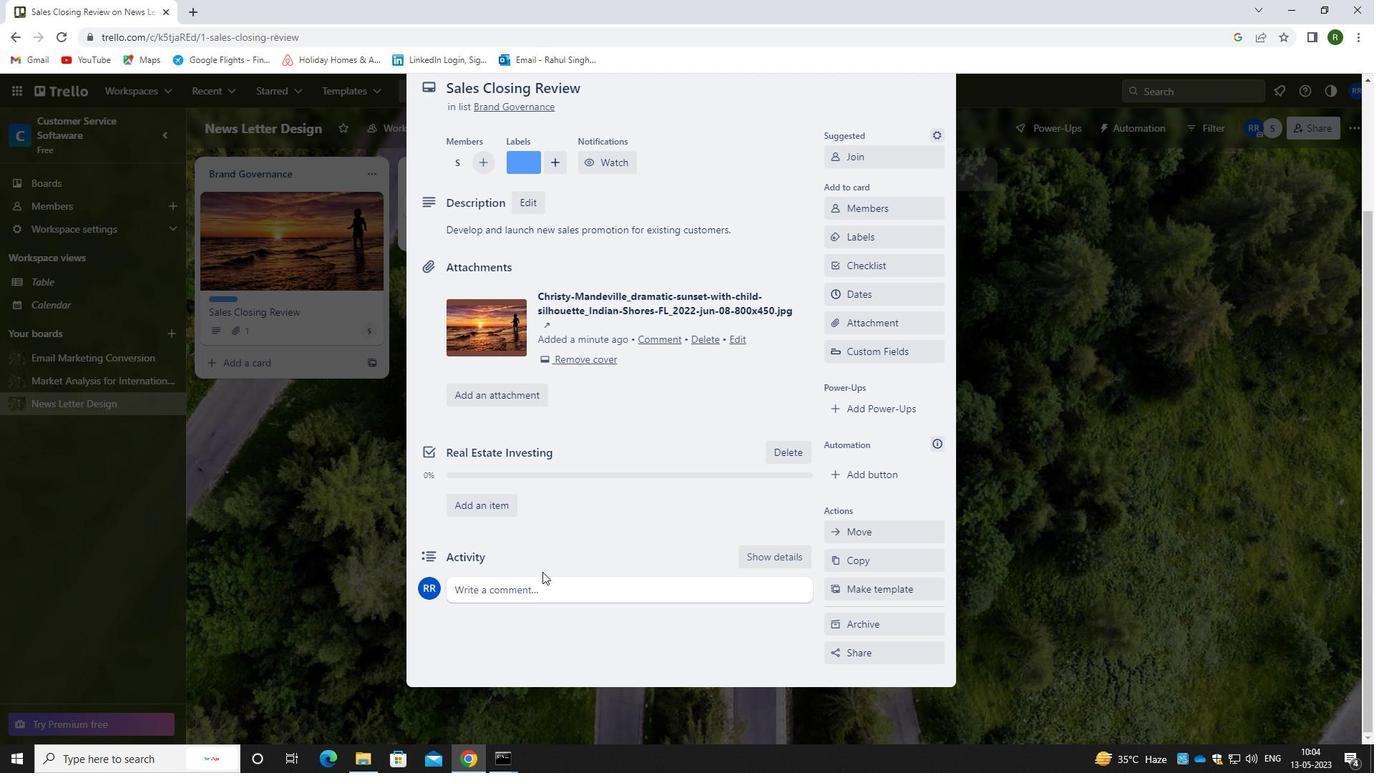 
Action: Mouse pressed left at (537, 590)
Screenshot: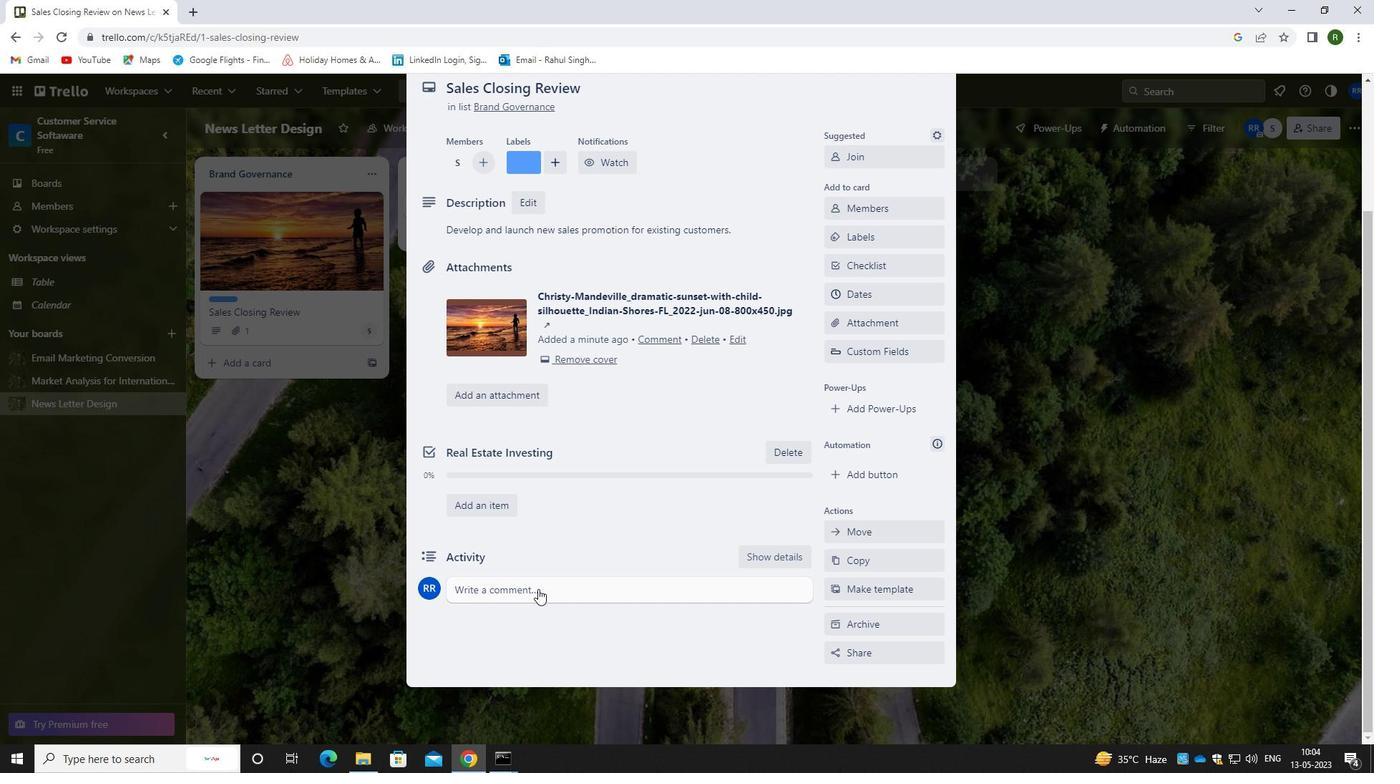 
Action: Mouse moved to (521, 633)
Screenshot: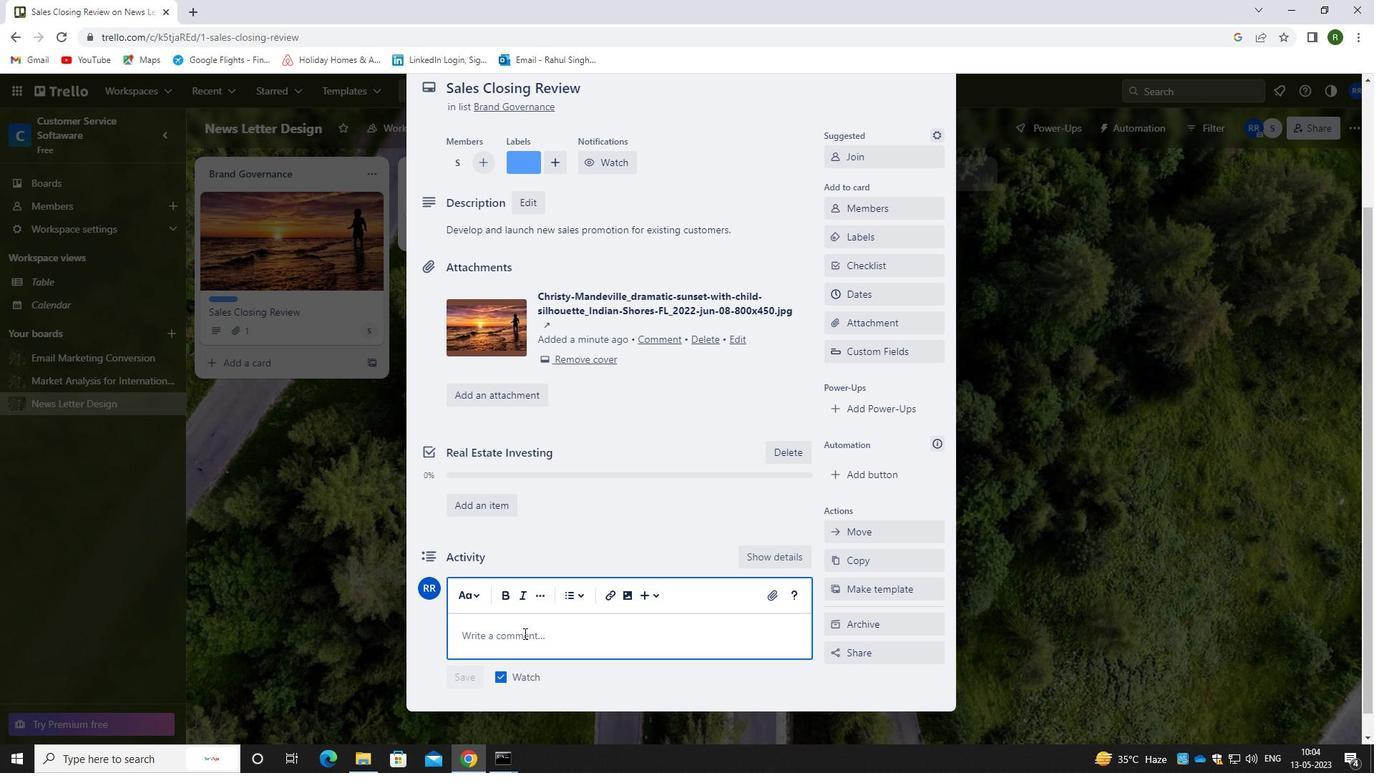 
Action: Key pressed <Key.caps_lock>W<Key.caps_lock>E<Key.space>SHOULD<Key.space>APPROACH<Key.space>THIS<Key.space>TASK<Key.space>WITH<Key.space>A<Key.space>SENSE<Key.space>OF<Key.space>ACCOUNTABILITY<Key.space>AND<Key.space>RESPONSIN<Key.backspace>BILITY,<Key.space>OWNING<Key.space>OUR<Key.space>COMM<Key.backspace><Key.backspace><Key.backspace><Key.backspace>MISTAKES<Key.space>AND<Key.space>TAKING<Key.space>STEPS<Key.space>TO<Key.space>CORRECT<Key.space>THEM,<Key.backspace>.
Screenshot: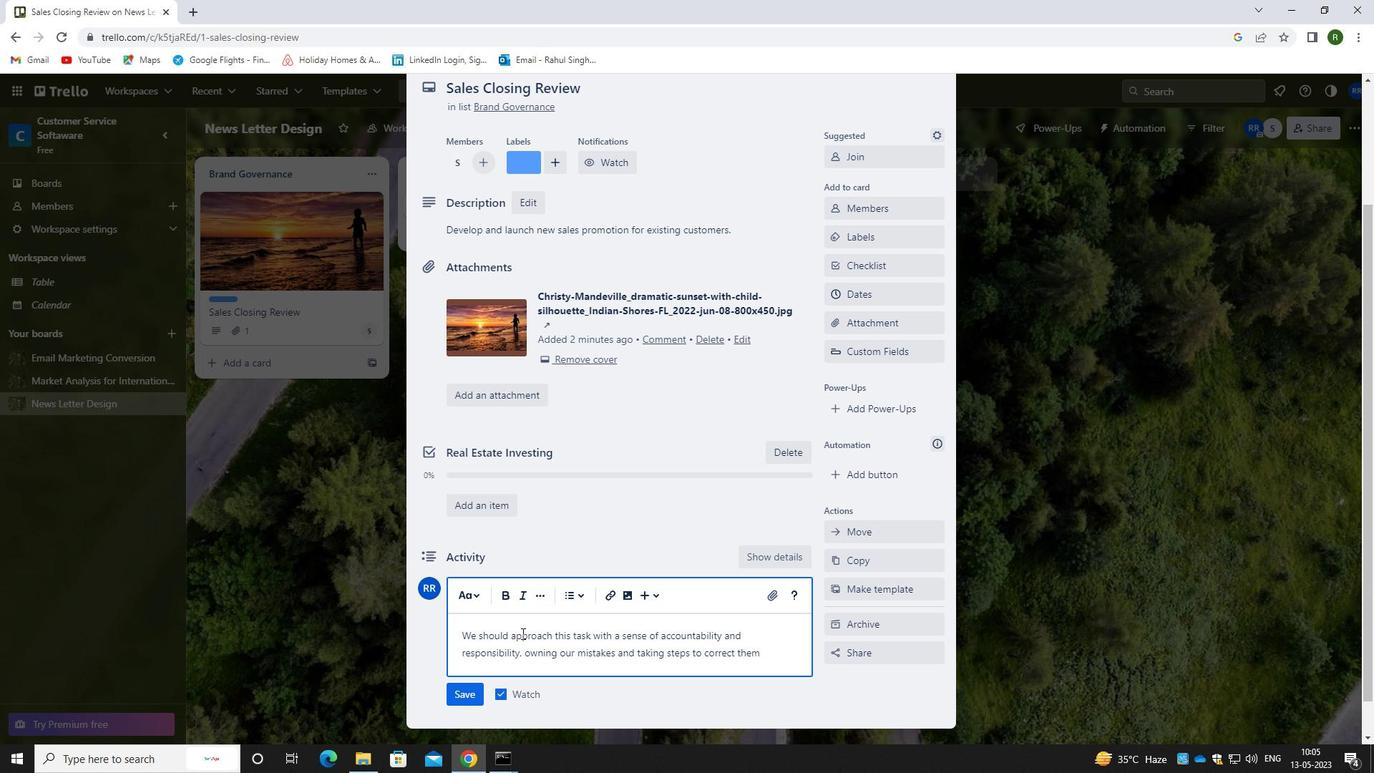 
Action: Mouse moved to (463, 696)
Screenshot: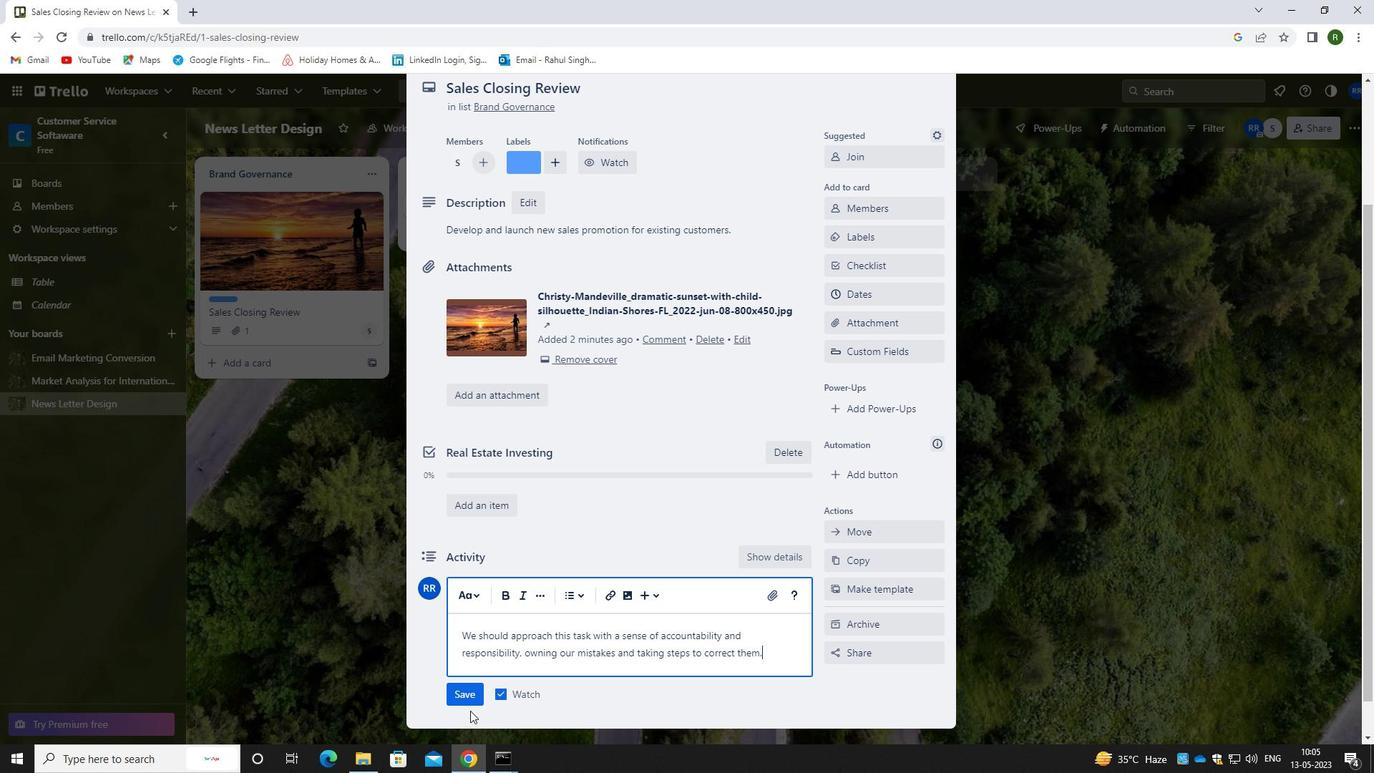 
Action: Mouse pressed left at (463, 696)
Screenshot: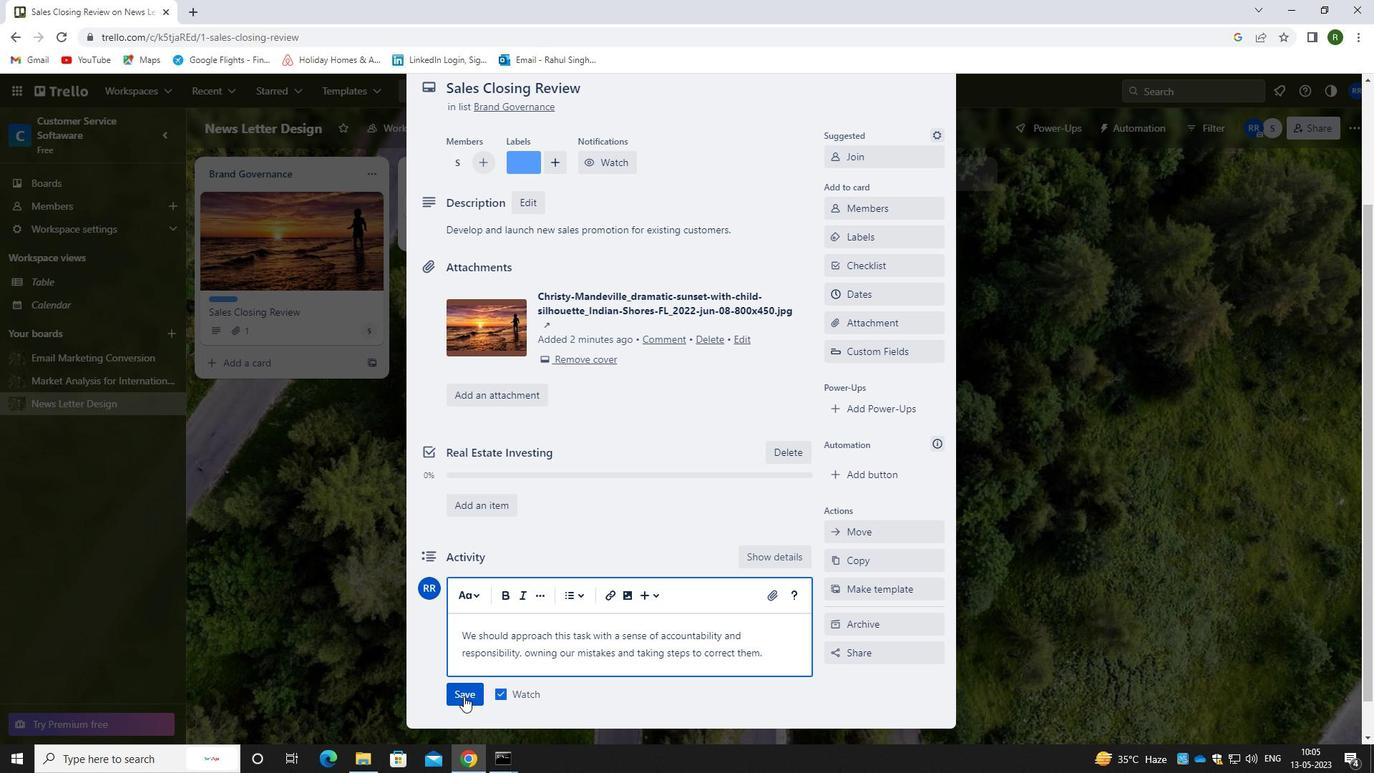 
Action: Mouse moved to (862, 292)
Screenshot: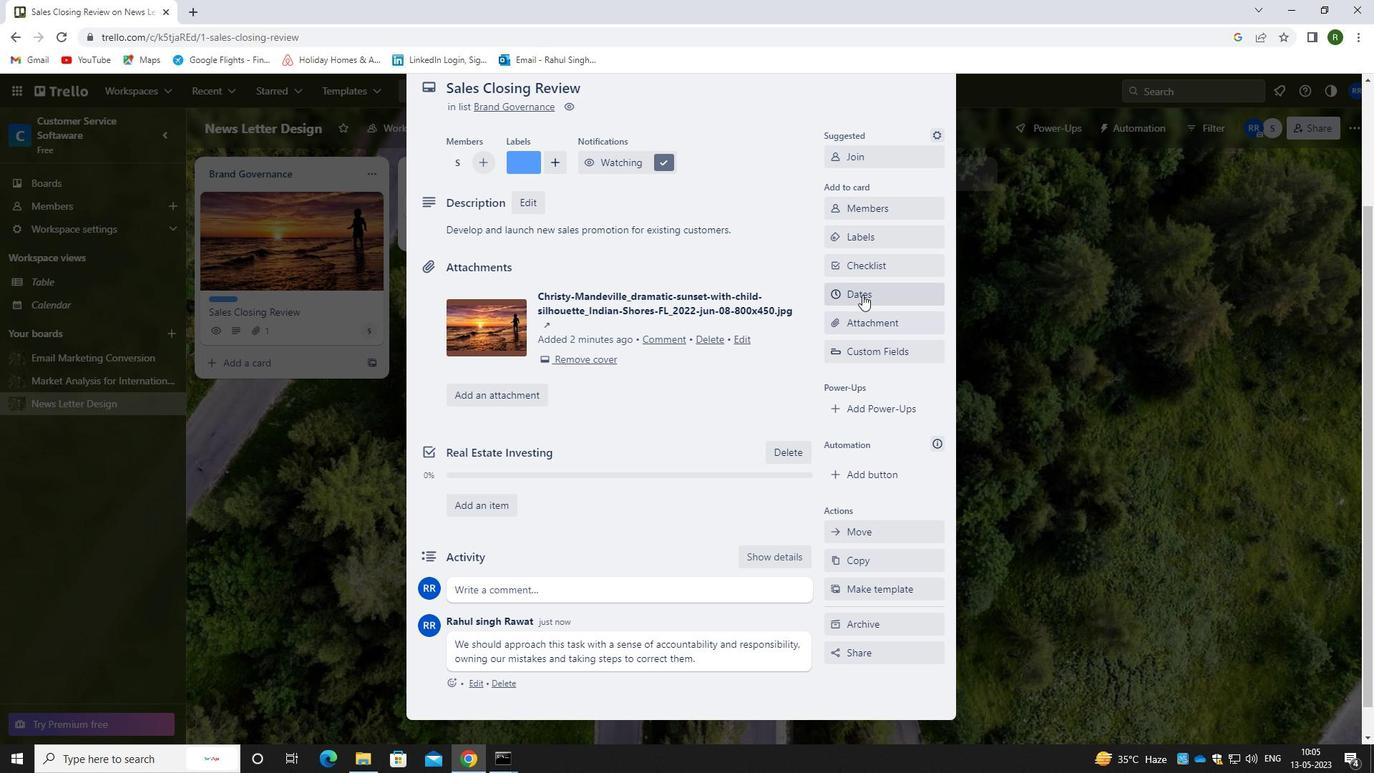 
Action: Mouse pressed left at (862, 292)
Screenshot: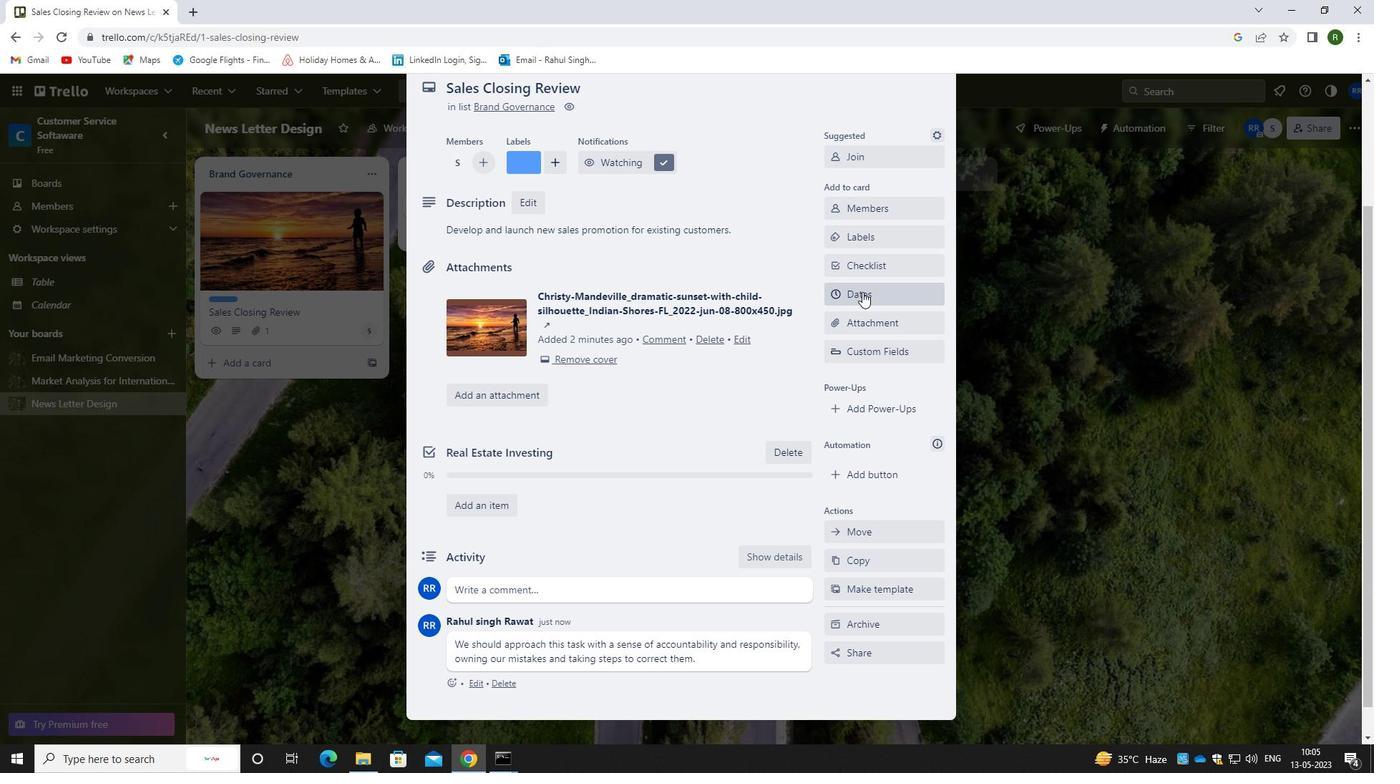 
Action: Mouse moved to (837, 391)
Screenshot: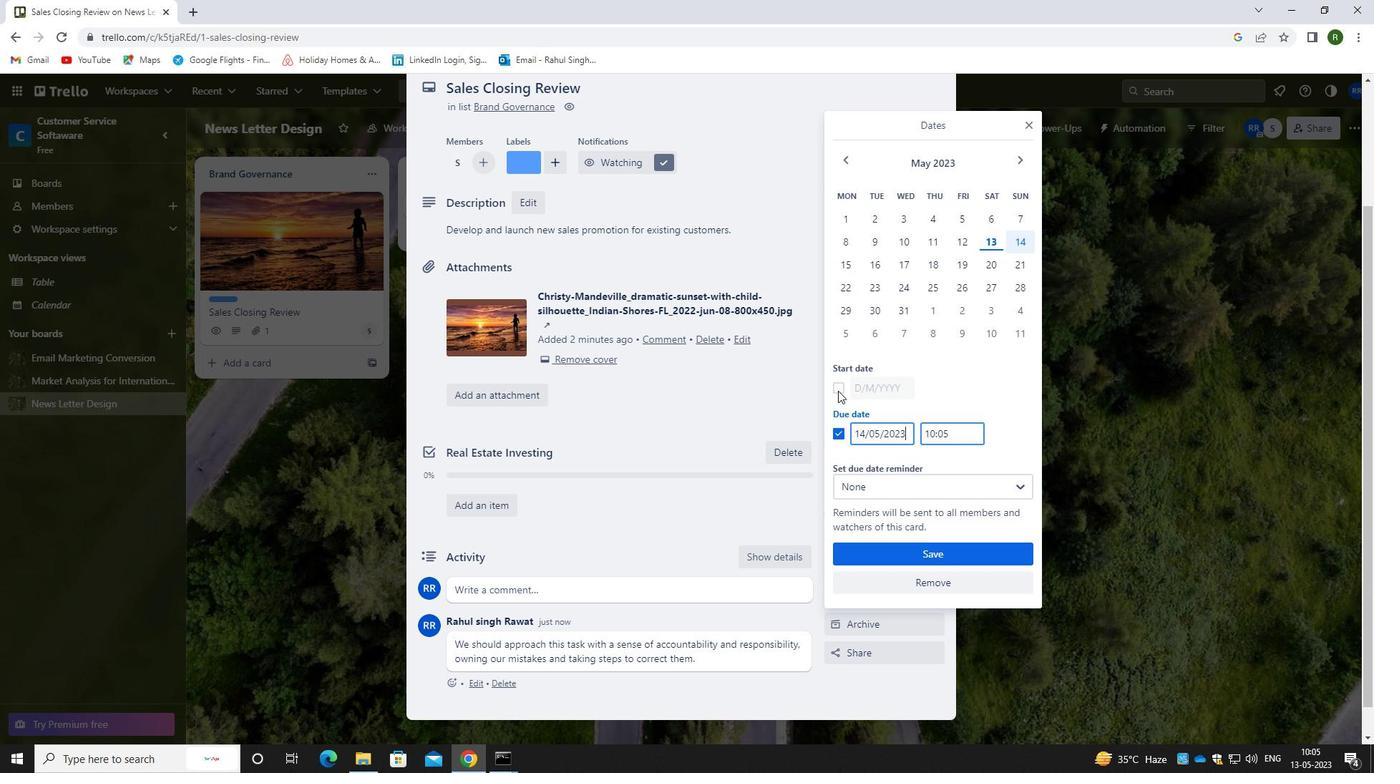 
Action: Mouse pressed left at (837, 391)
Screenshot: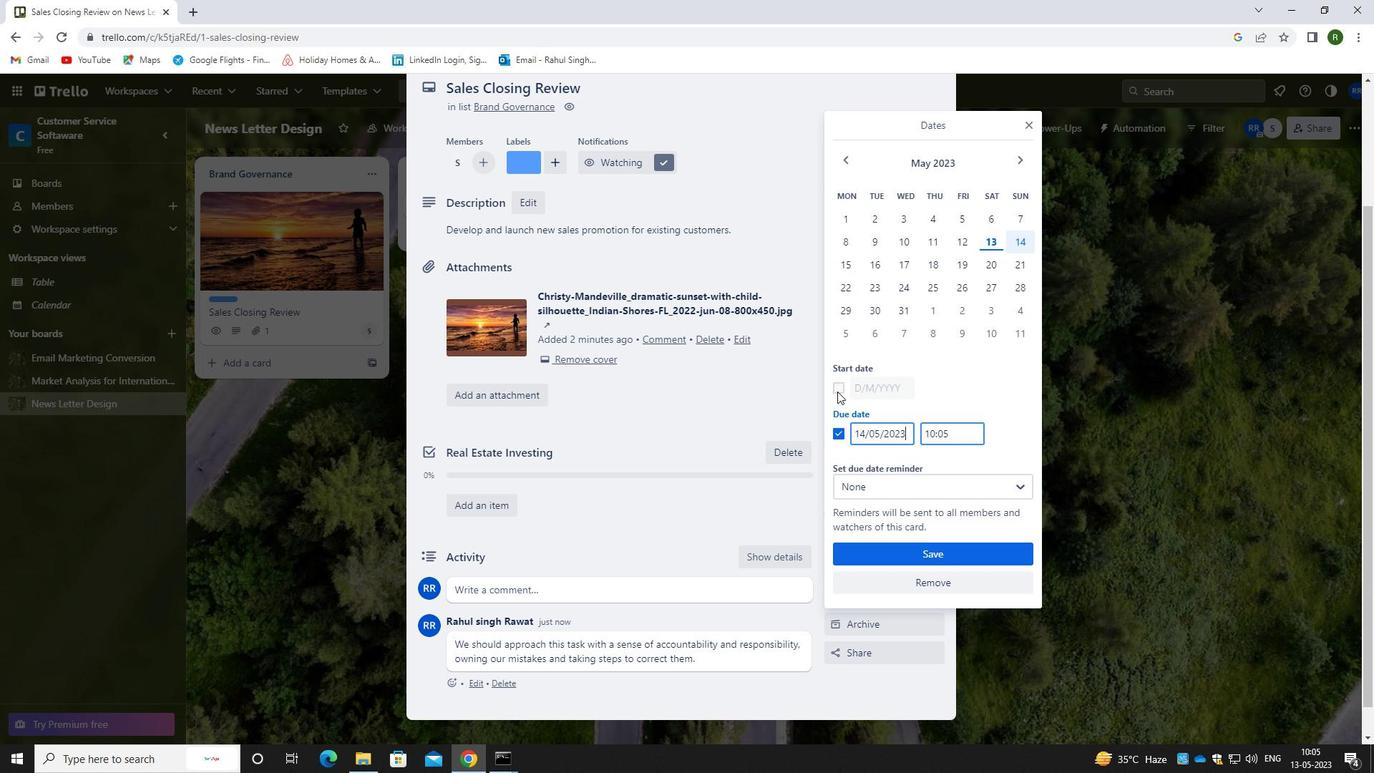 
Action: Mouse moved to (905, 387)
Screenshot: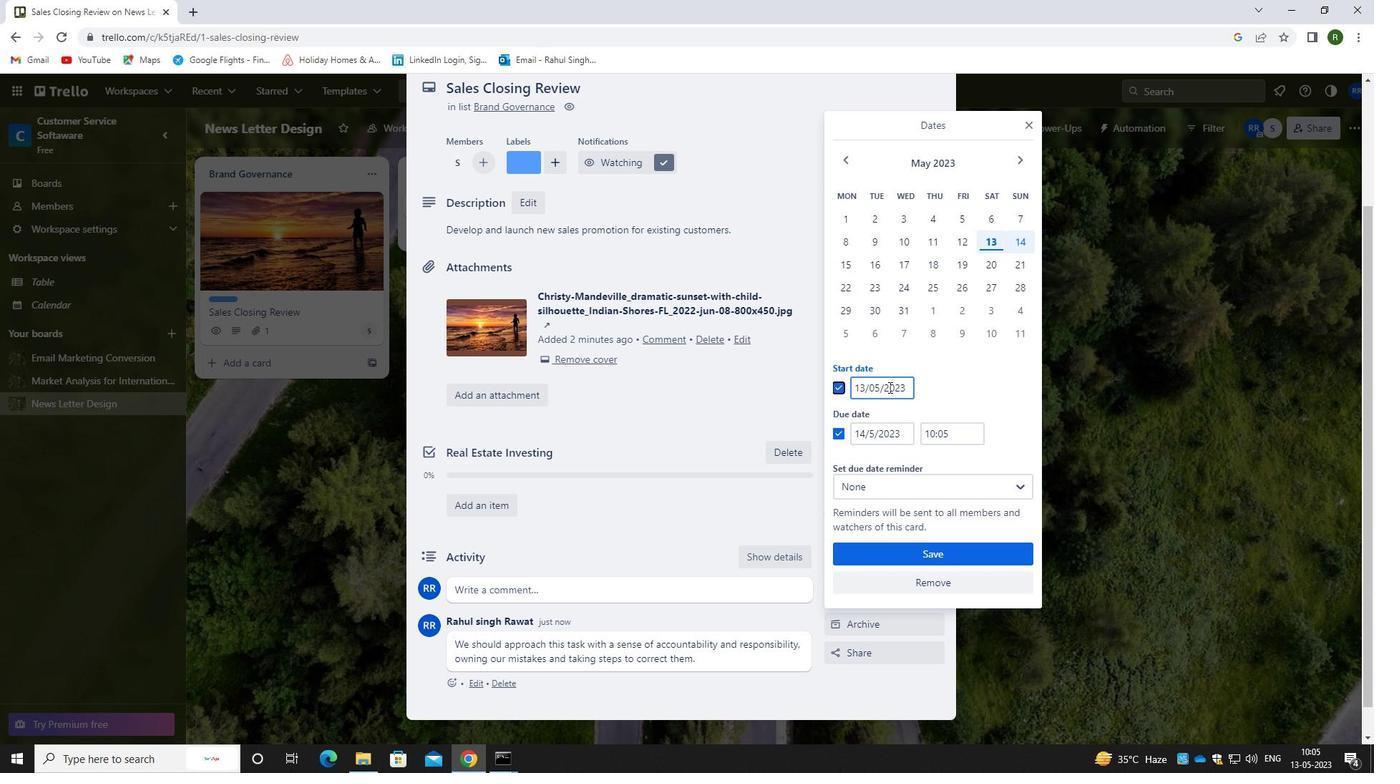 
Action: Mouse pressed left at (905, 387)
Screenshot: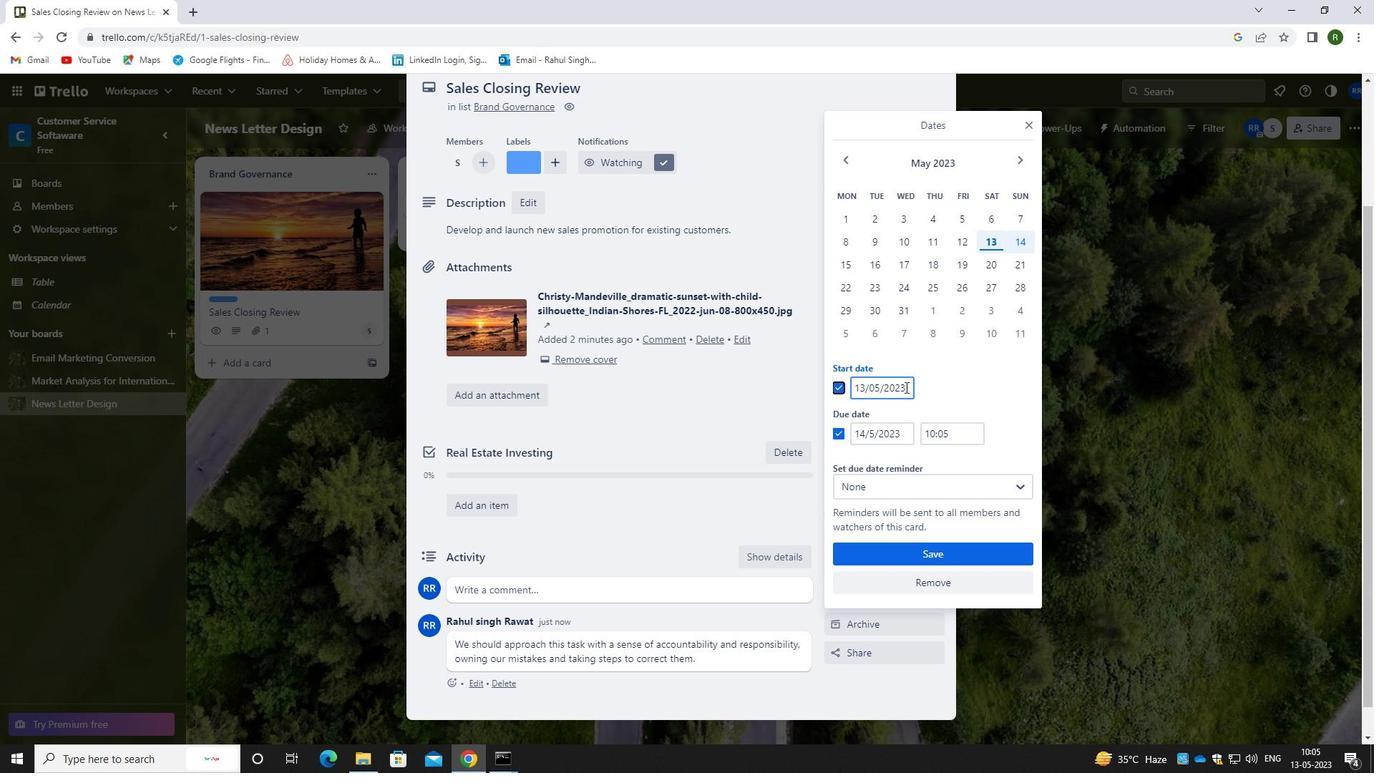 
Action: Mouse moved to (840, 385)
Screenshot: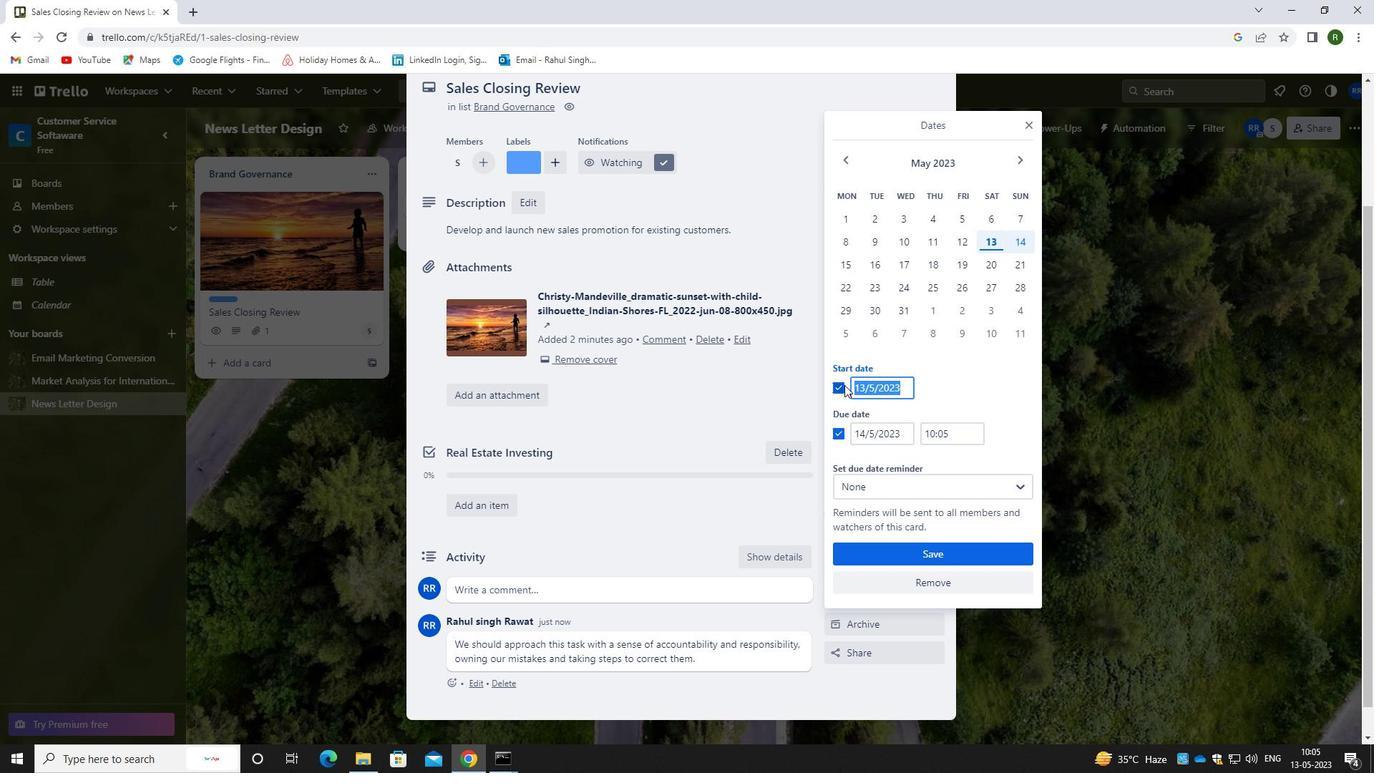 
Action: Key pressed 01/01/0<Key.backspace>1
Screenshot: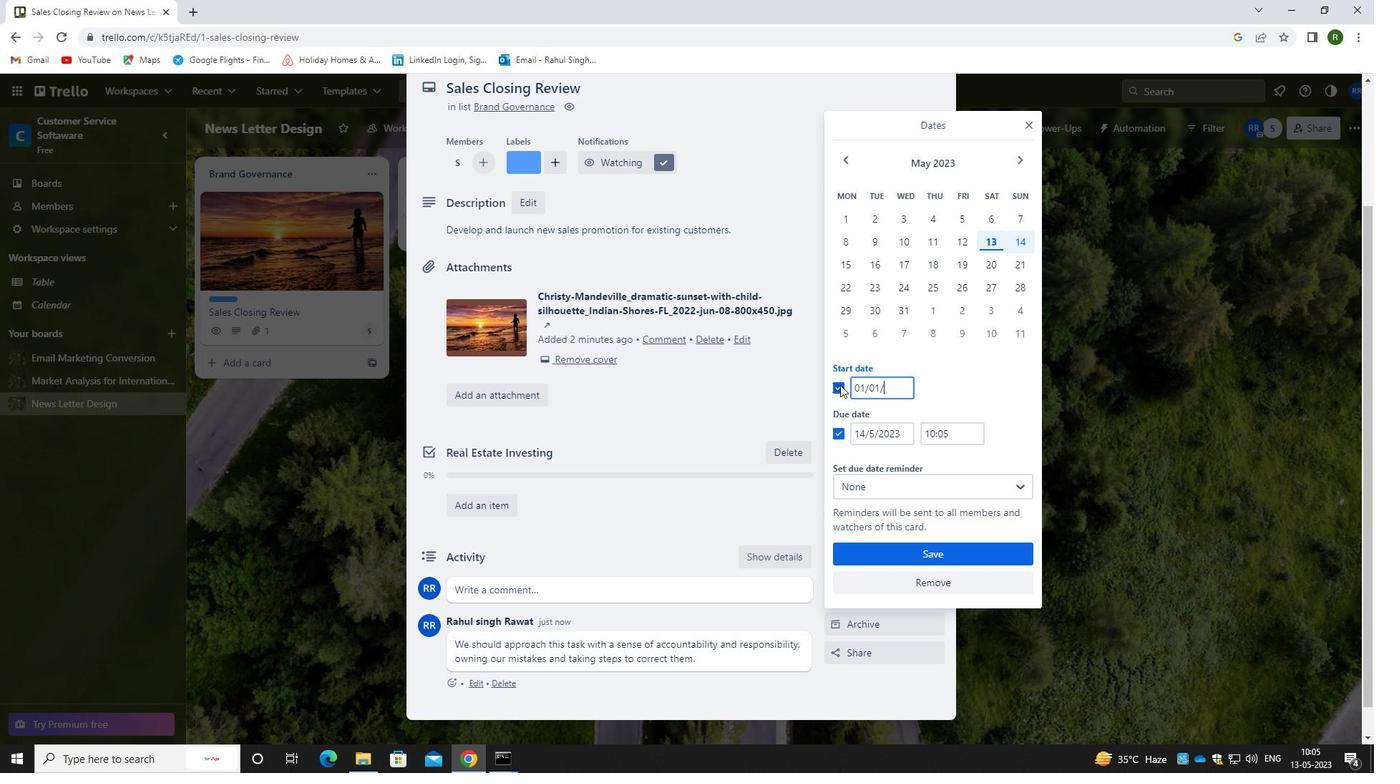 
Action: Mouse moved to (980, 364)
Screenshot: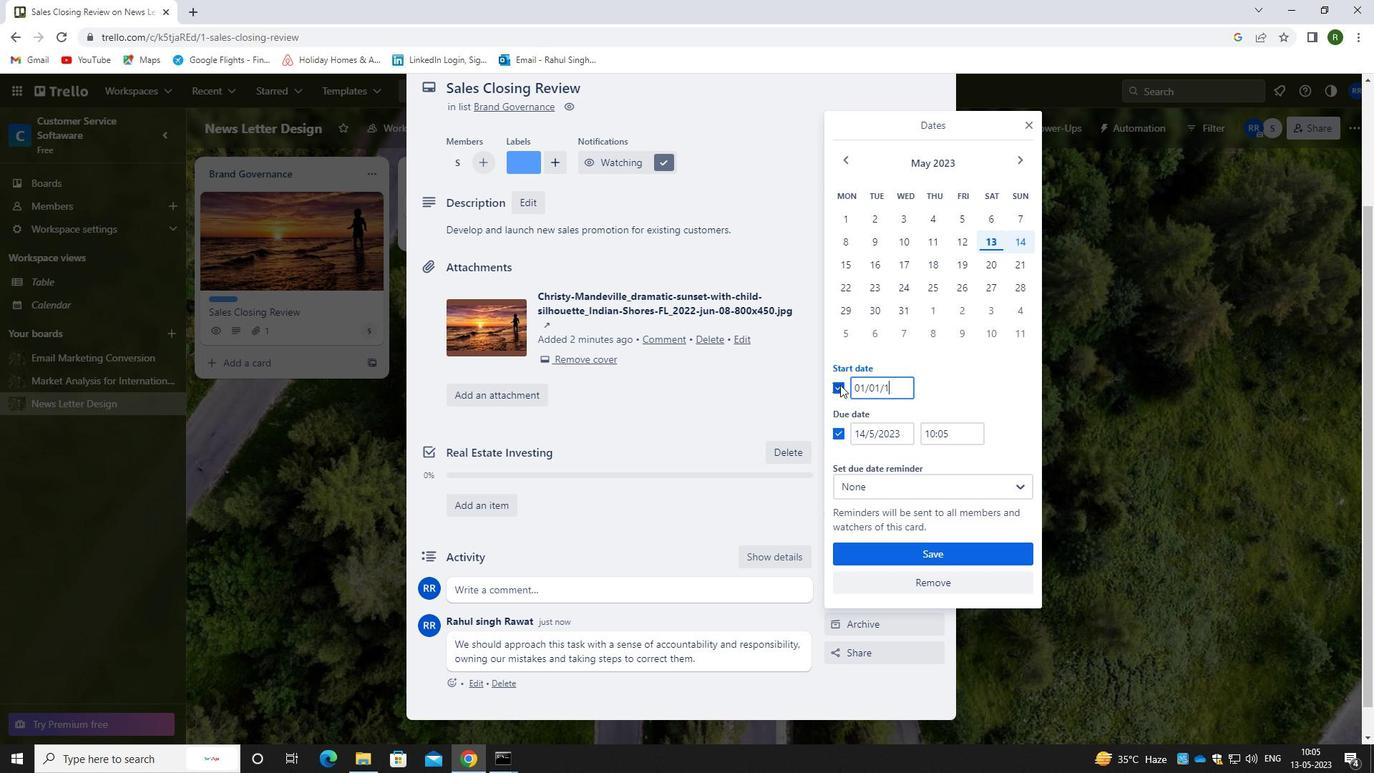 
Action: Key pressed 900
Screenshot: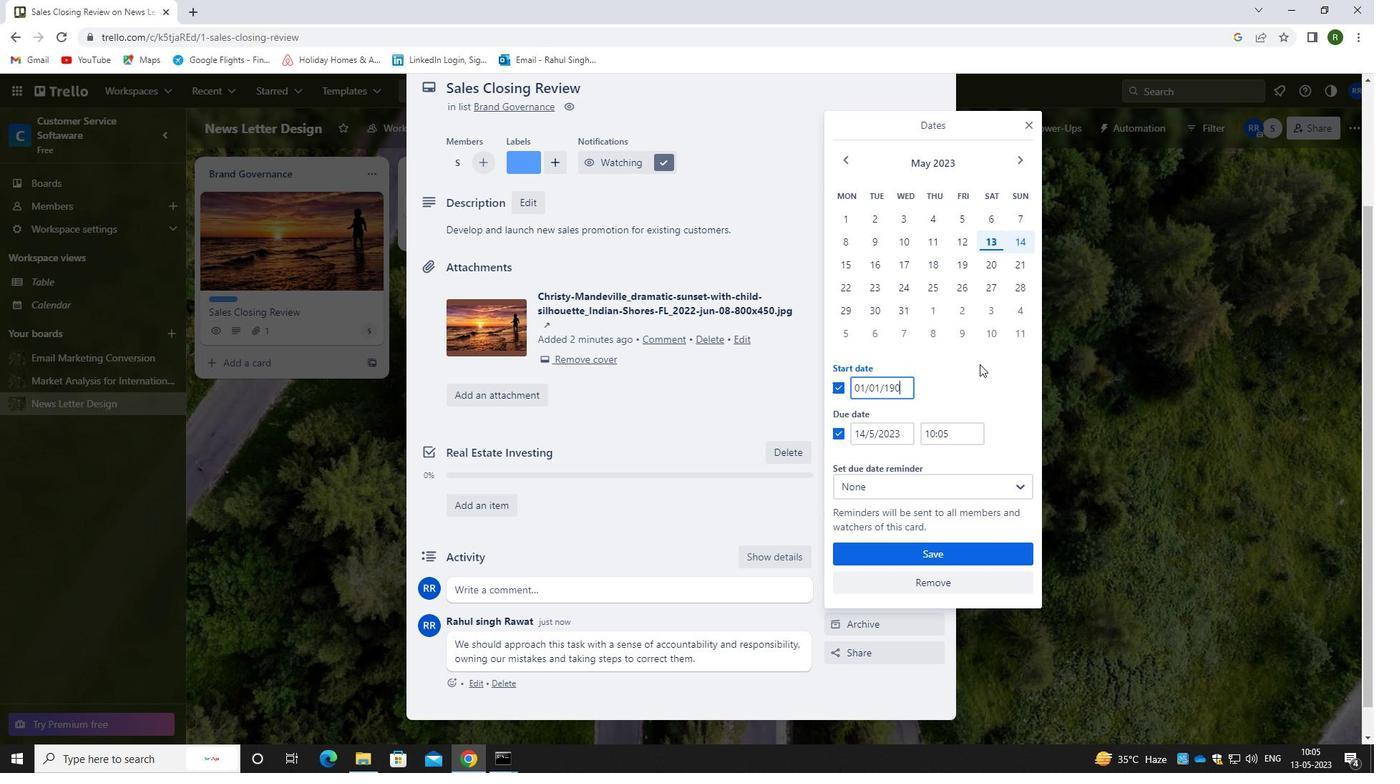 
Action: Mouse moved to (900, 435)
Screenshot: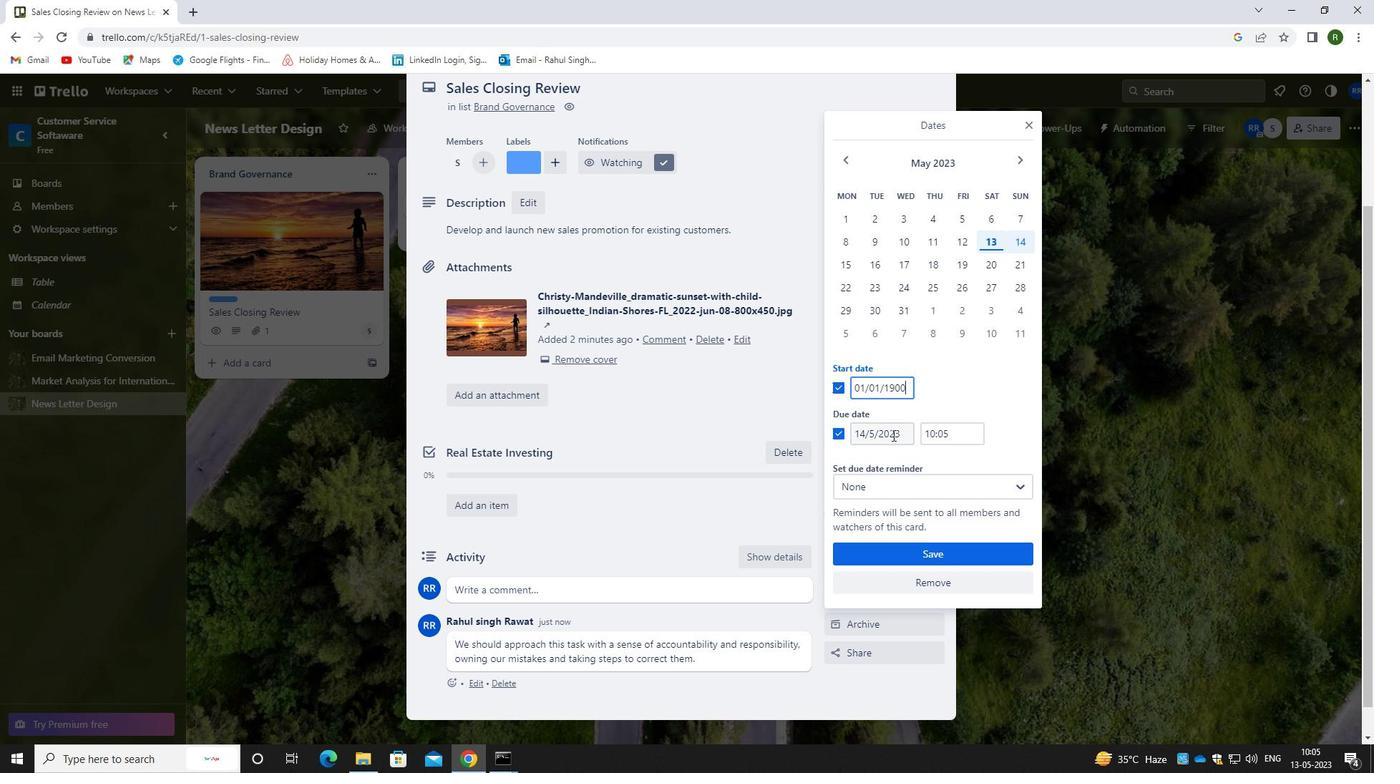 
Action: Mouse pressed left at (900, 435)
Screenshot: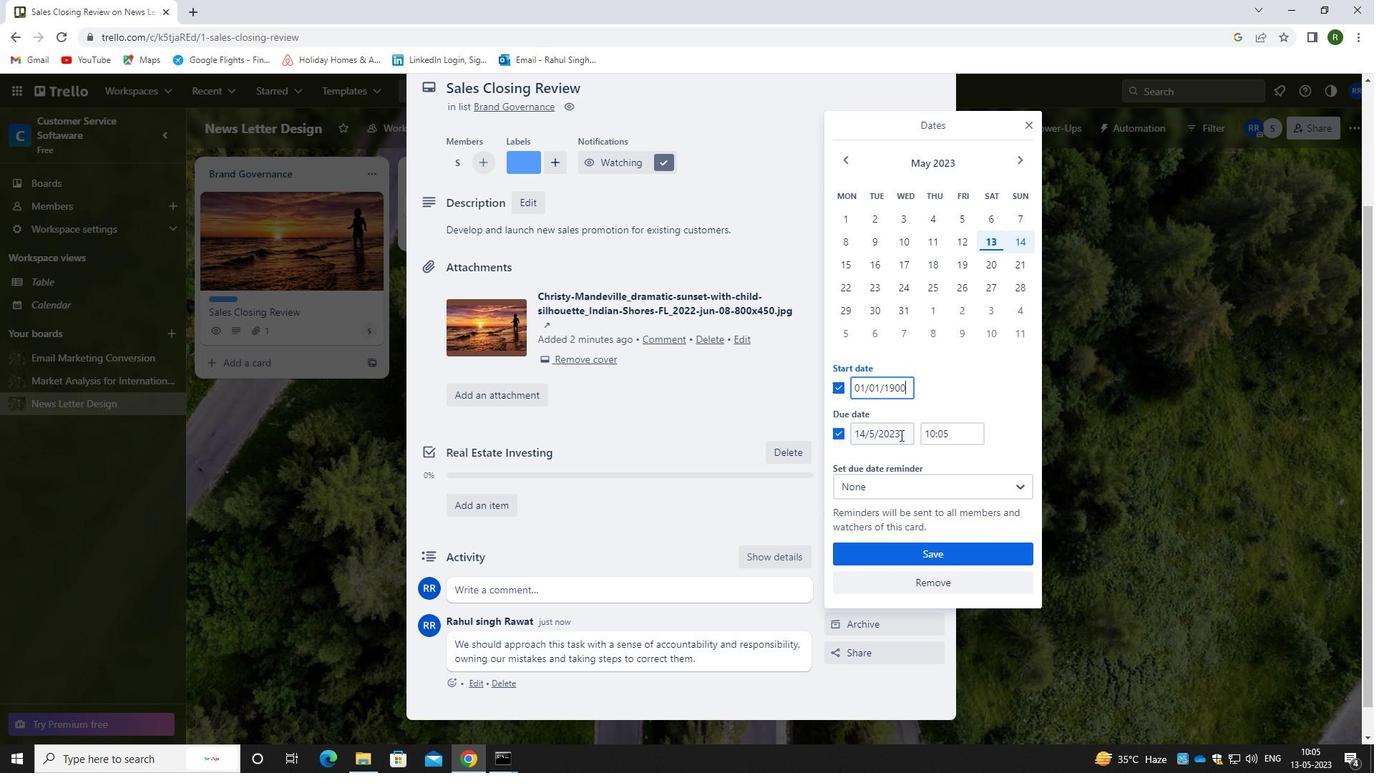 
Action: Mouse moved to (839, 433)
Screenshot: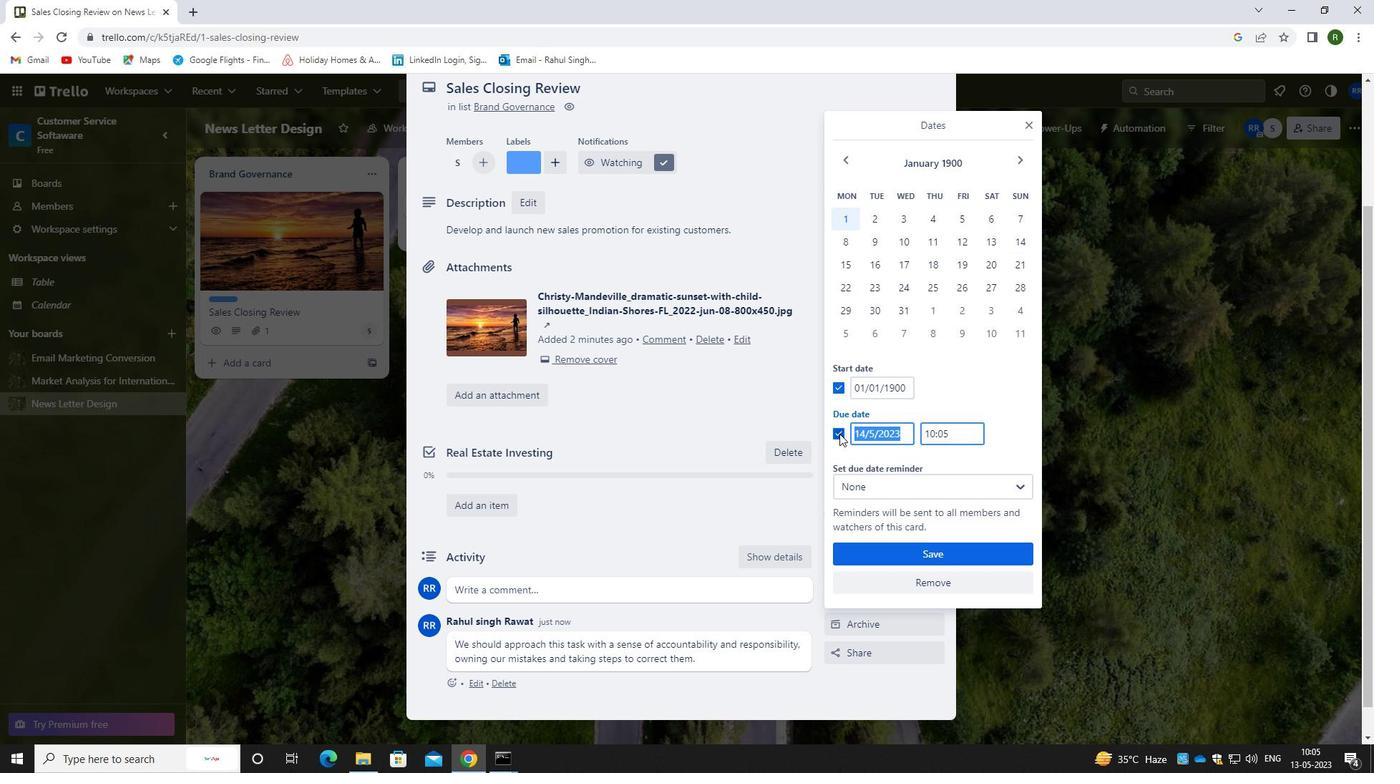 
Action: Key pressed 08/01/1900
Screenshot: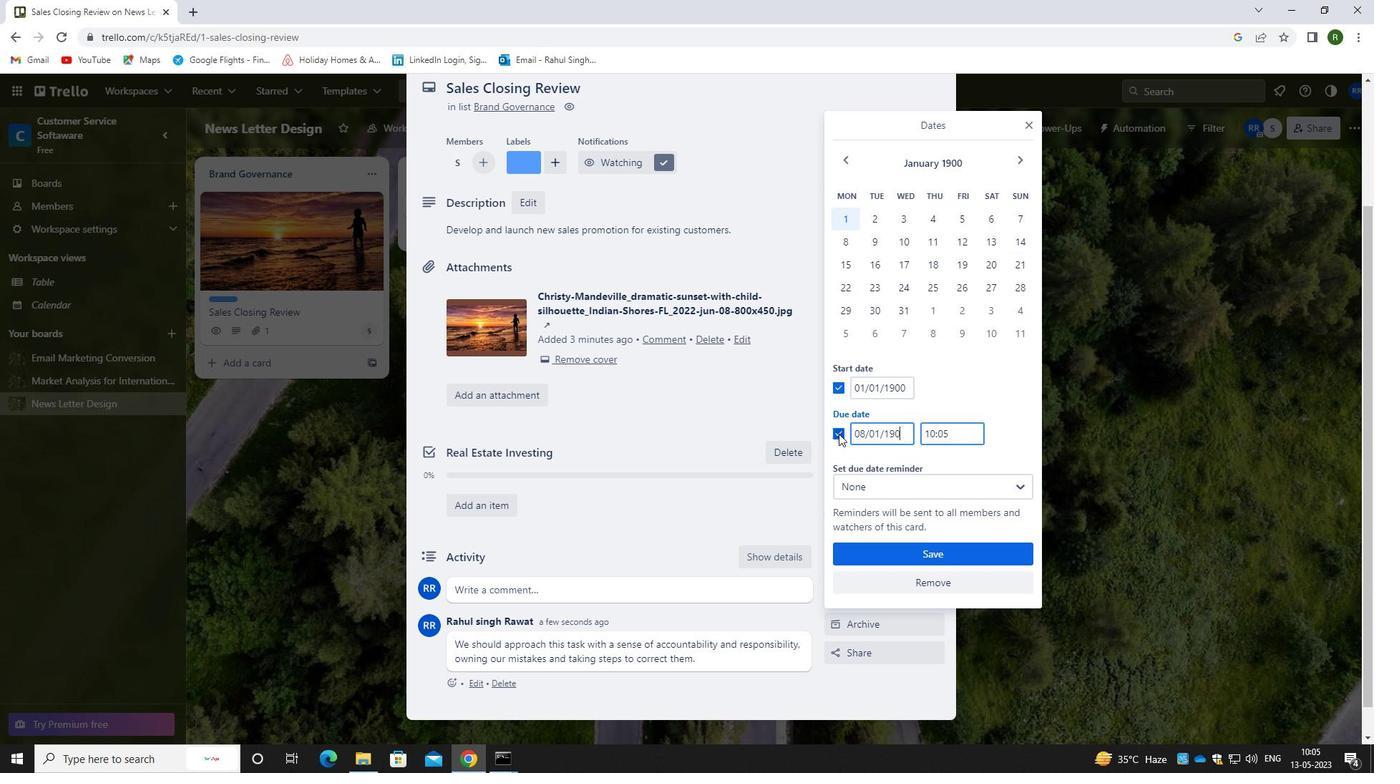 
Action: Mouse moved to (945, 559)
Screenshot: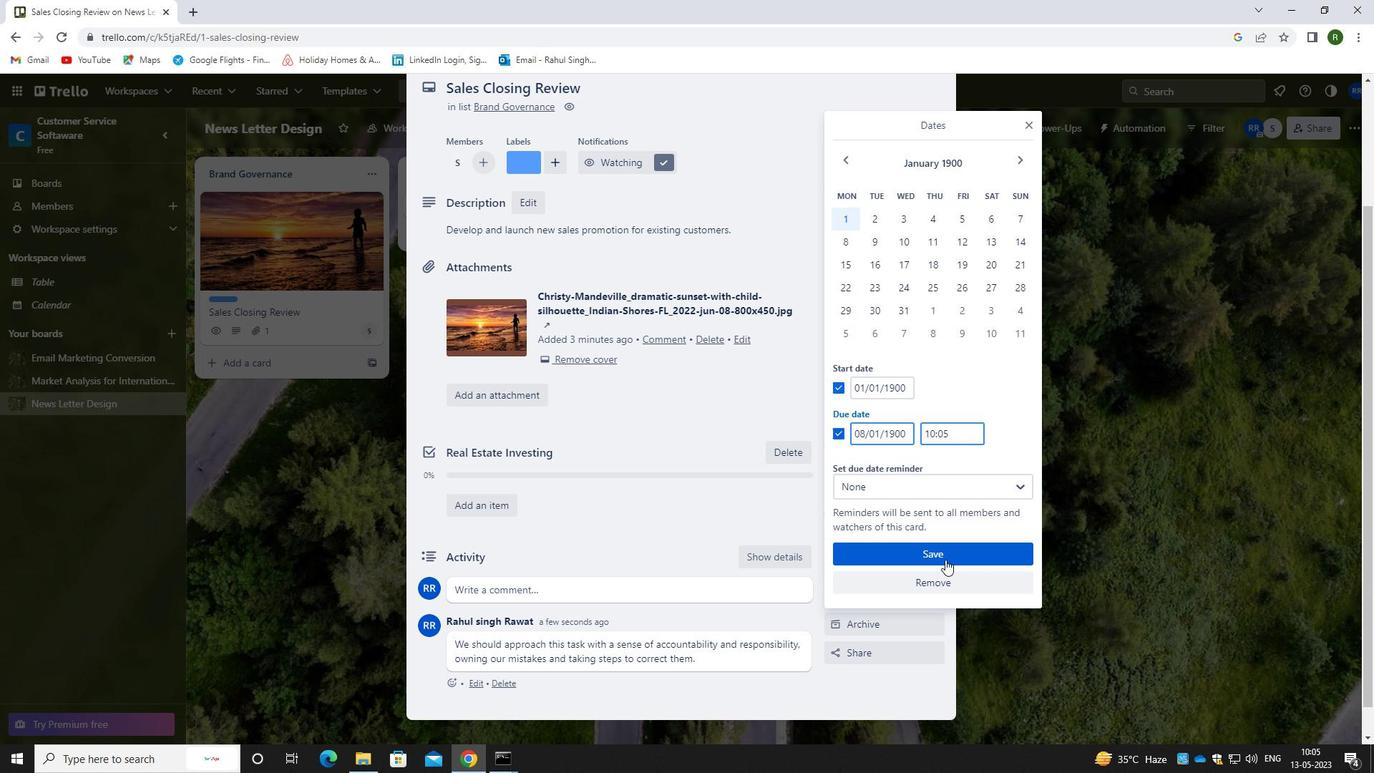 
Action: Mouse pressed left at (945, 559)
Screenshot: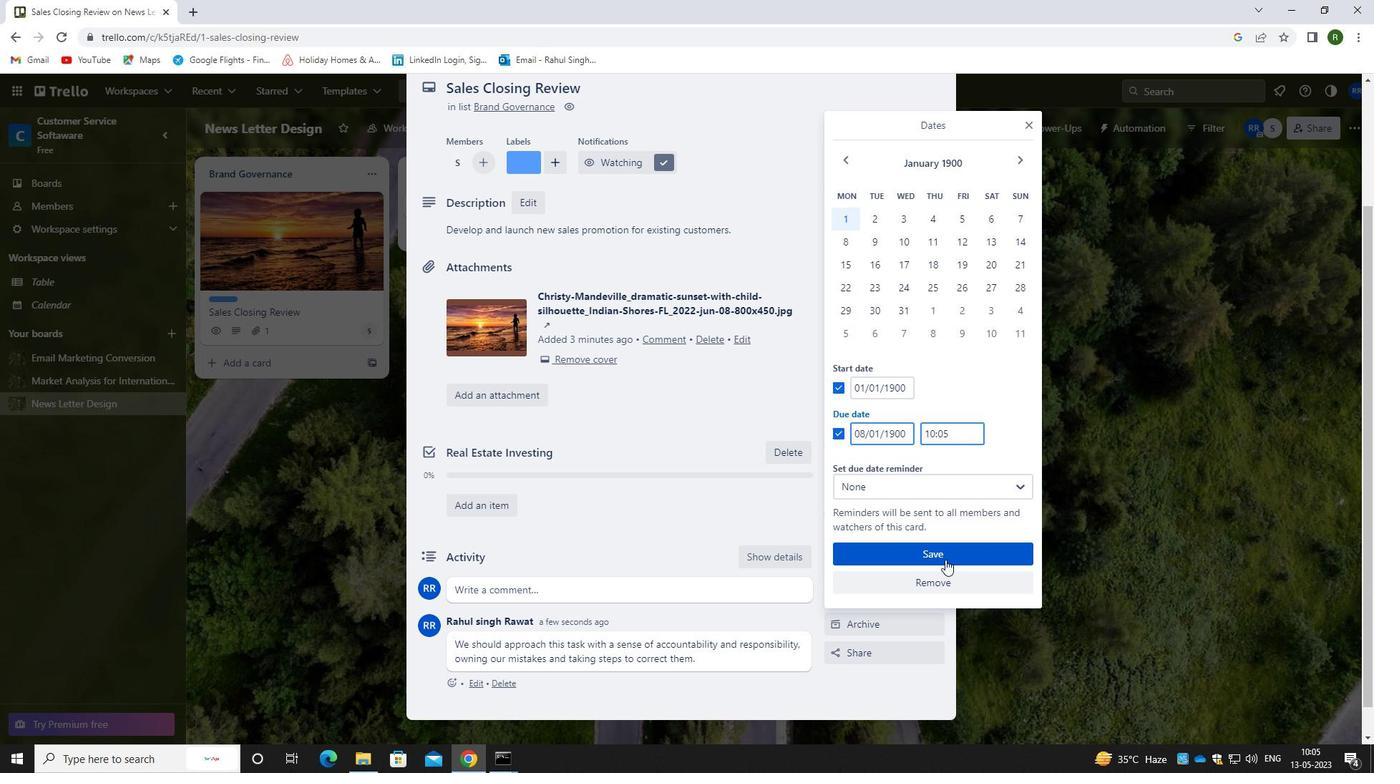 
Action: Mouse moved to (1140, 453)
Screenshot: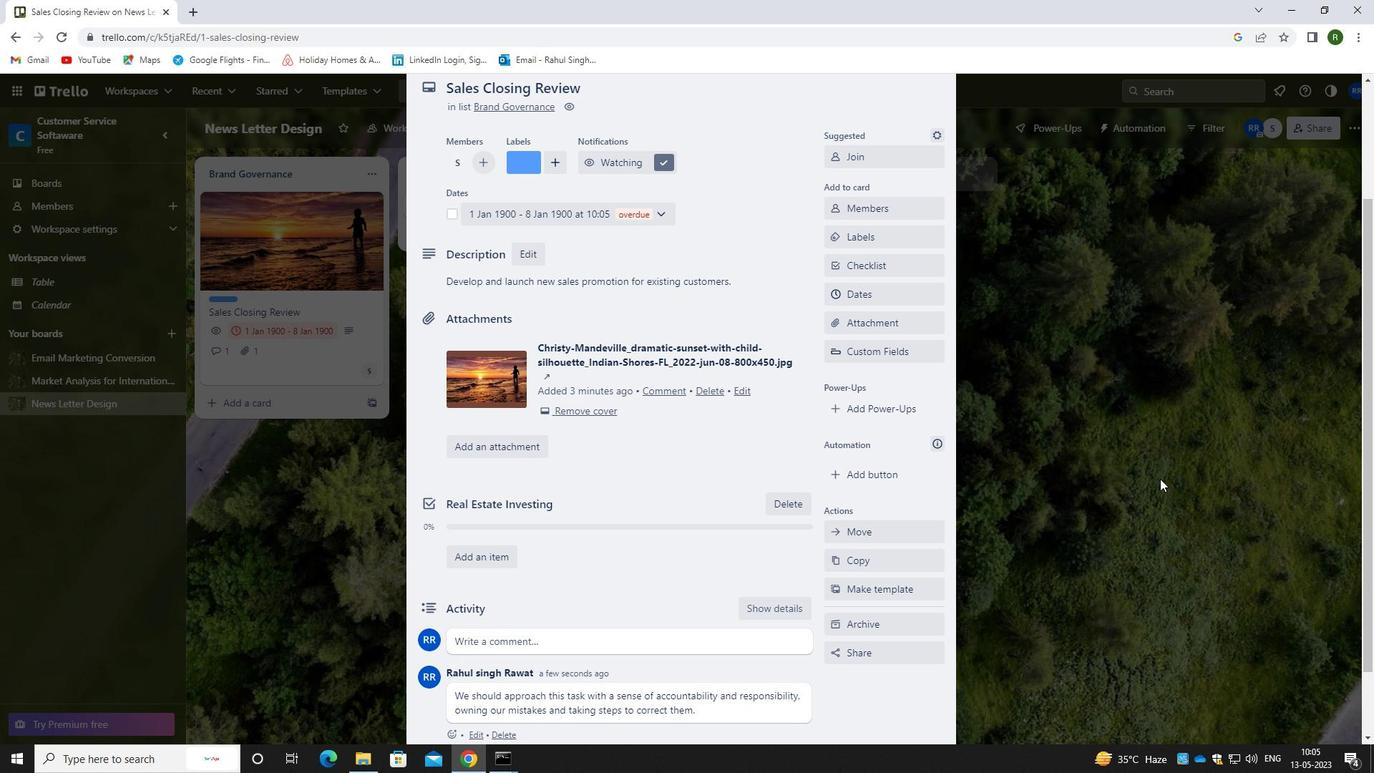 
Action: Mouse scrolled (1140, 453) with delta (0, 0)
Screenshot: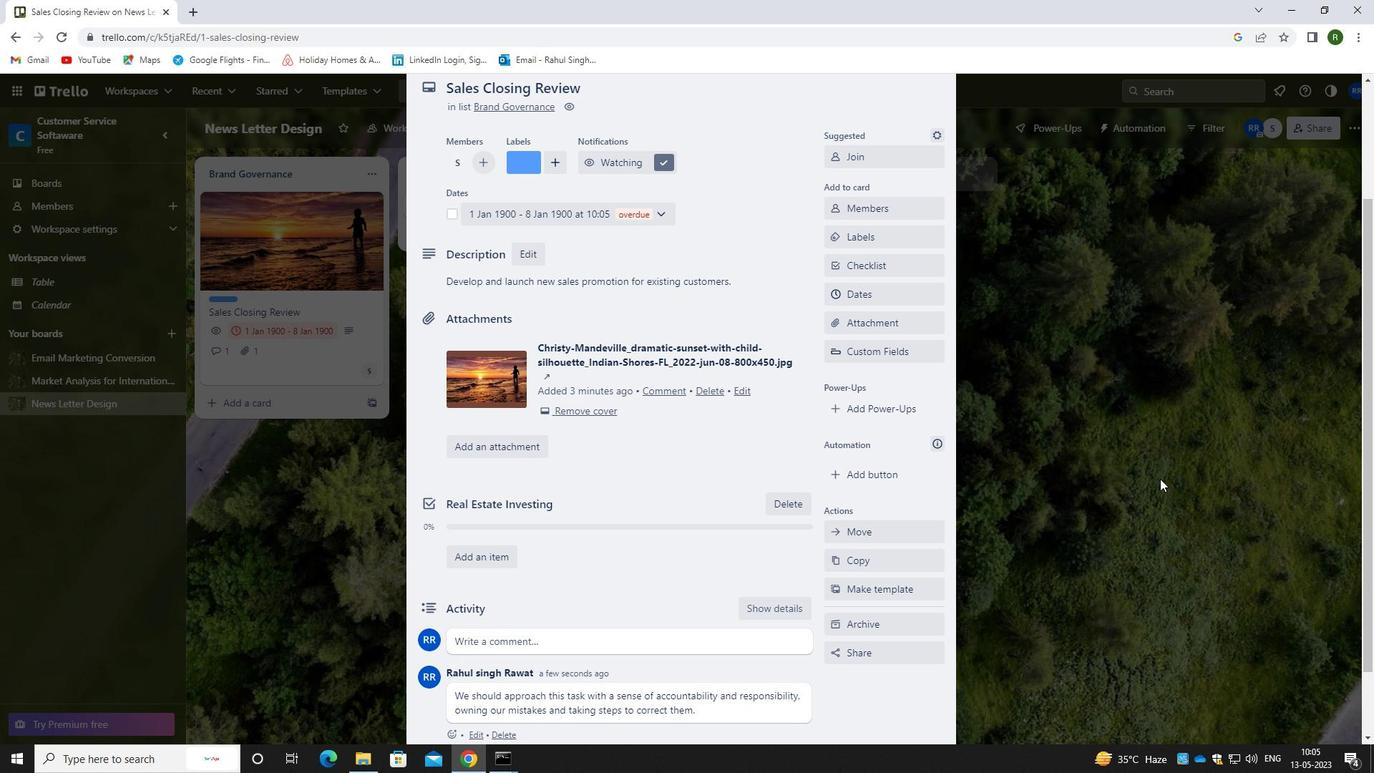 
Action: Mouse moved to (1140, 451)
Screenshot: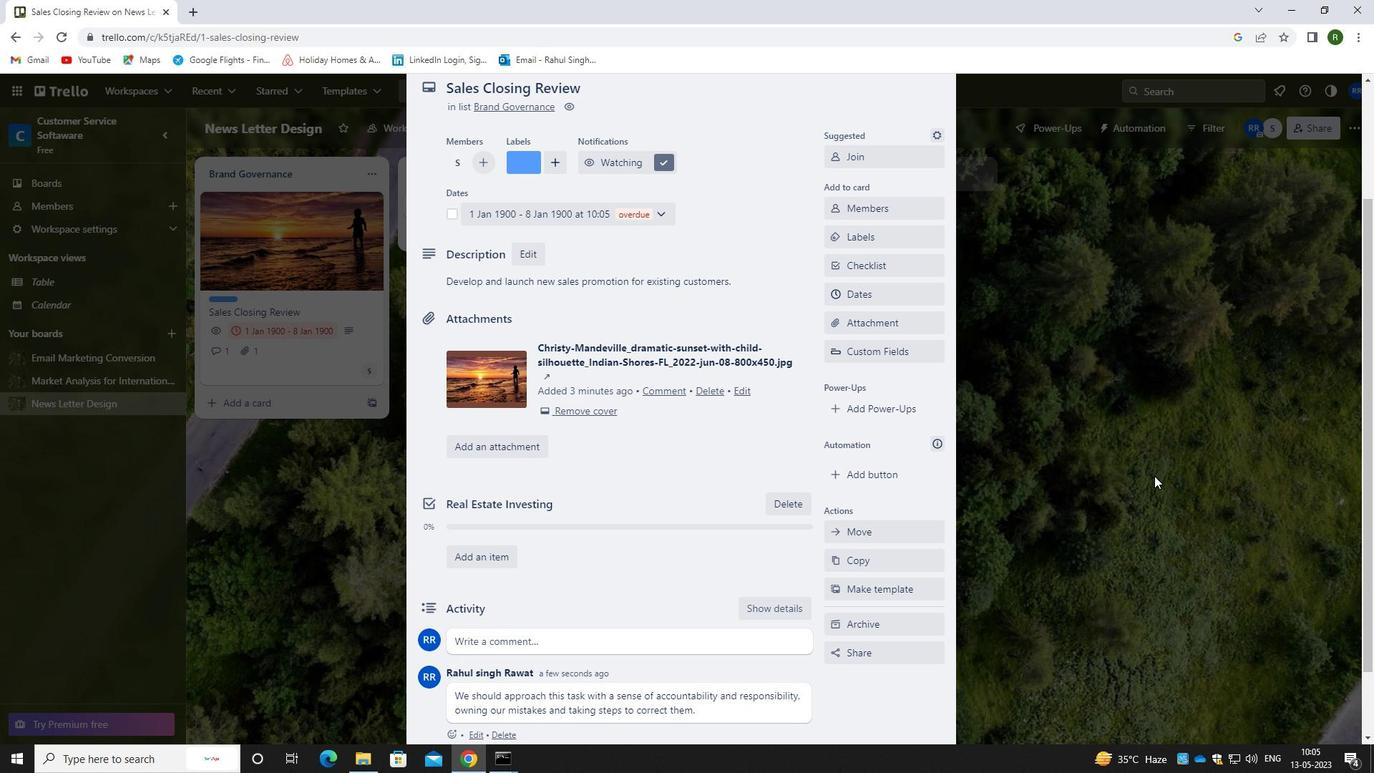 
Action: Mouse scrolled (1140, 452) with delta (0, 0)
Screenshot: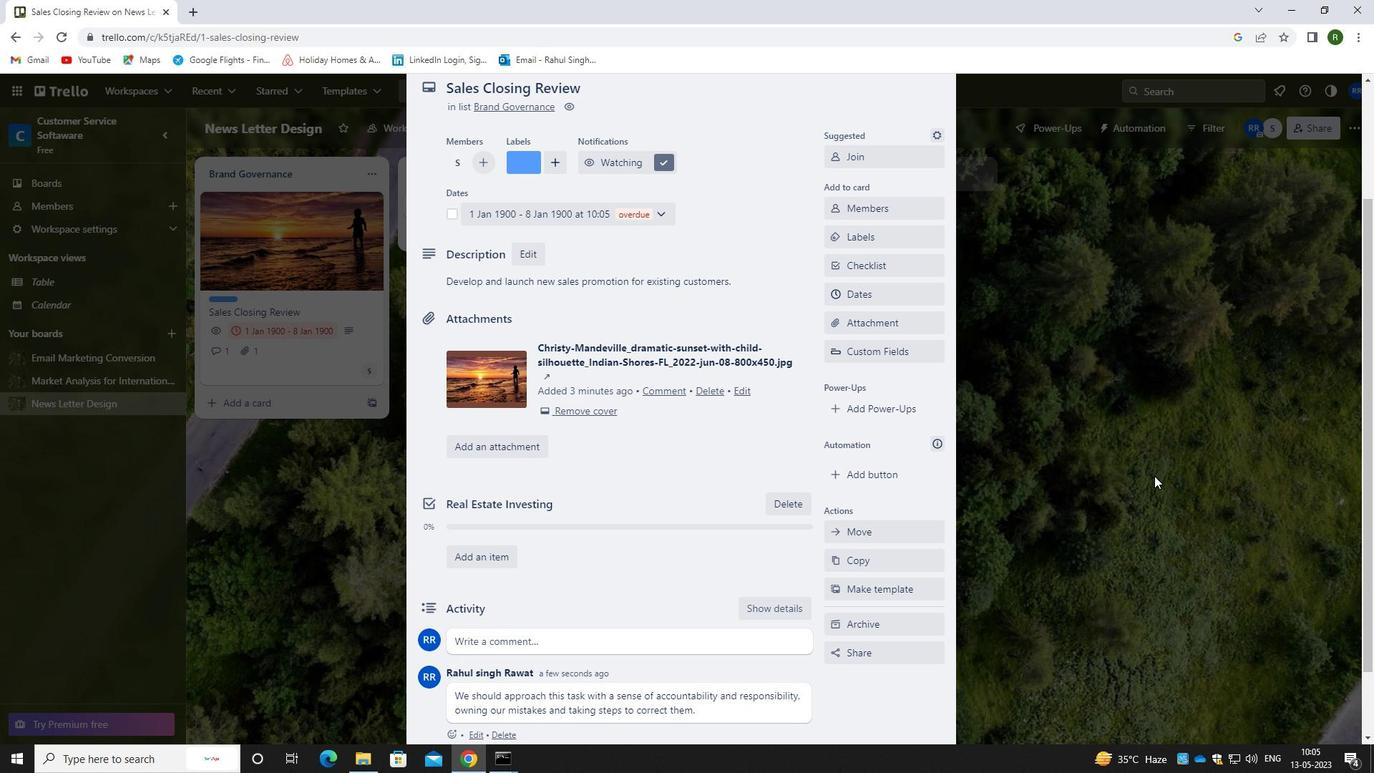 
Action: Mouse moved to (1140, 451)
Screenshot: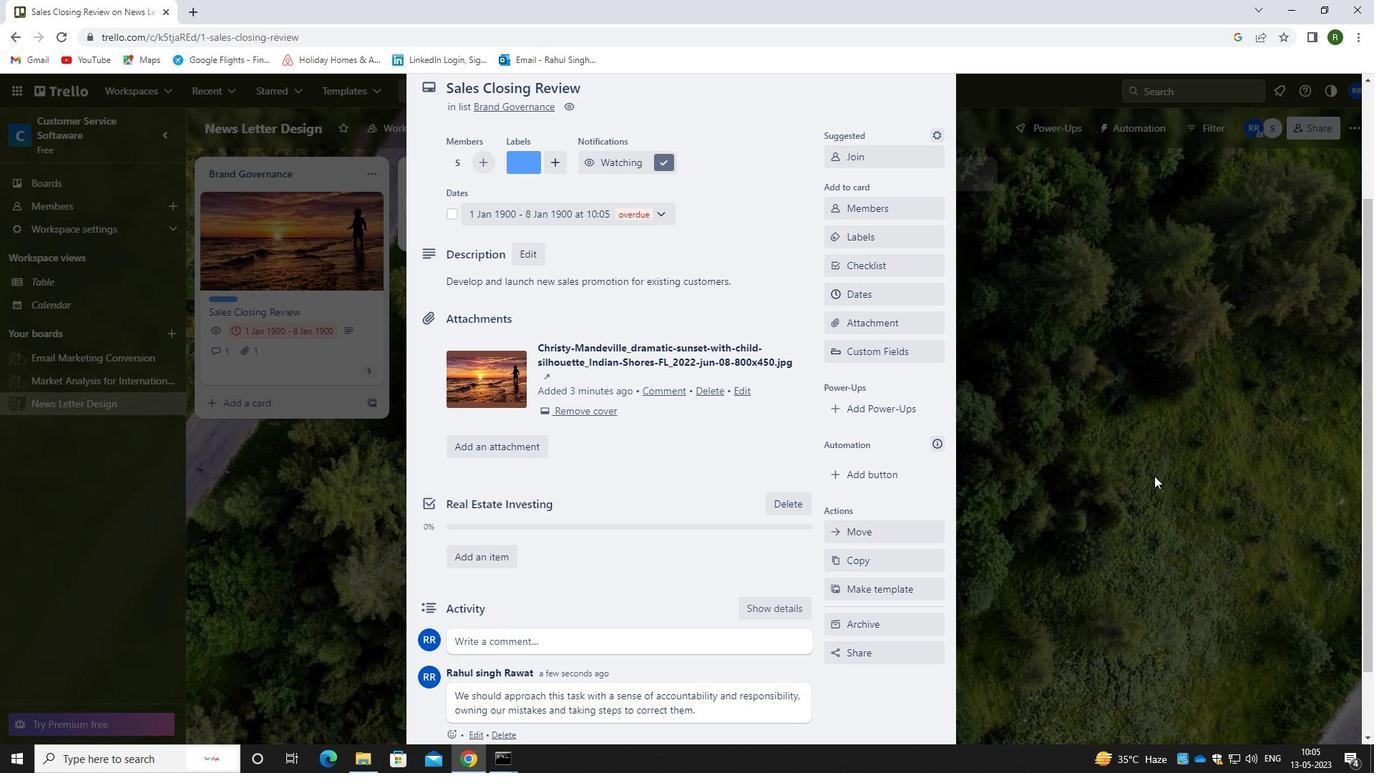 
Action: Mouse scrolled (1140, 452) with delta (0, 0)
Screenshot: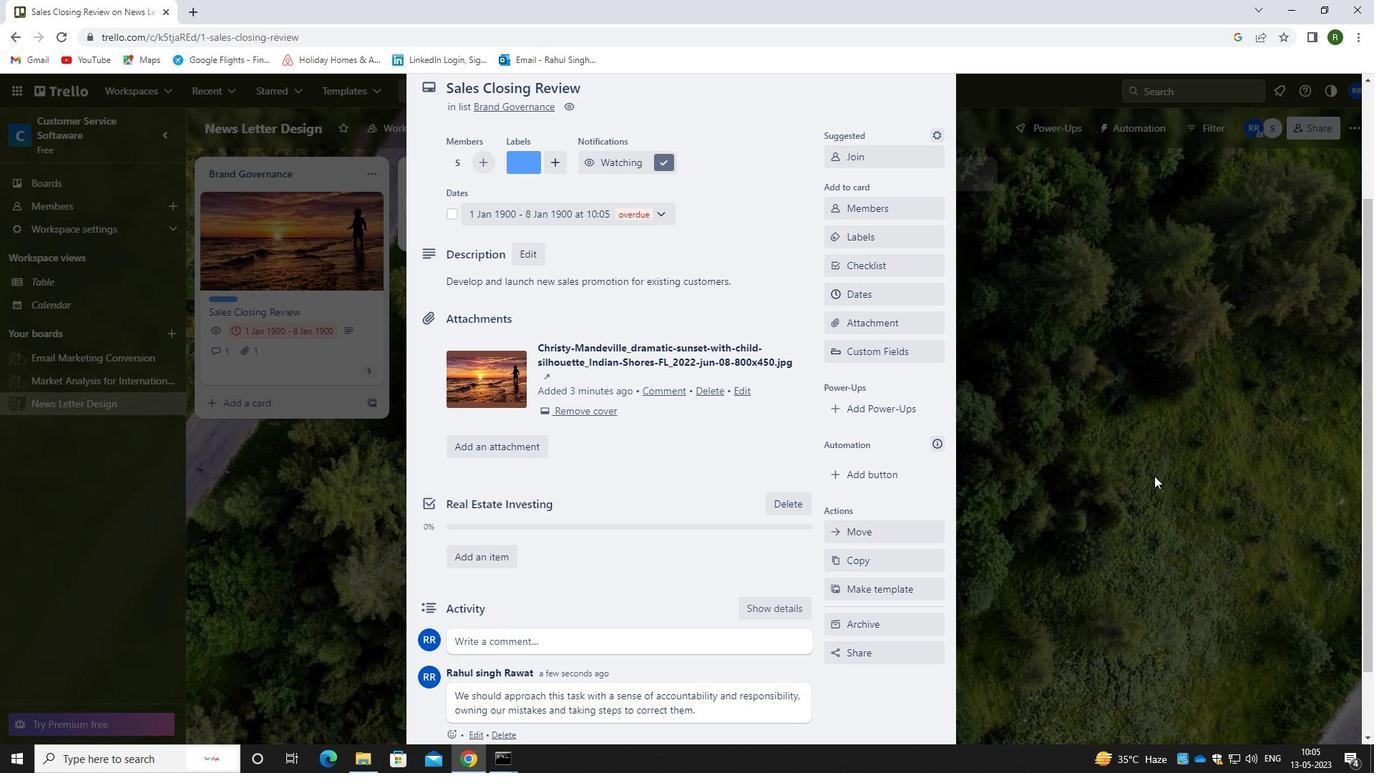 
Action: Mouse moved to (1138, 448)
Screenshot: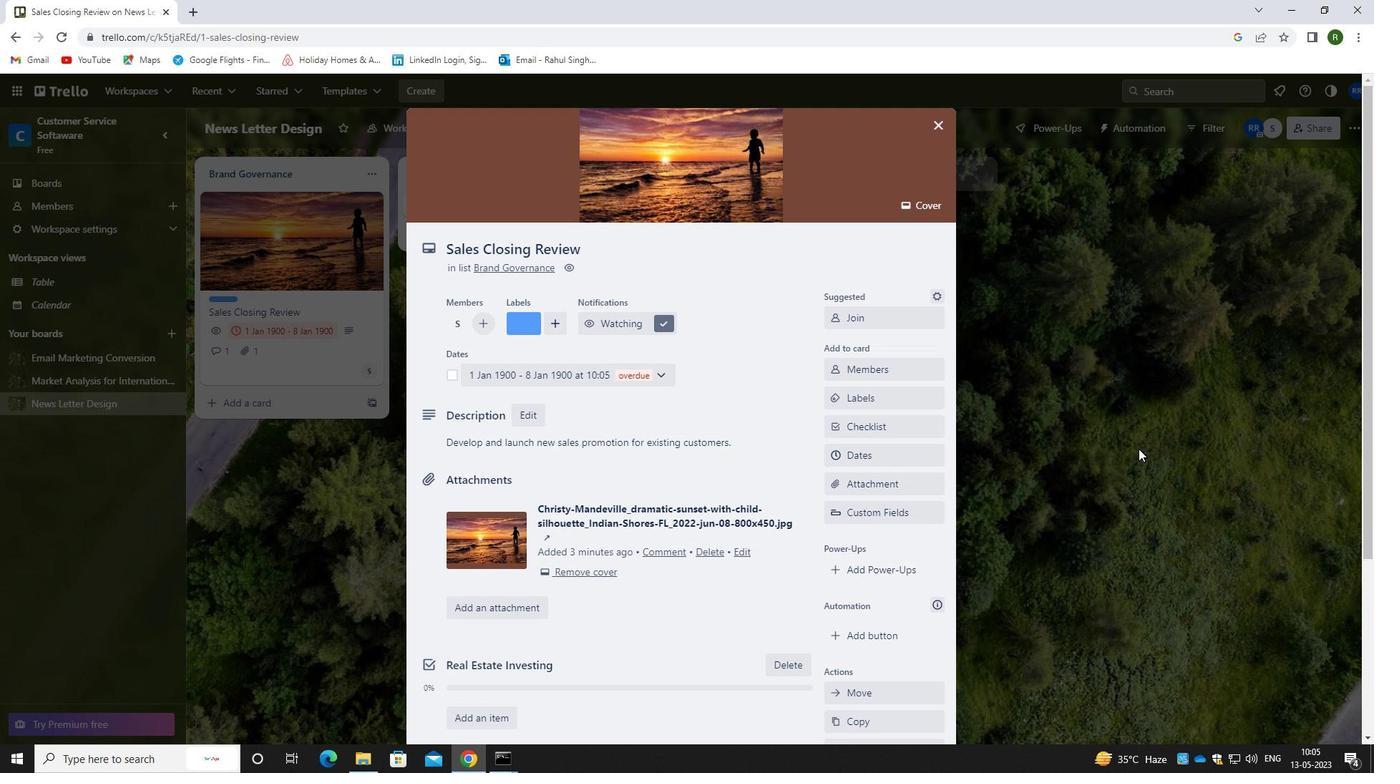 
